 Task: Search one way flight ticket for 4 adults, 2 children, 2 infants in seat and 1 infant on lap in premium economy from Anchorage: Ted Stevens Anchorage International Airport to Rock Springs: Southwest Wyoming Regional Airport (rock Springs Sweetwater County Airport) on 8-5-2023. Choice of flights is Southwest. Number of bags: 2 carry on bags. Price is upto 25000. Outbound departure time preference is 10:45.
Action: Mouse moved to (412, 354)
Screenshot: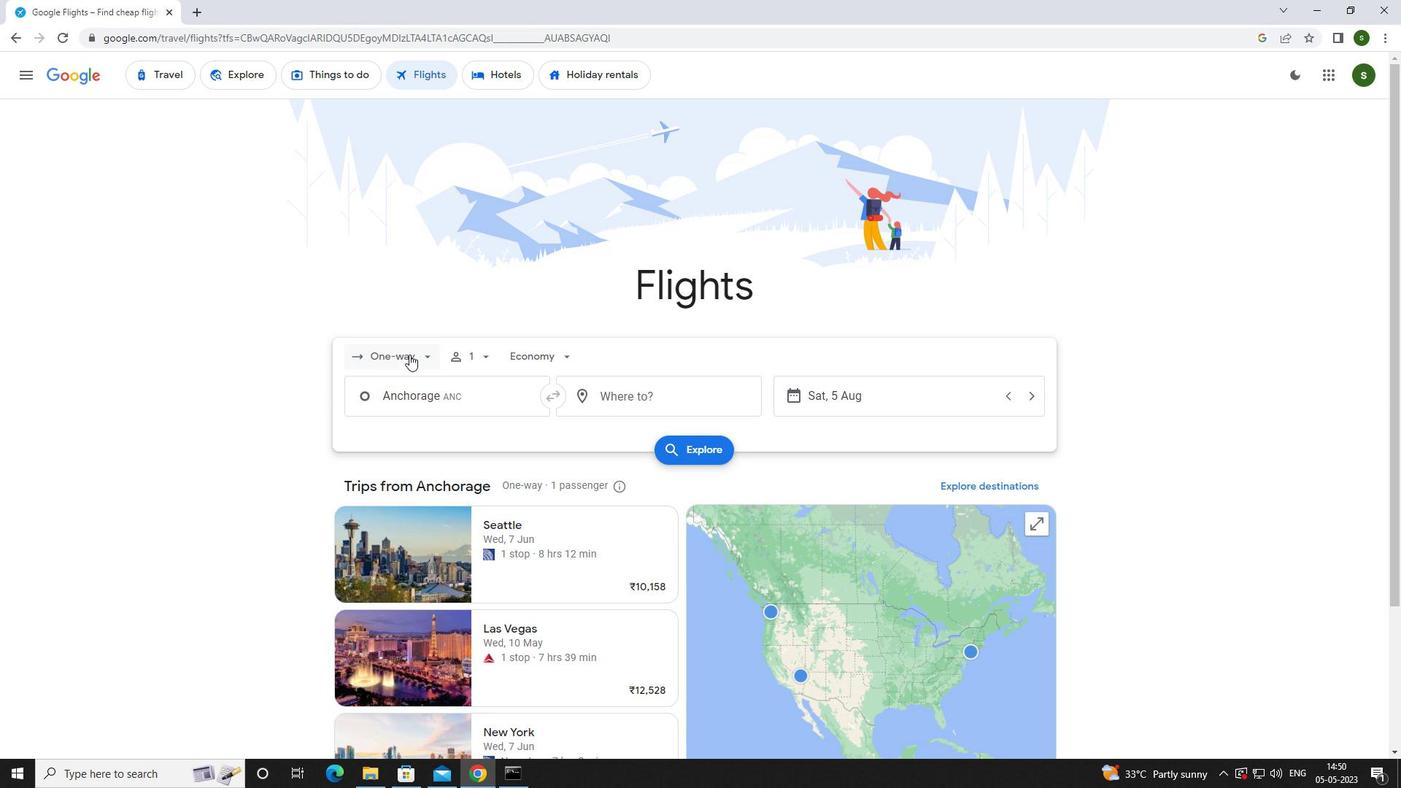 
Action: Mouse pressed left at (412, 354)
Screenshot: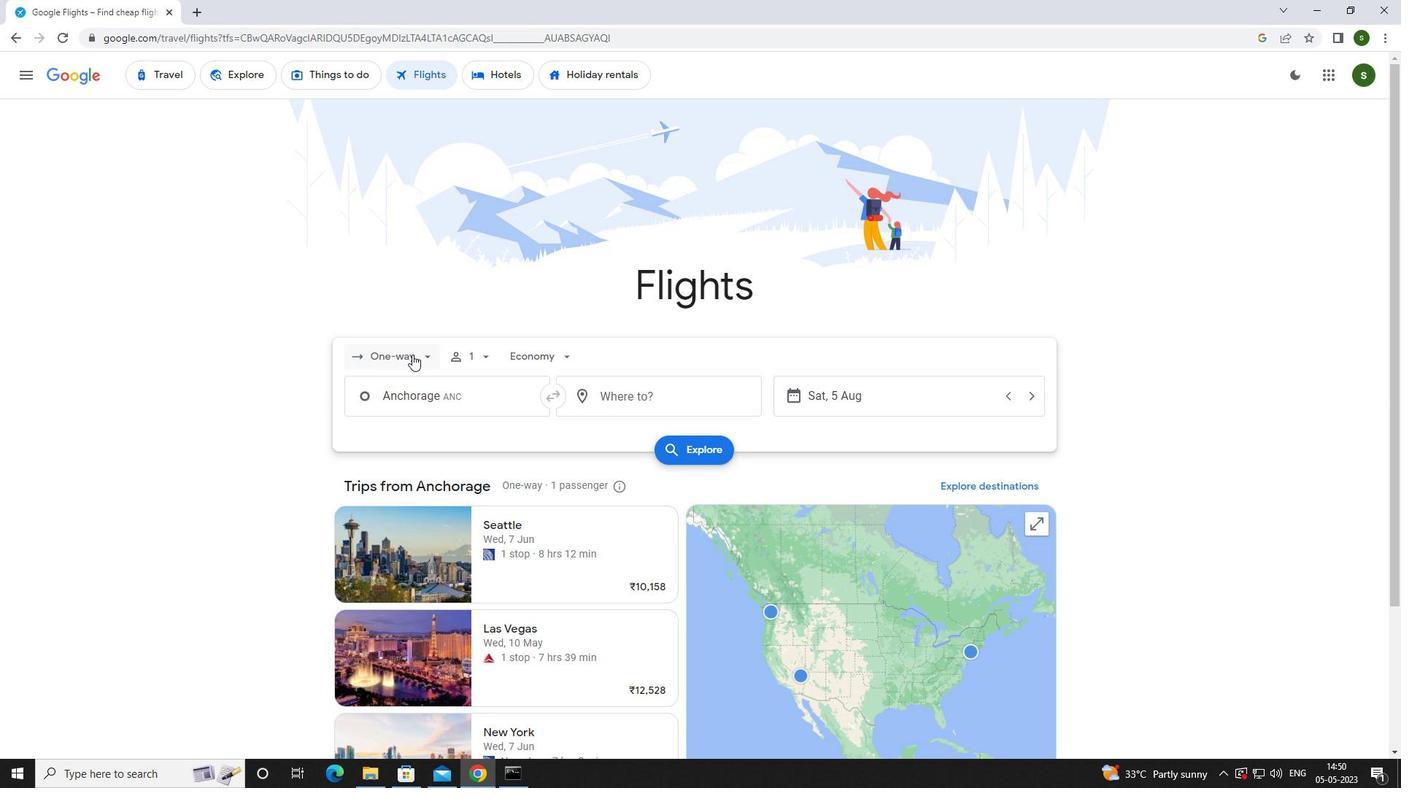 
Action: Mouse moved to (426, 422)
Screenshot: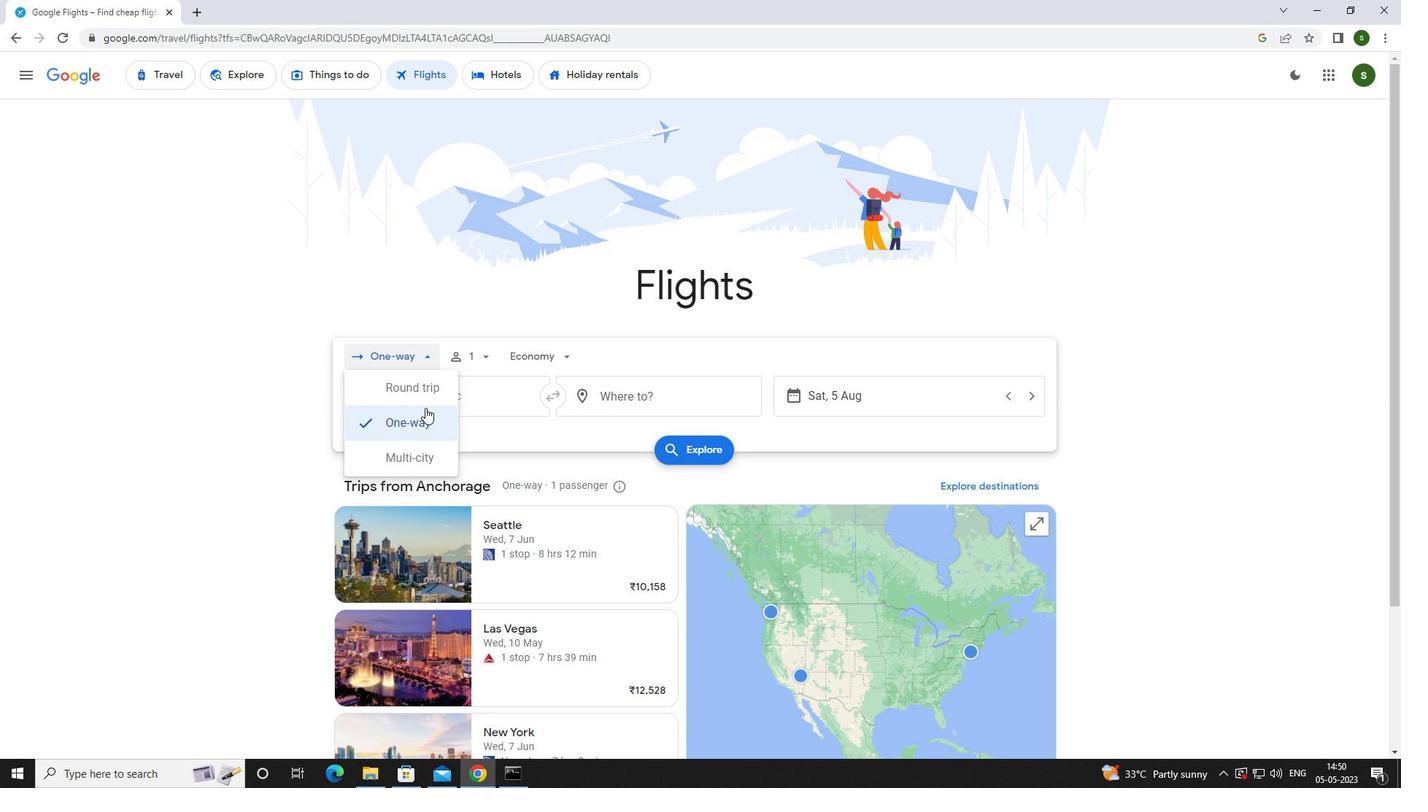 
Action: Mouse pressed left at (426, 422)
Screenshot: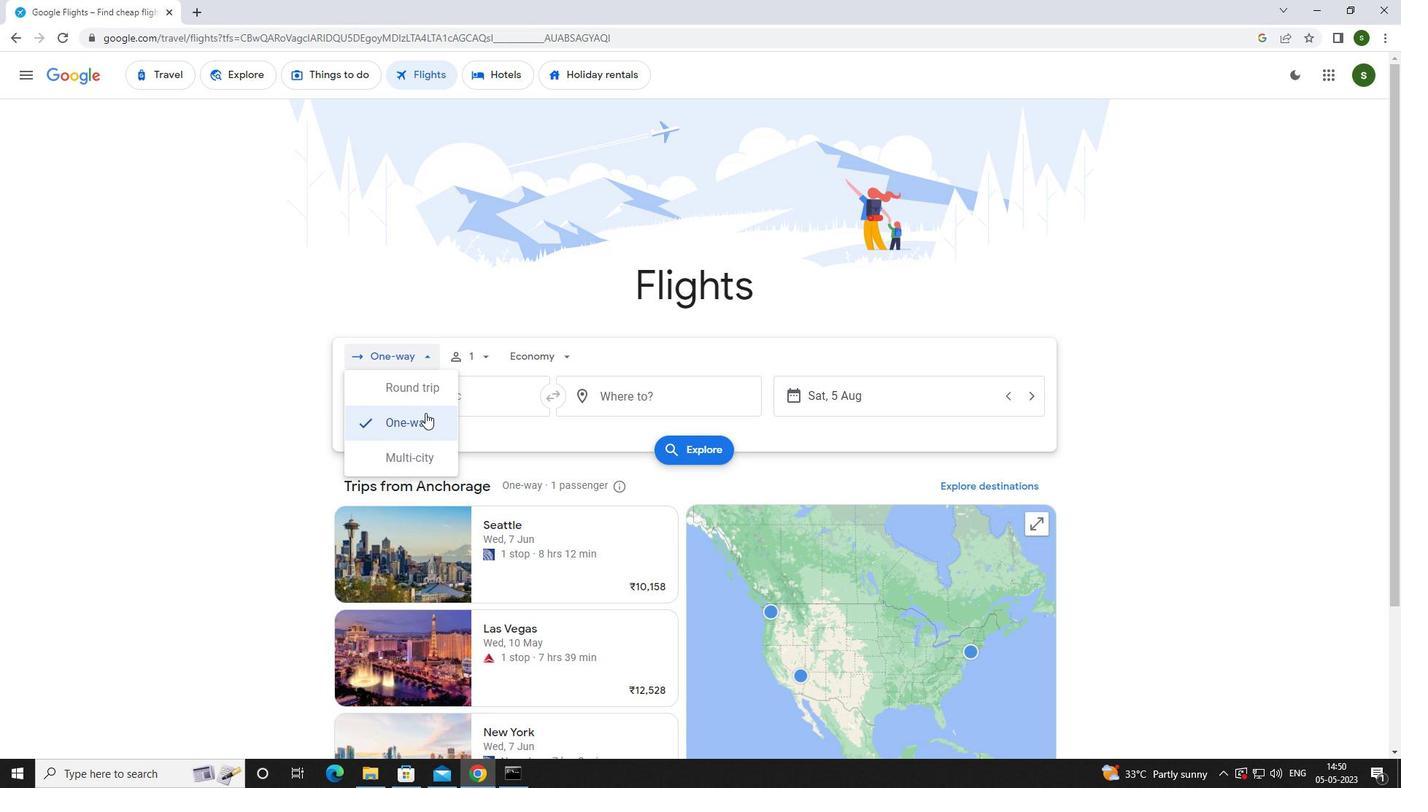 
Action: Mouse moved to (482, 356)
Screenshot: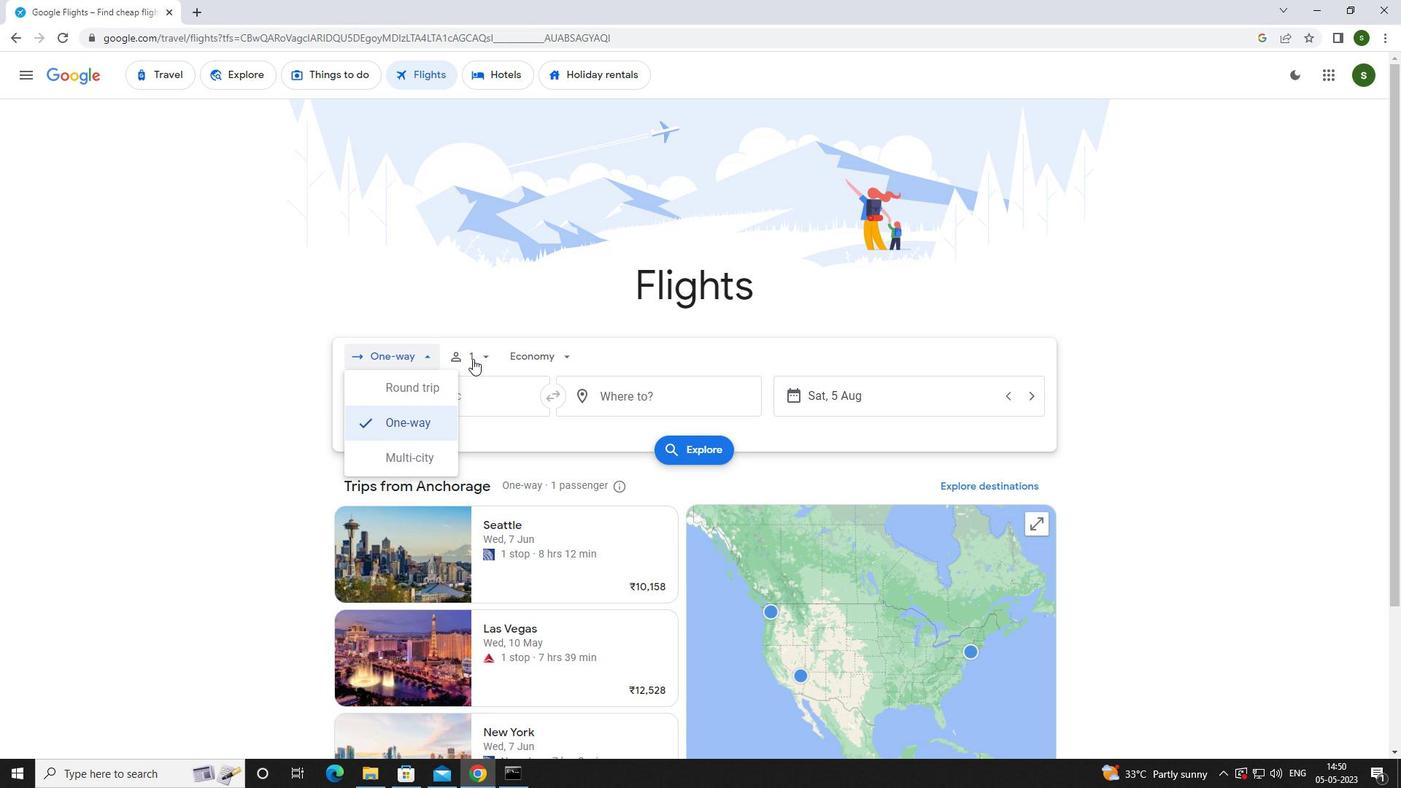 
Action: Mouse pressed left at (482, 356)
Screenshot: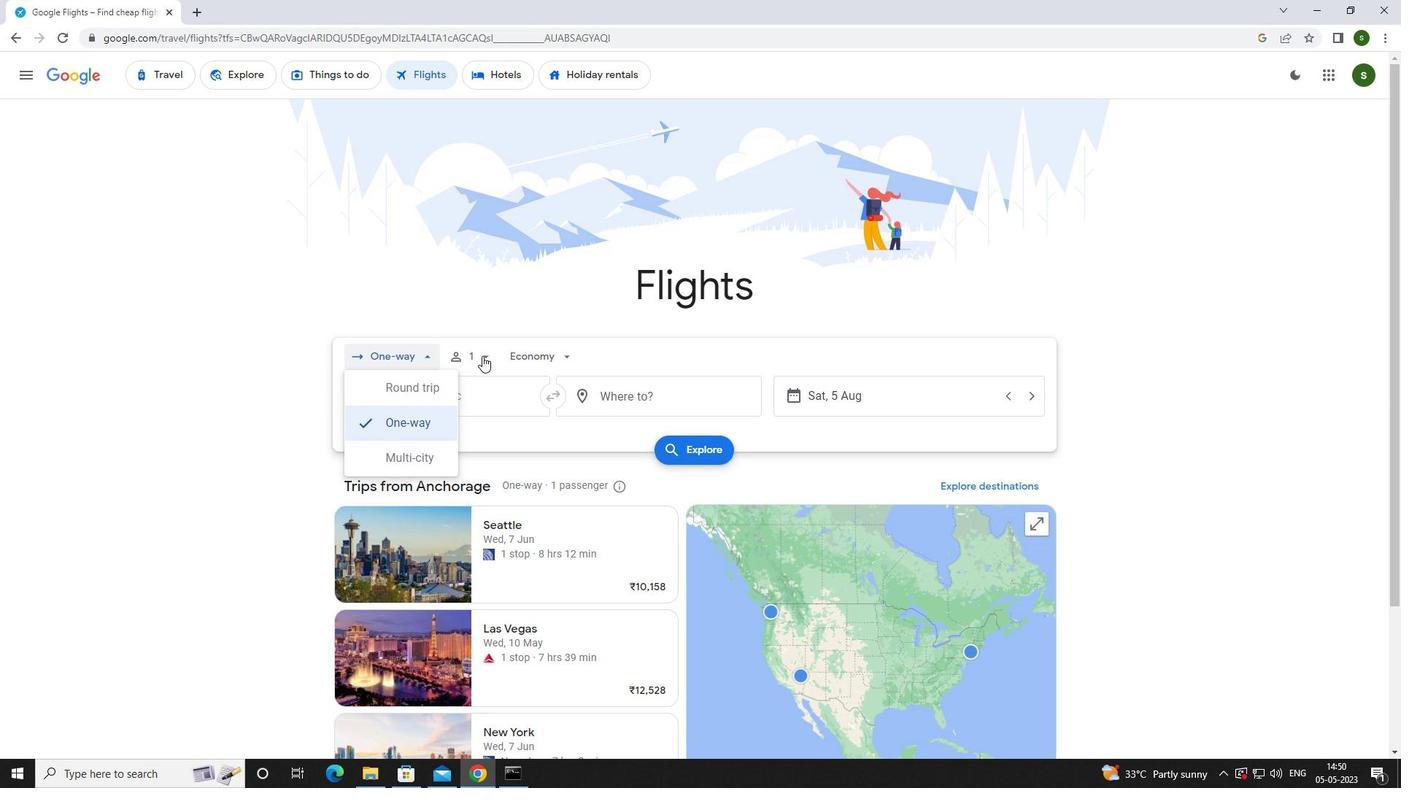 
Action: Mouse moved to (599, 392)
Screenshot: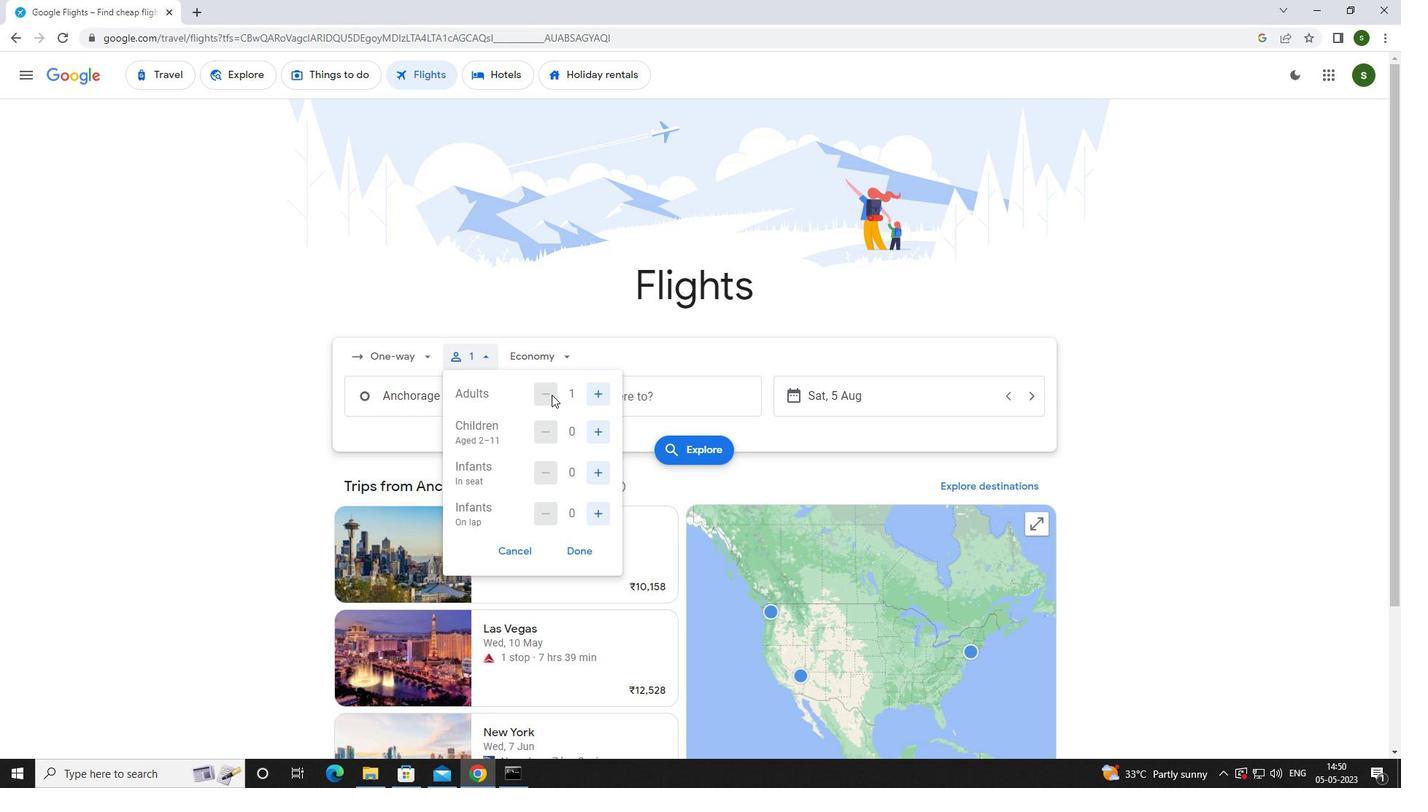 
Action: Mouse pressed left at (599, 392)
Screenshot: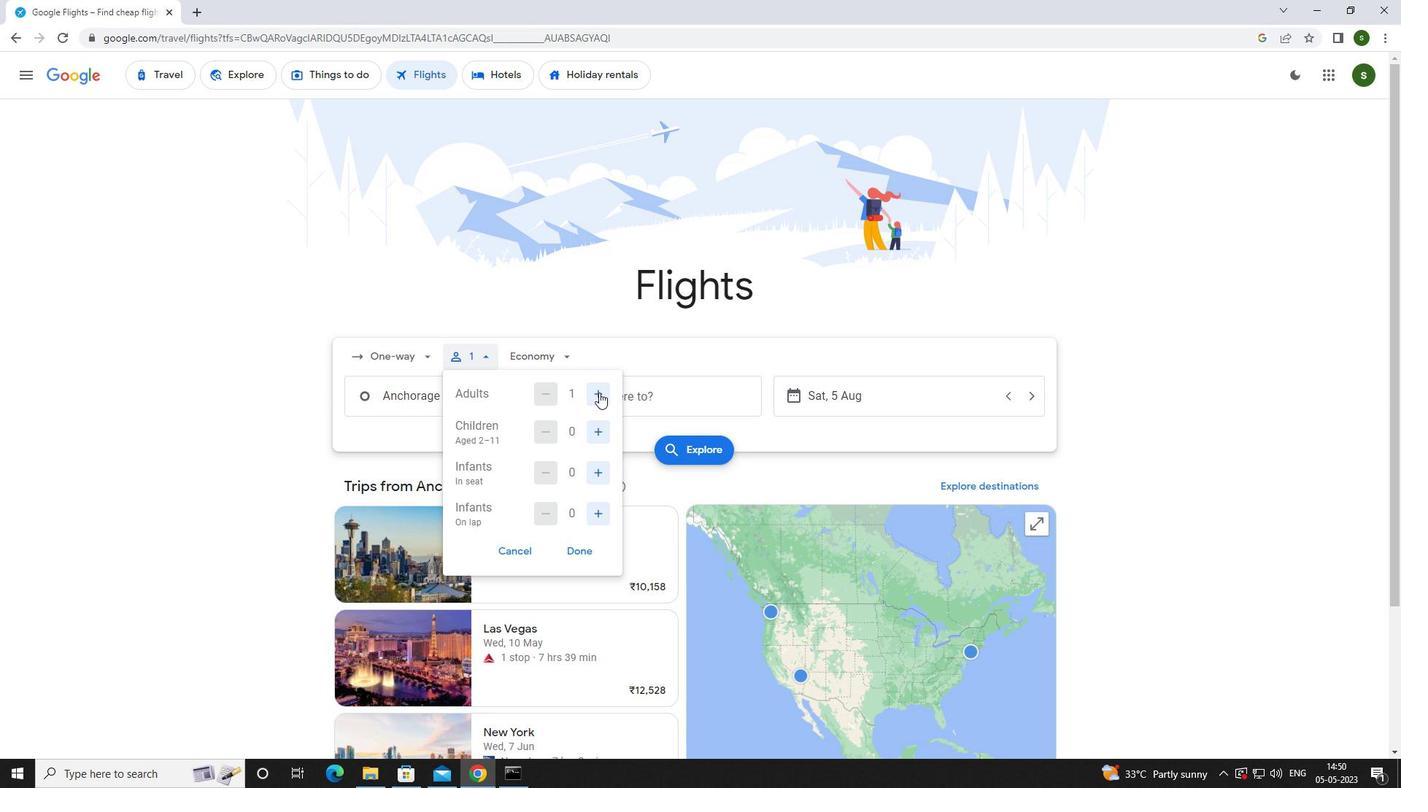 
Action: Mouse pressed left at (599, 392)
Screenshot: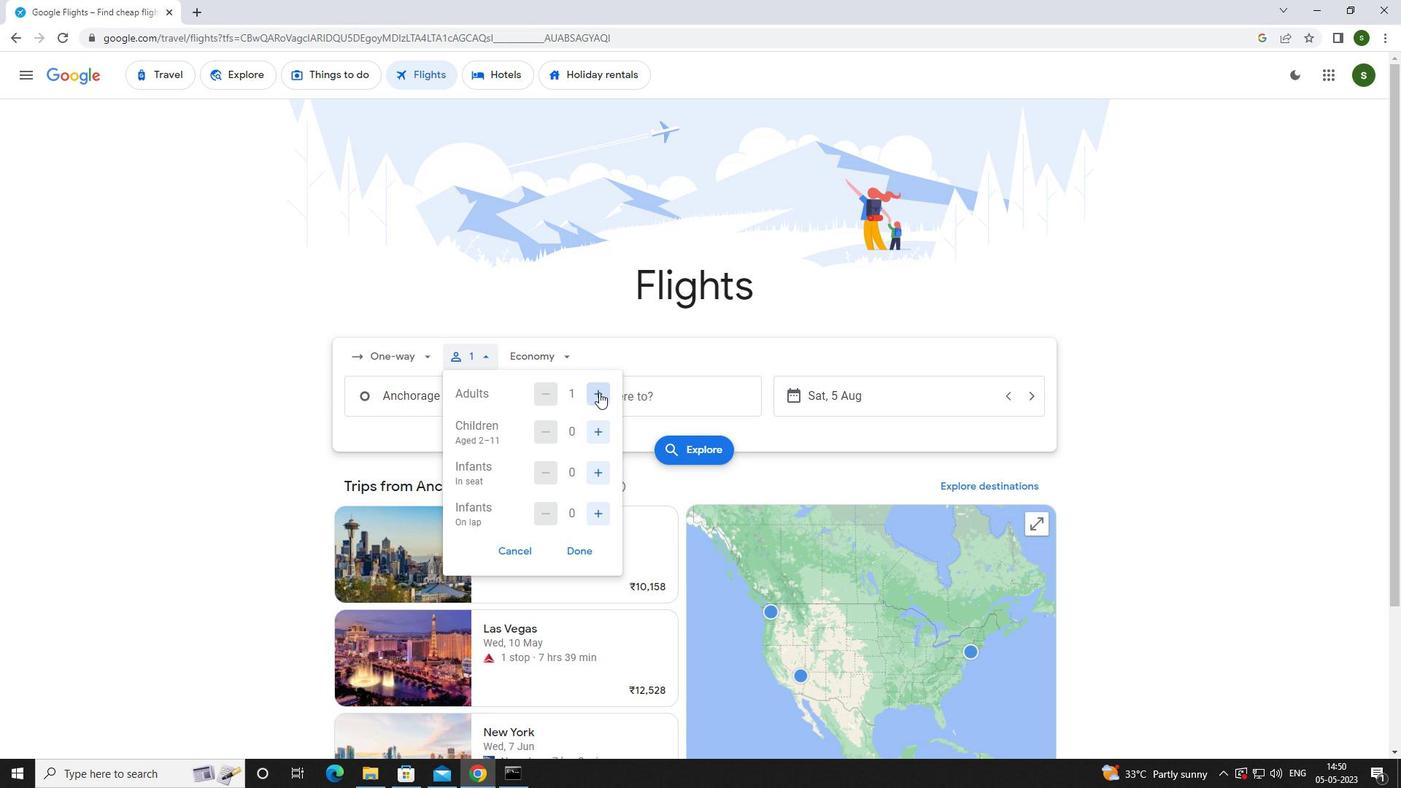 
Action: Mouse pressed left at (599, 392)
Screenshot: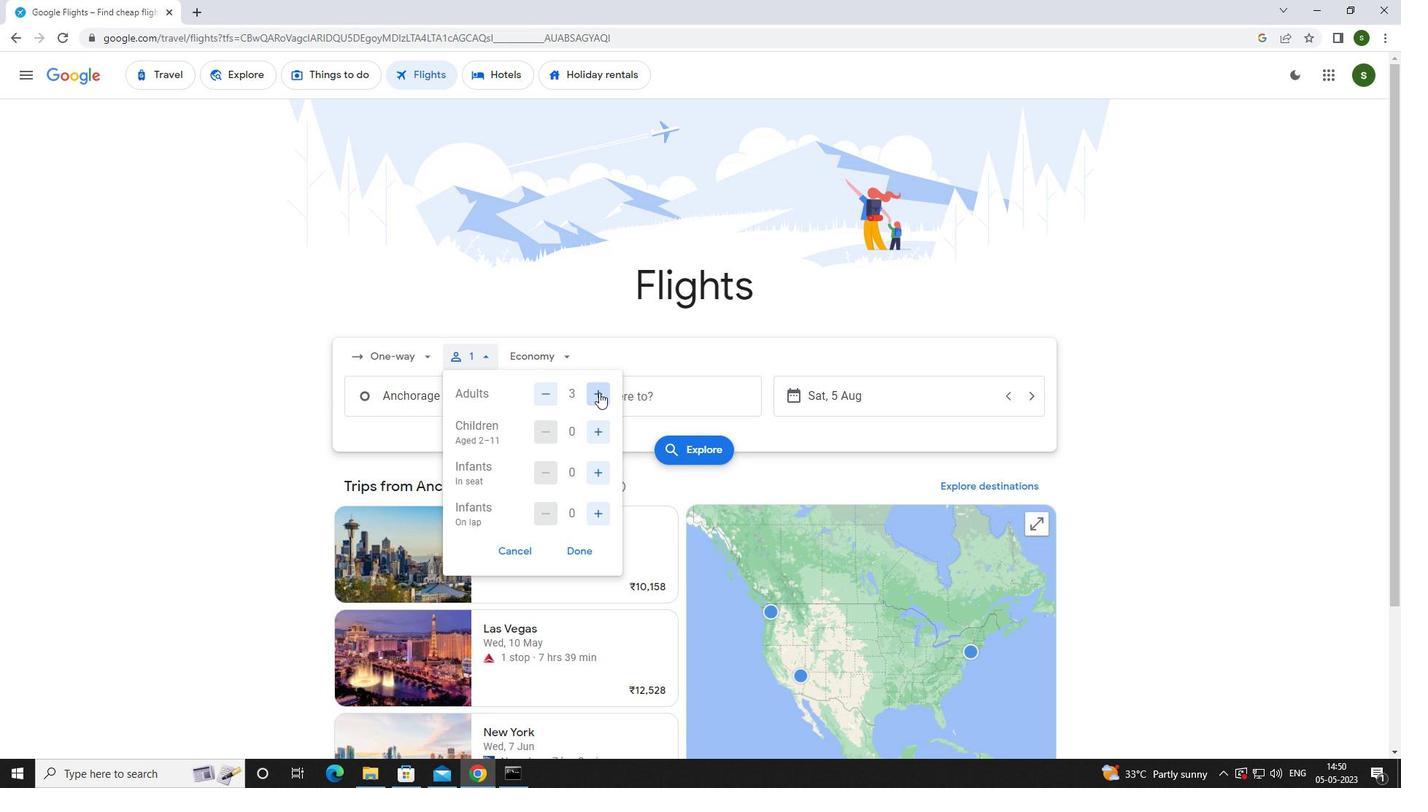 
Action: Mouse moved to (602, 430)
Screenshot: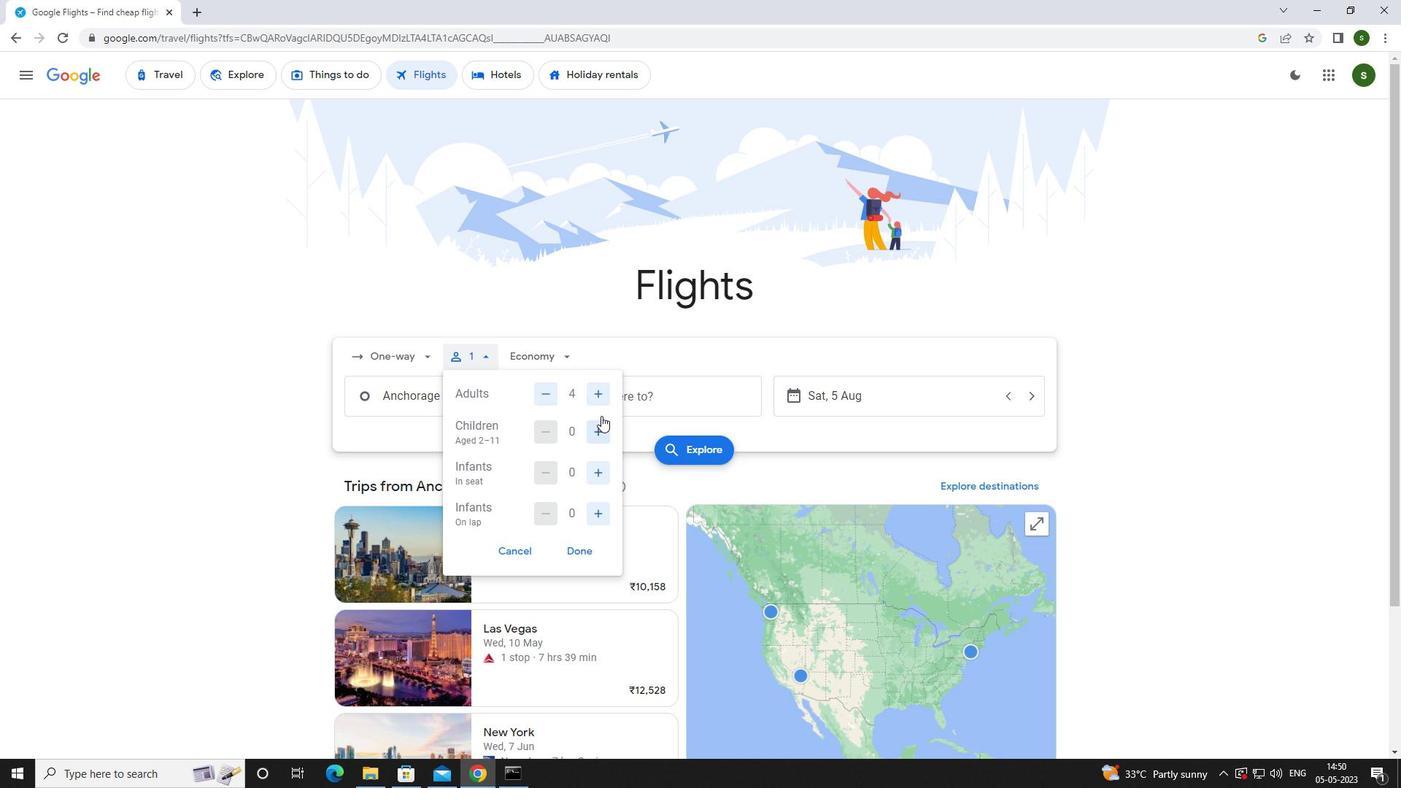 
Action: Mouse pressed left at (602, 430)
Screenshot: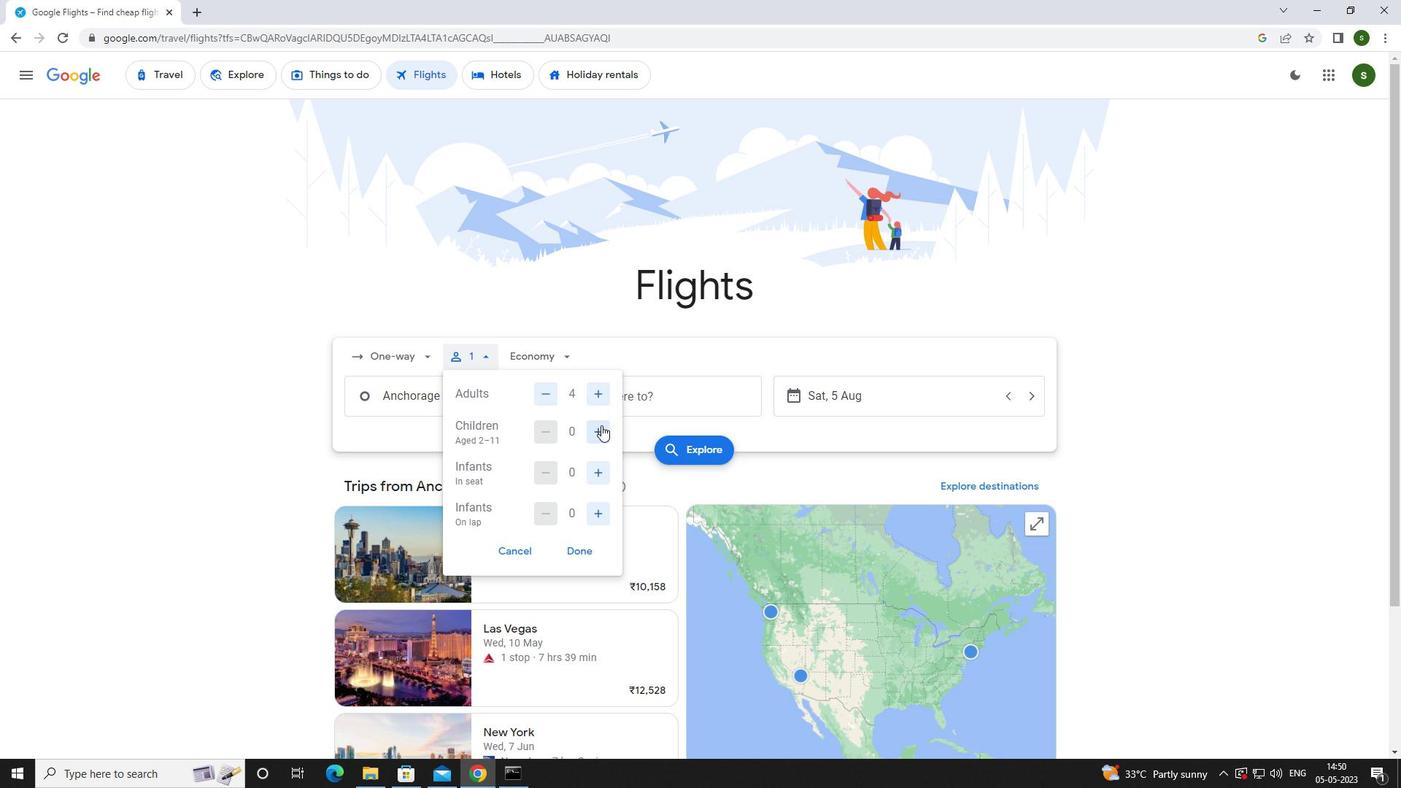 
Action: Mouse pressed left at (602, 430)
Screenshot: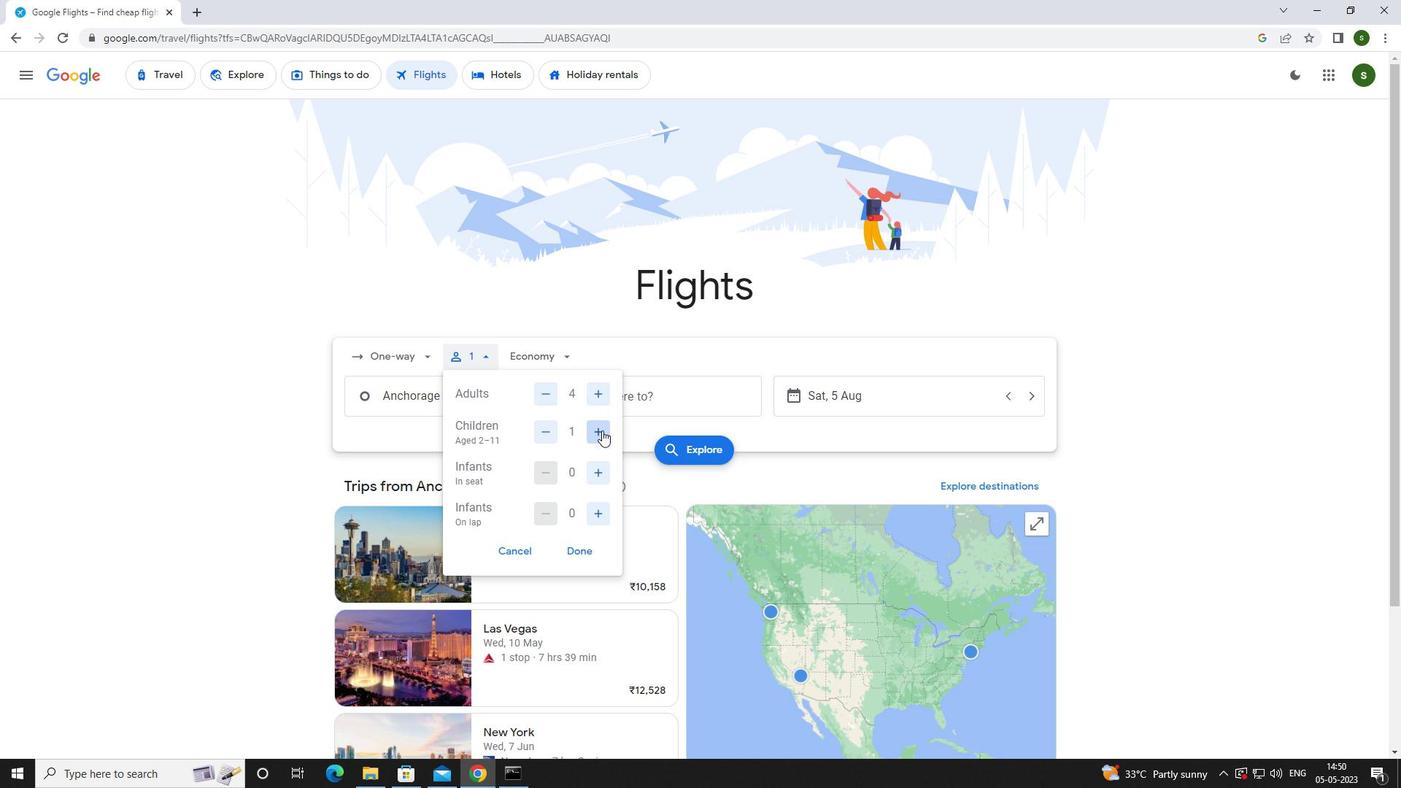 
Action: Mouse moved to (600, 472)
Screenshot: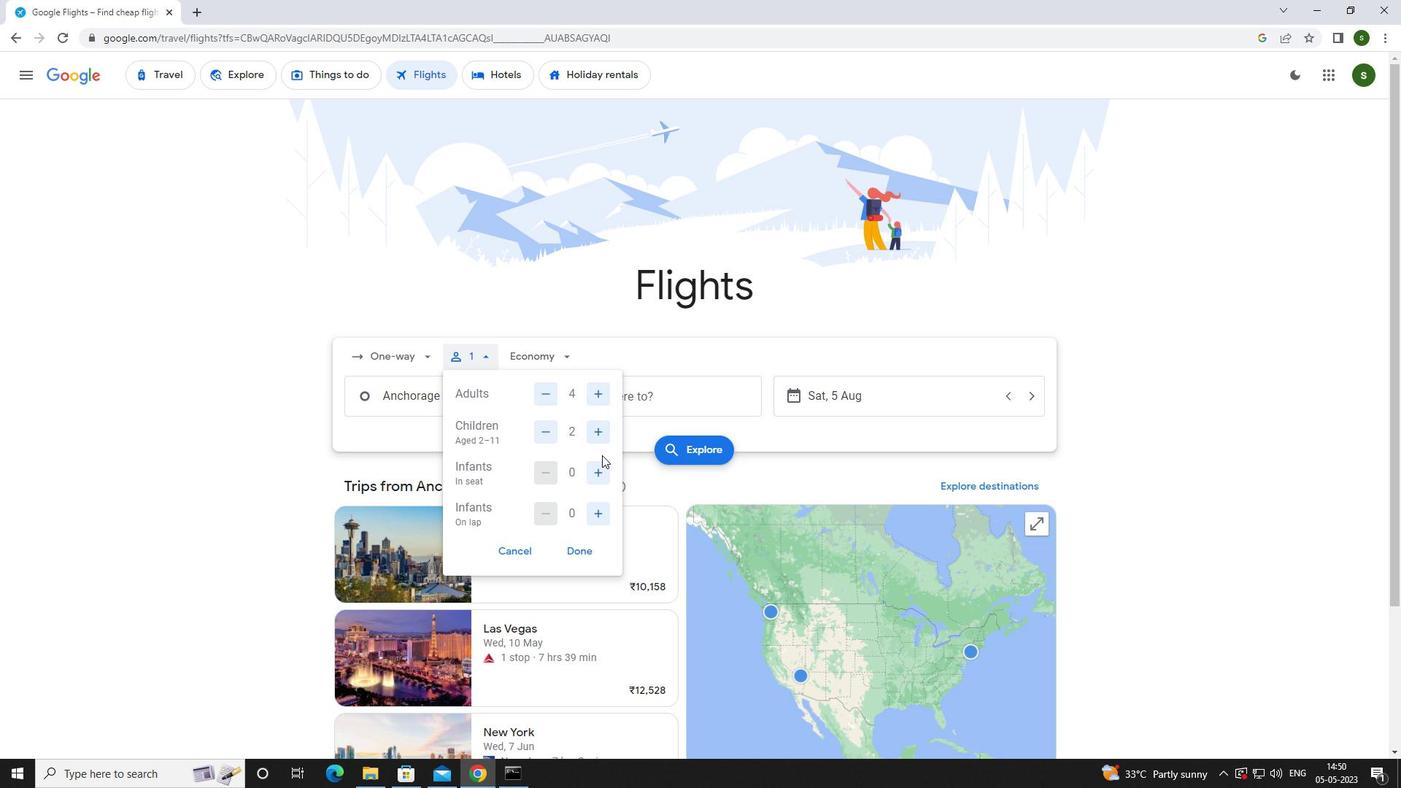
Action: Mouse pressed left at (600, 472)
Screenshot: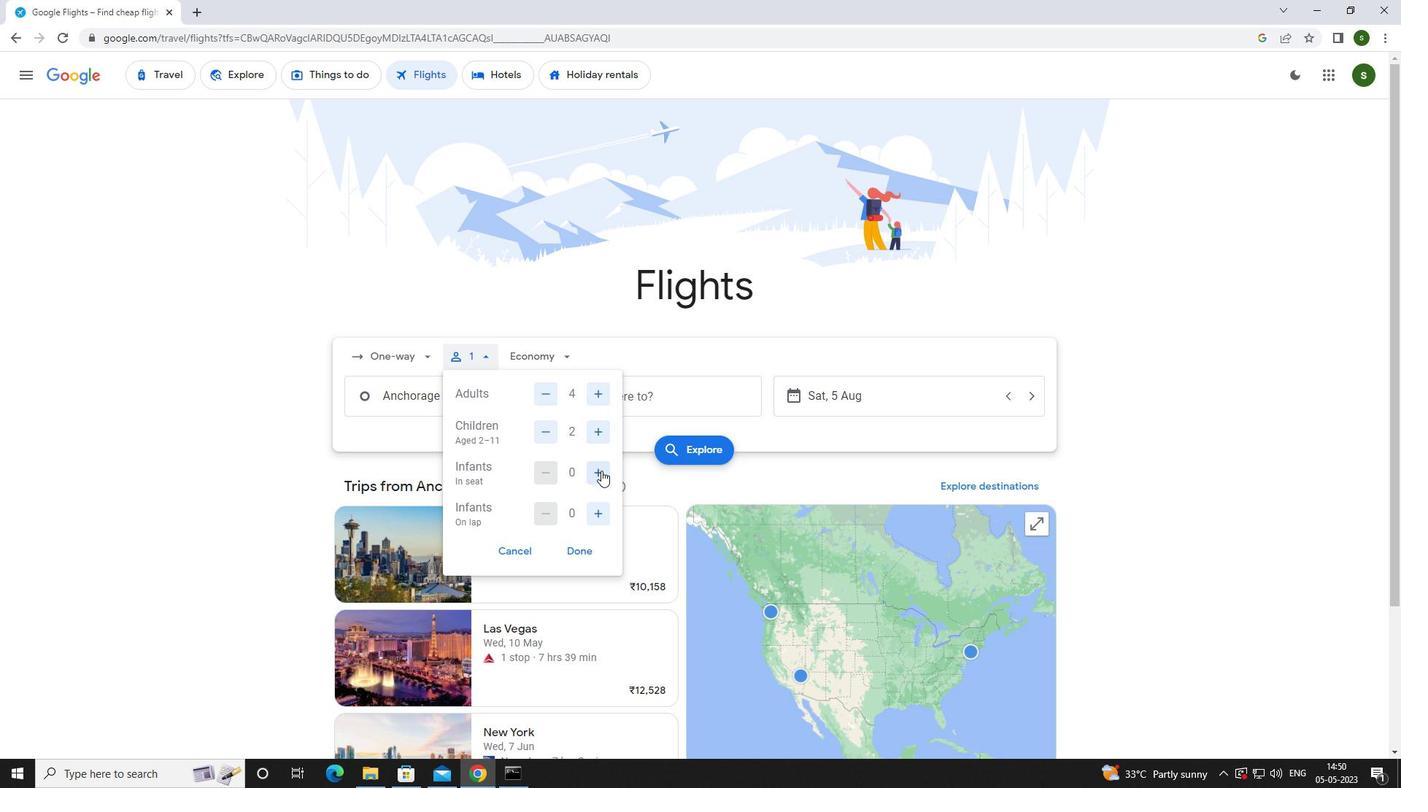 
Action: Mouse moved to (600, 472)
Screenshot: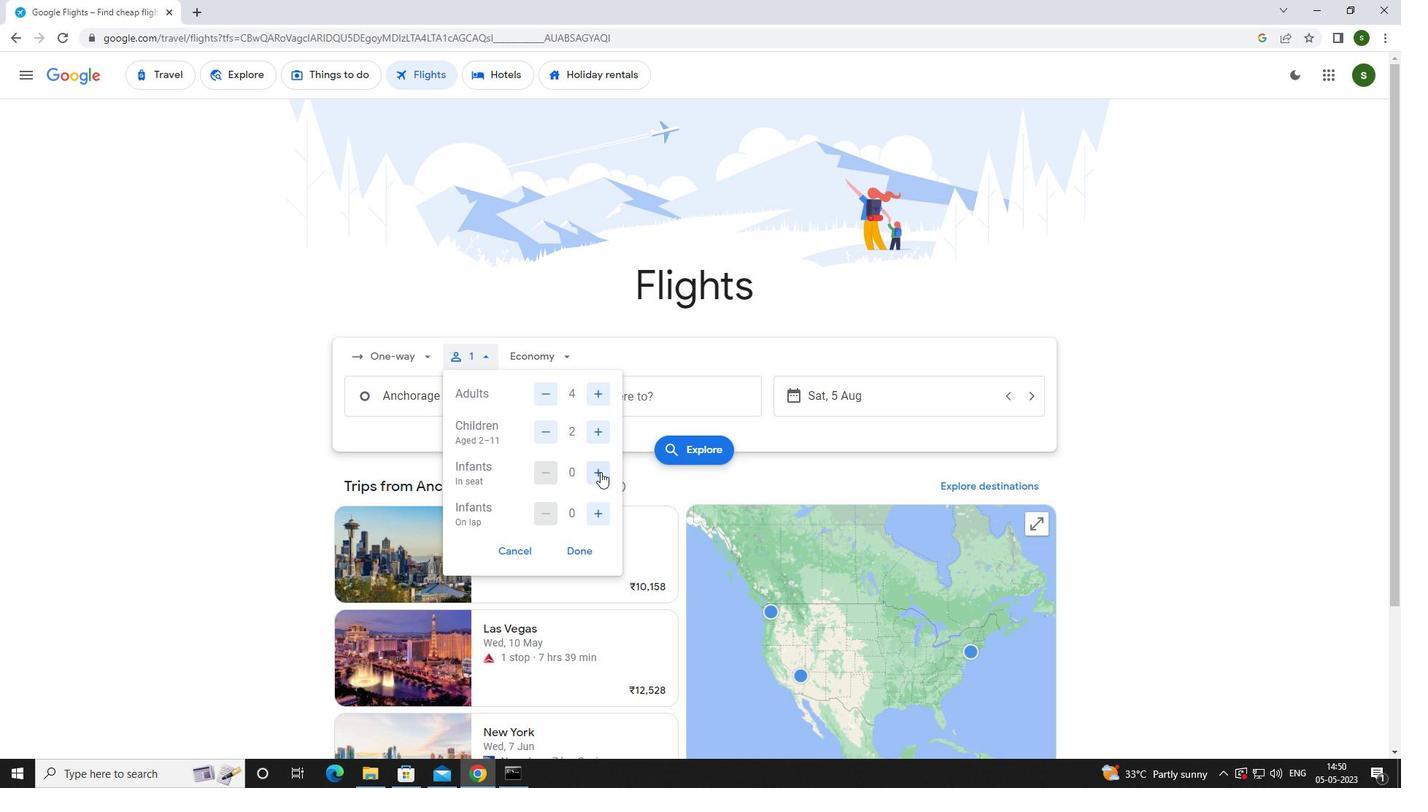 
Action: Mouse pressed left at (600, 472)
Screenshot: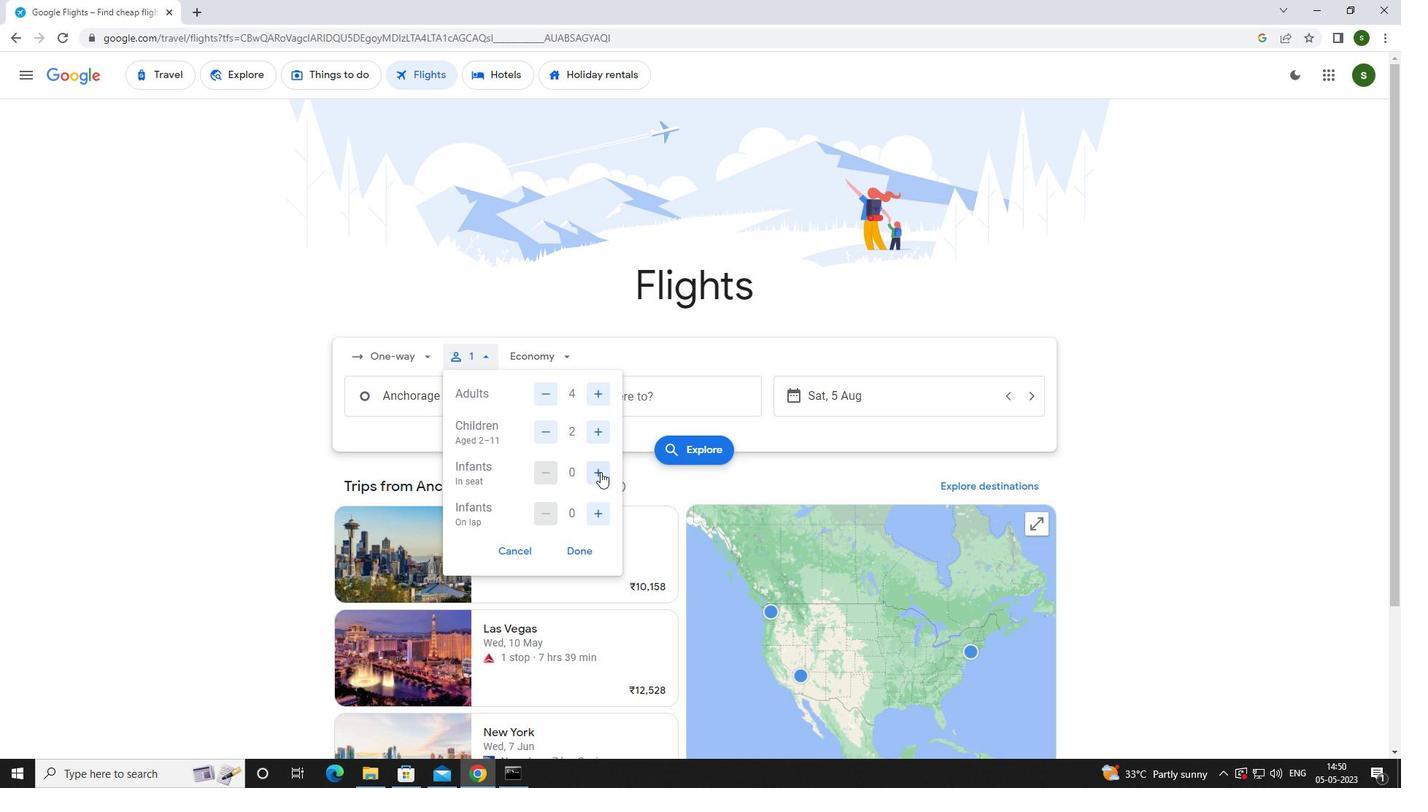 
Action: Mouse moved to (598, 505)
Screenshot: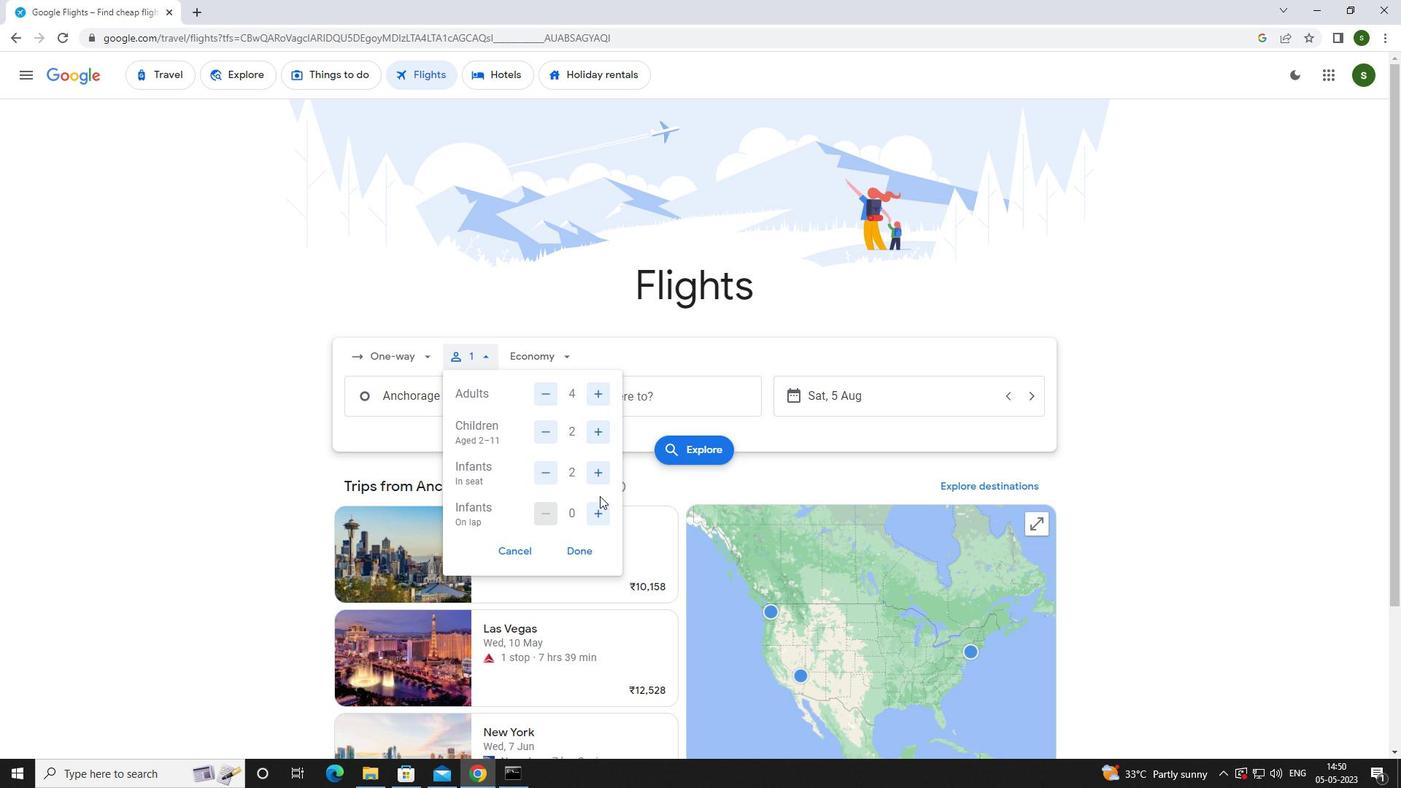 
Action: Mouse pressed left at (598, 505)
Screenshot: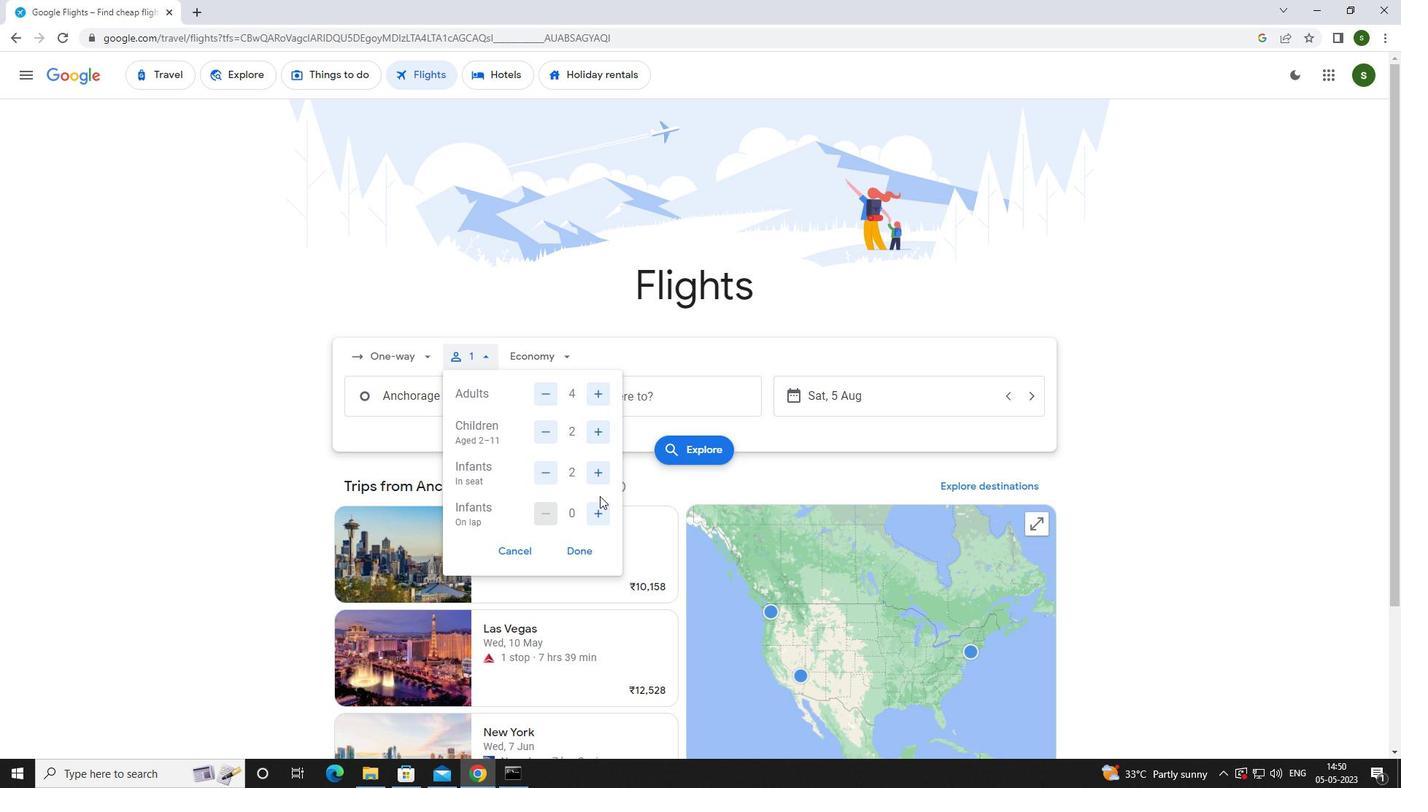 
Action: Mouse moved to (563, 361)
Screenshot: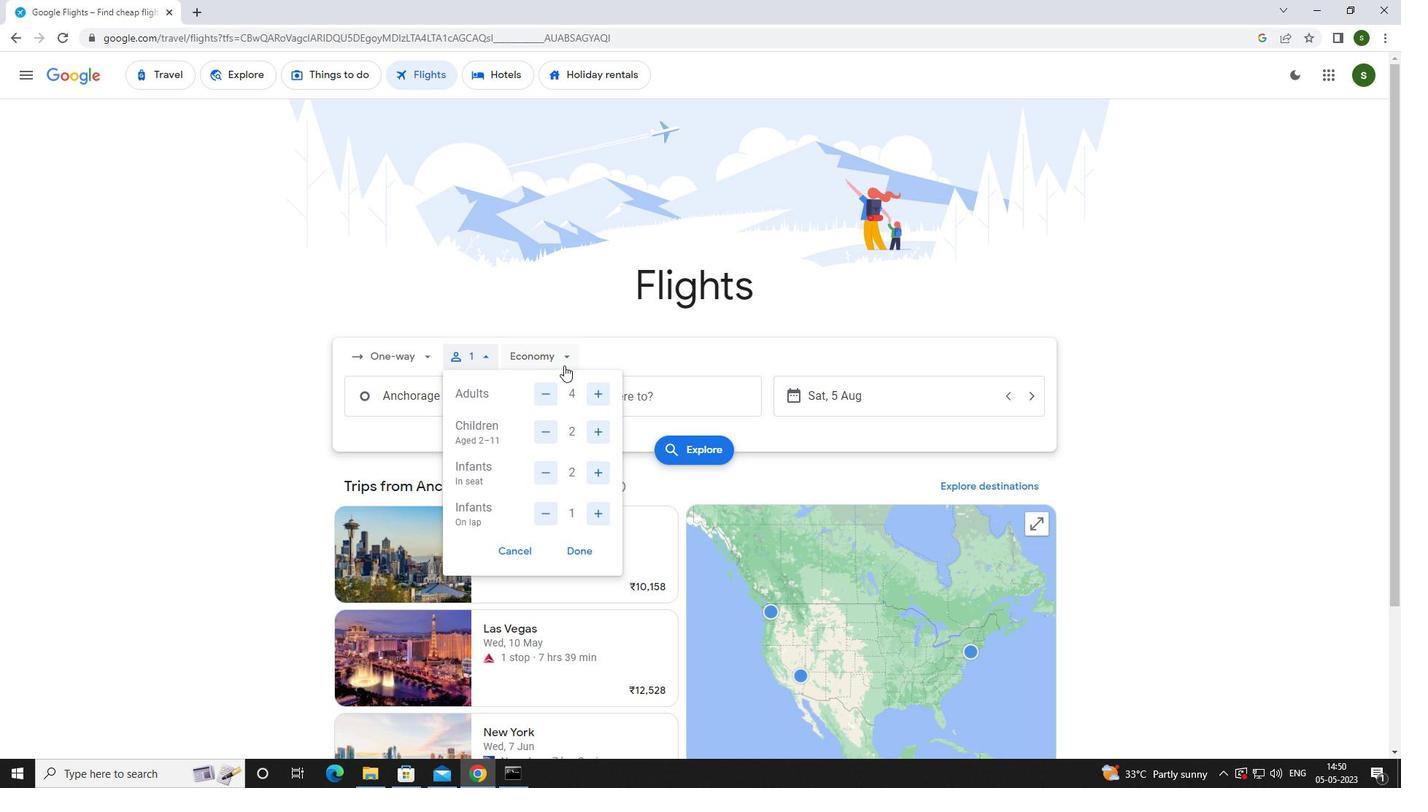 
Action: Mouse pressed left at (563, 361)
Screenshot: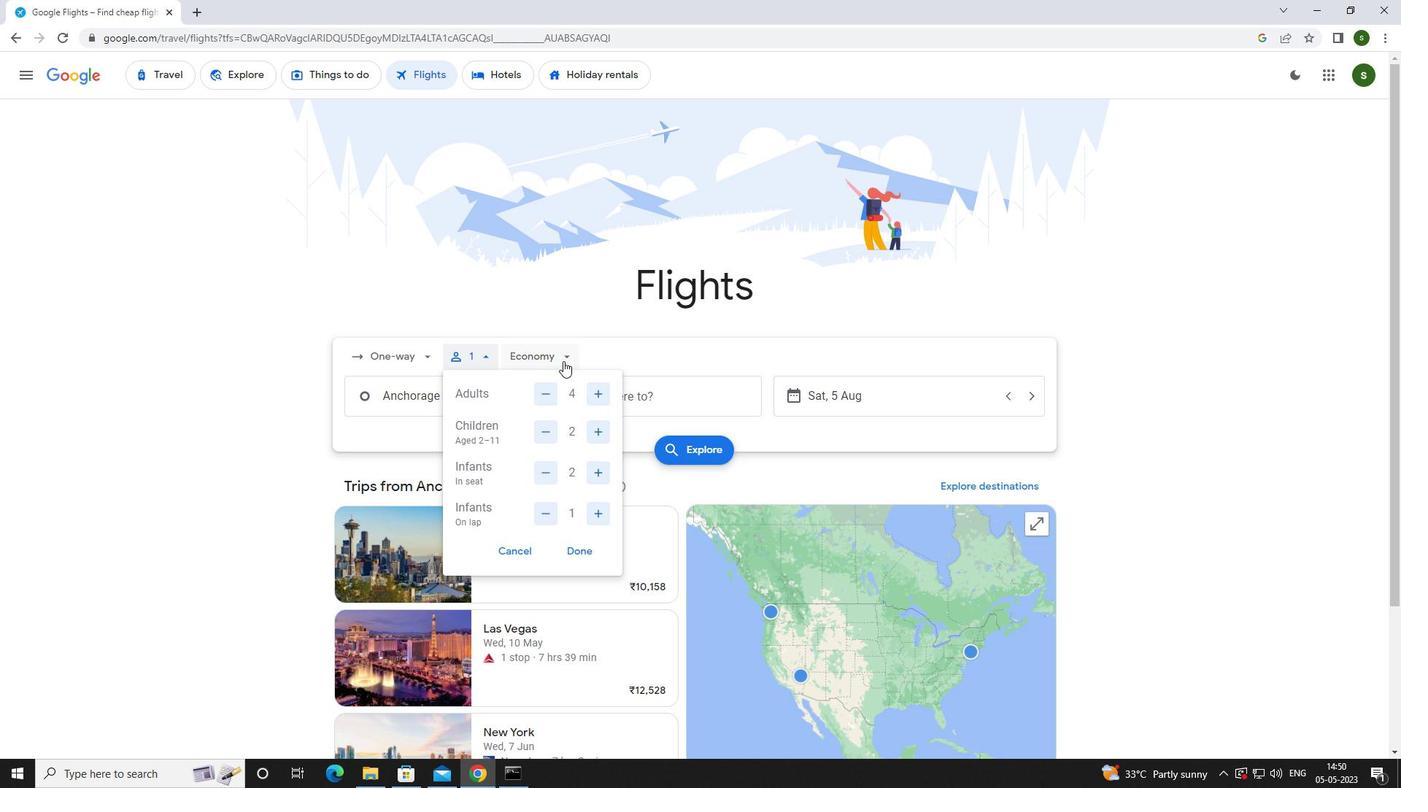 
Action: Mouse moved to (567, 420)
Screenshot: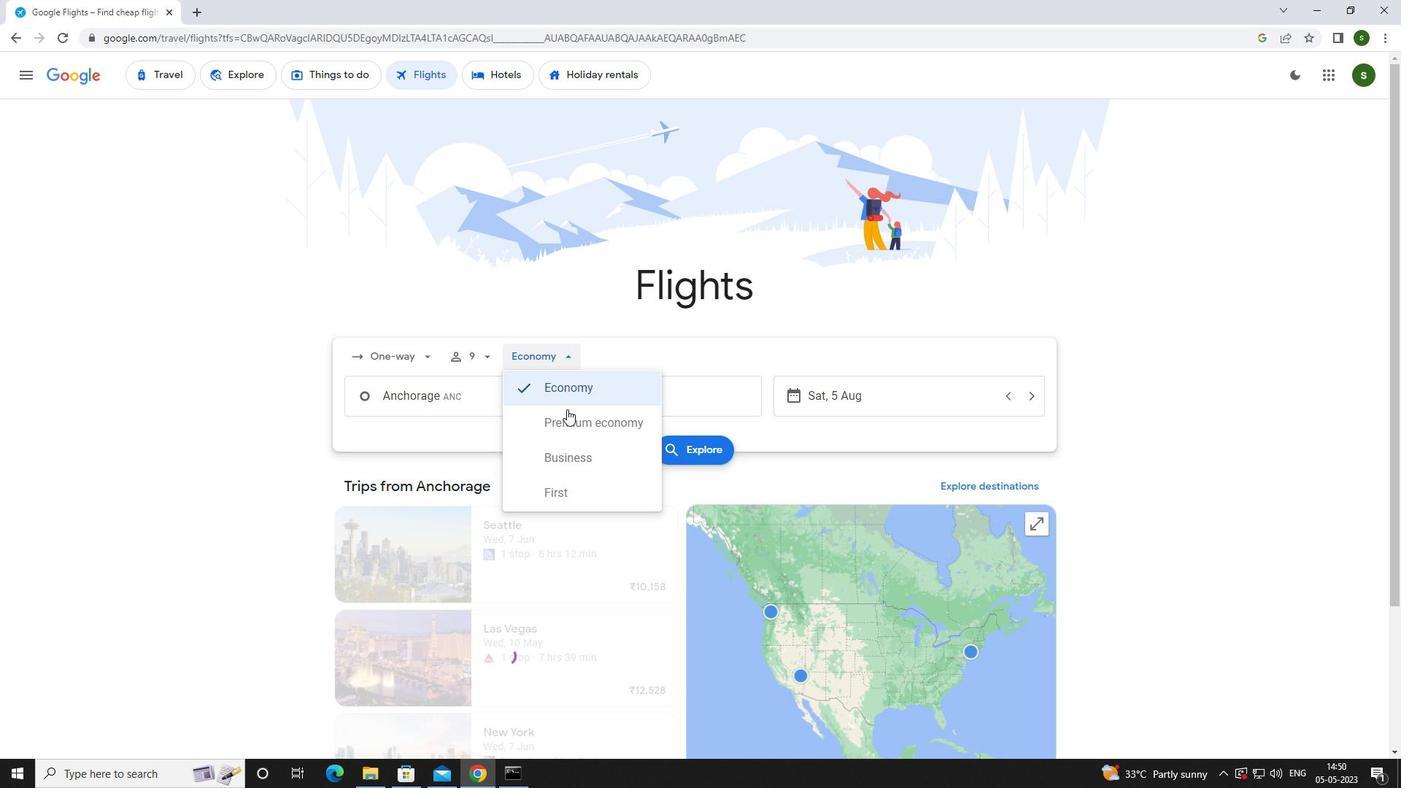 
Action: Mouse pressed left at (567, 420)
Screenshot: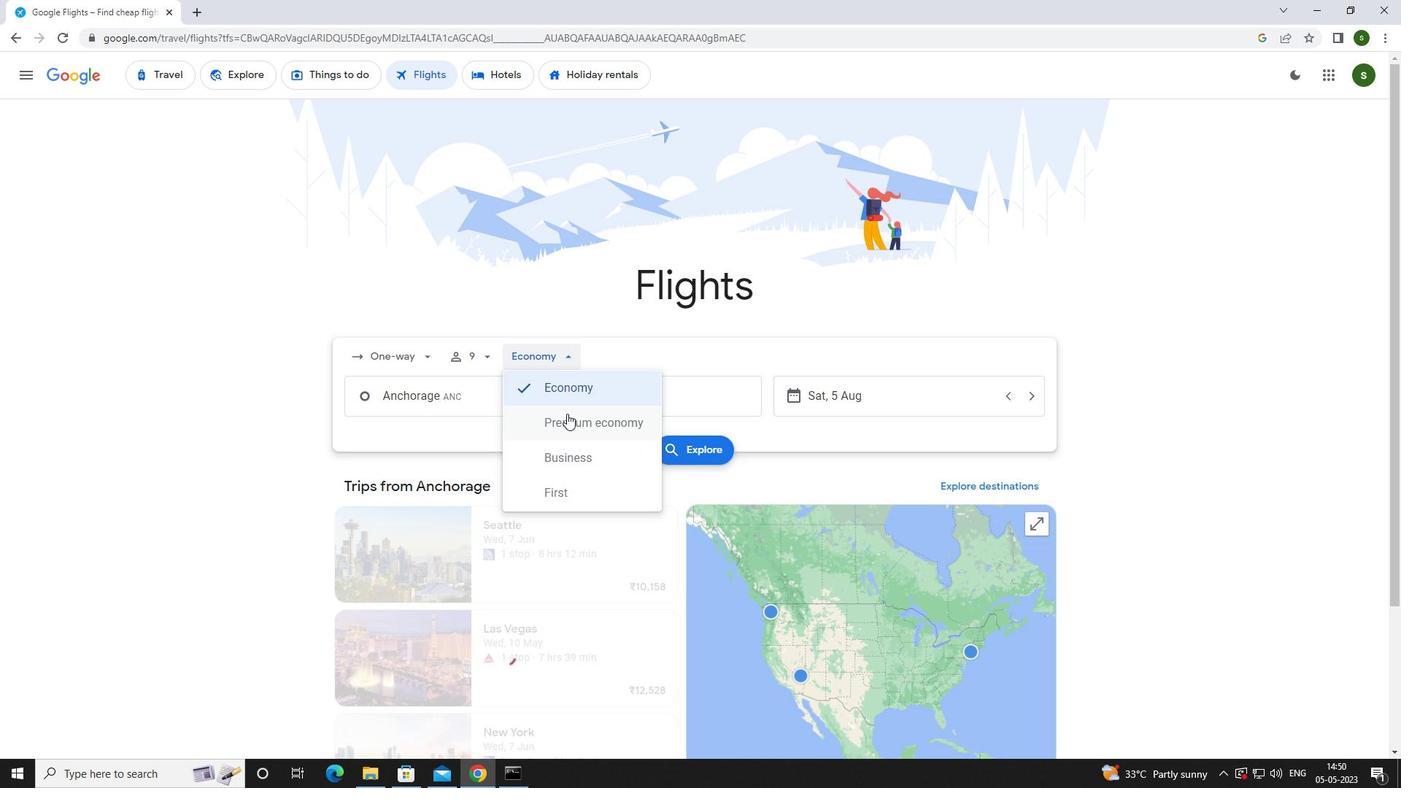
Action: Mouse moved to (494, 397)
Screenshot: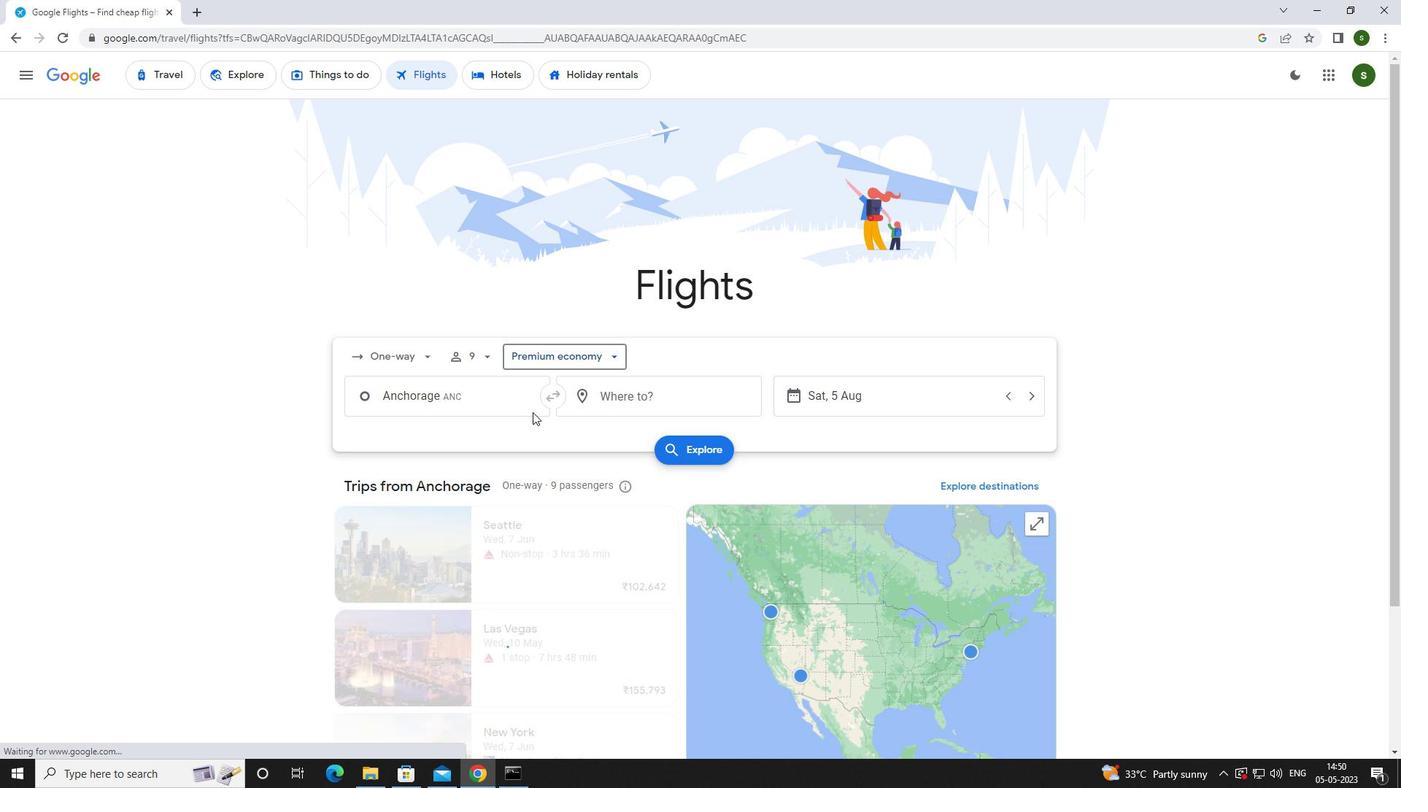 
Action: Mouse pressed left at (494, 397)
Screenshot: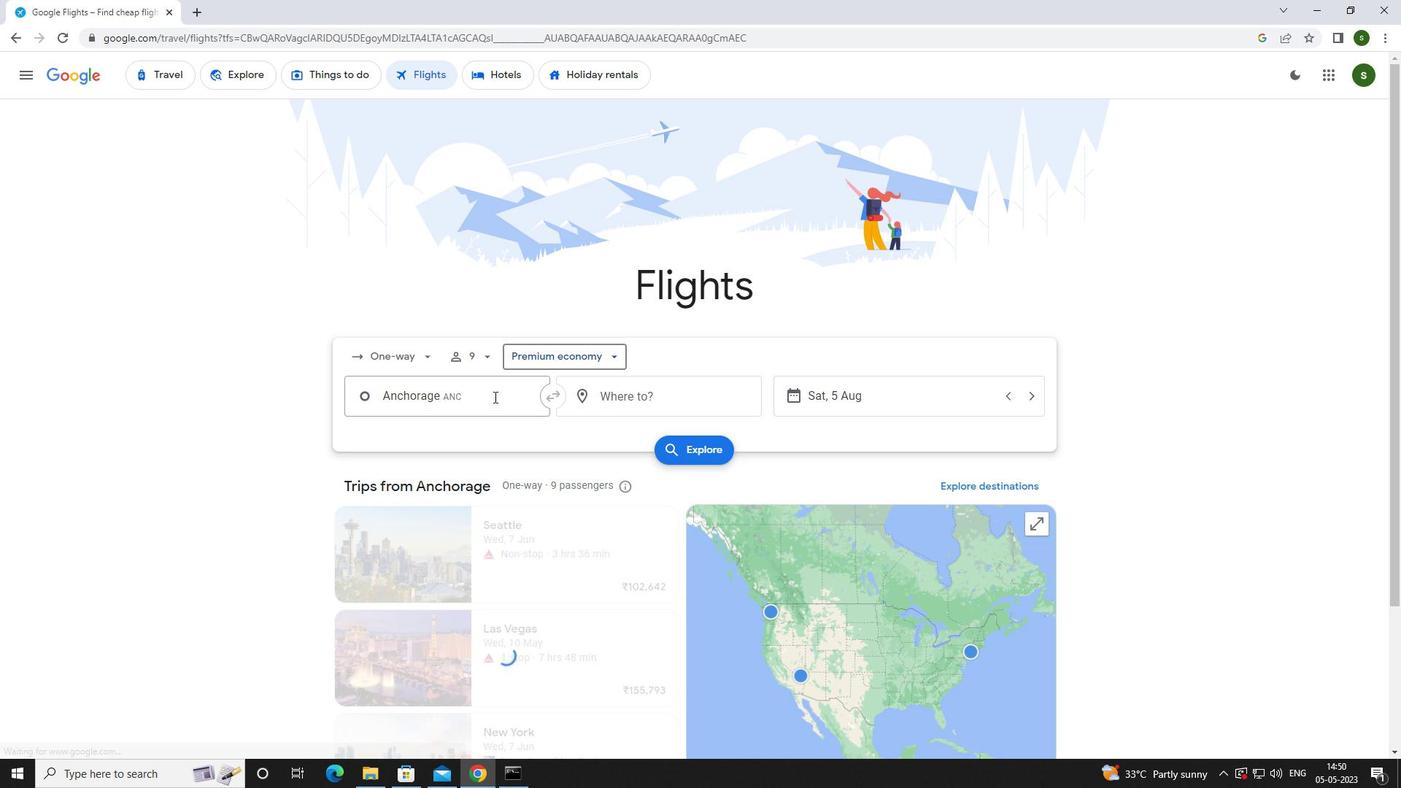 
Action: Key pressed <Key.caps_lock>a<Key.caps_lock>nchor
Screenshot: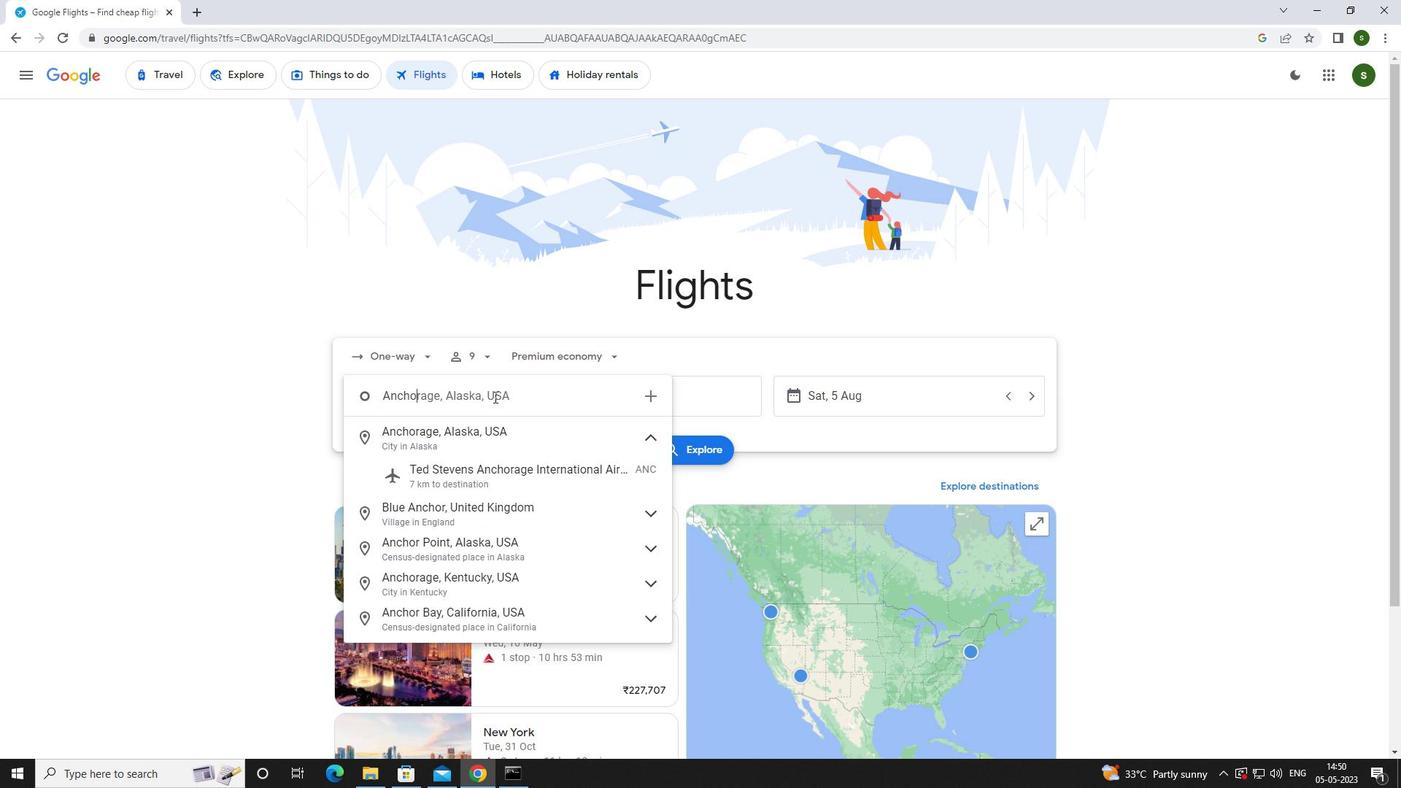 
Action: Mouse moved to (498, 478)
Screenshot: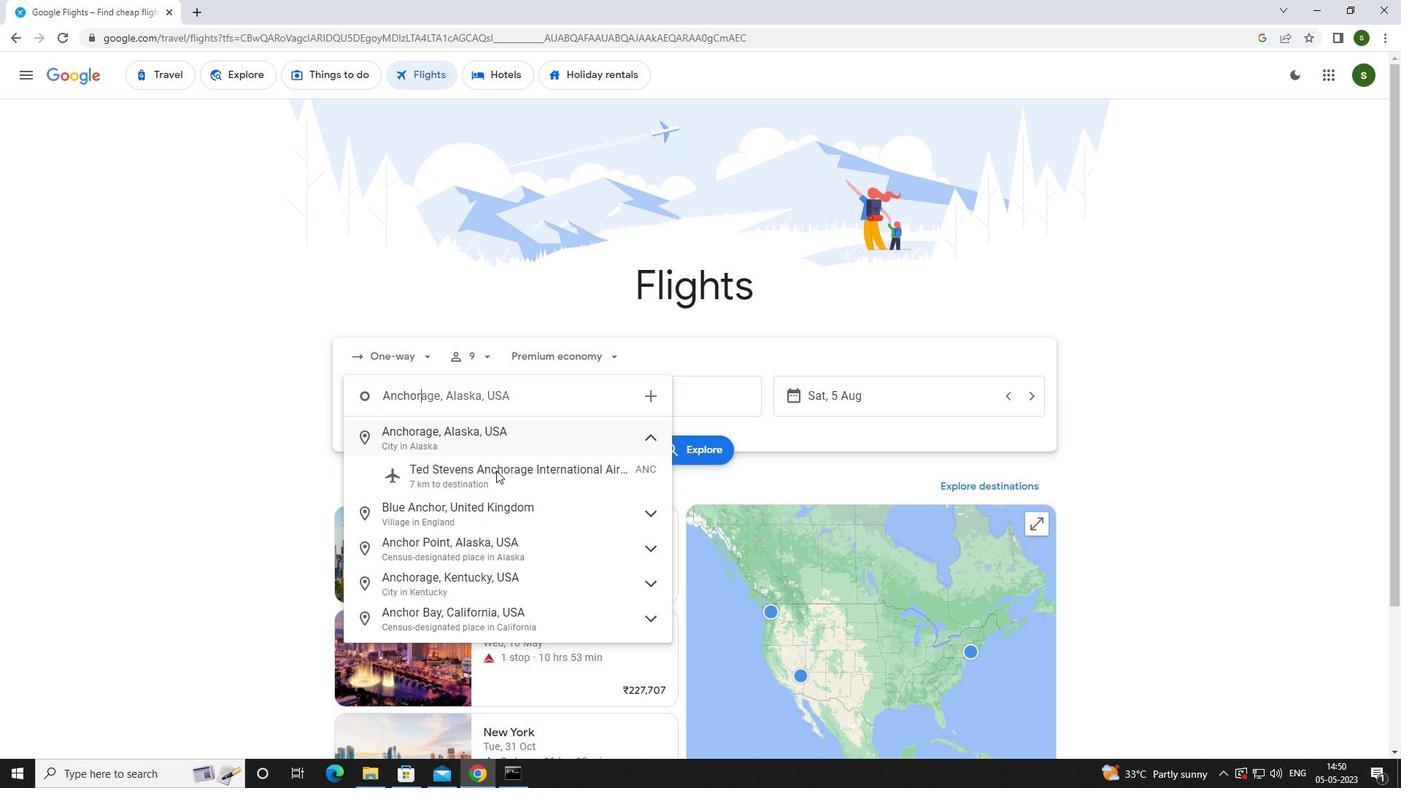 
Action: Mouse pressed left at (498, 478)
Screenshot: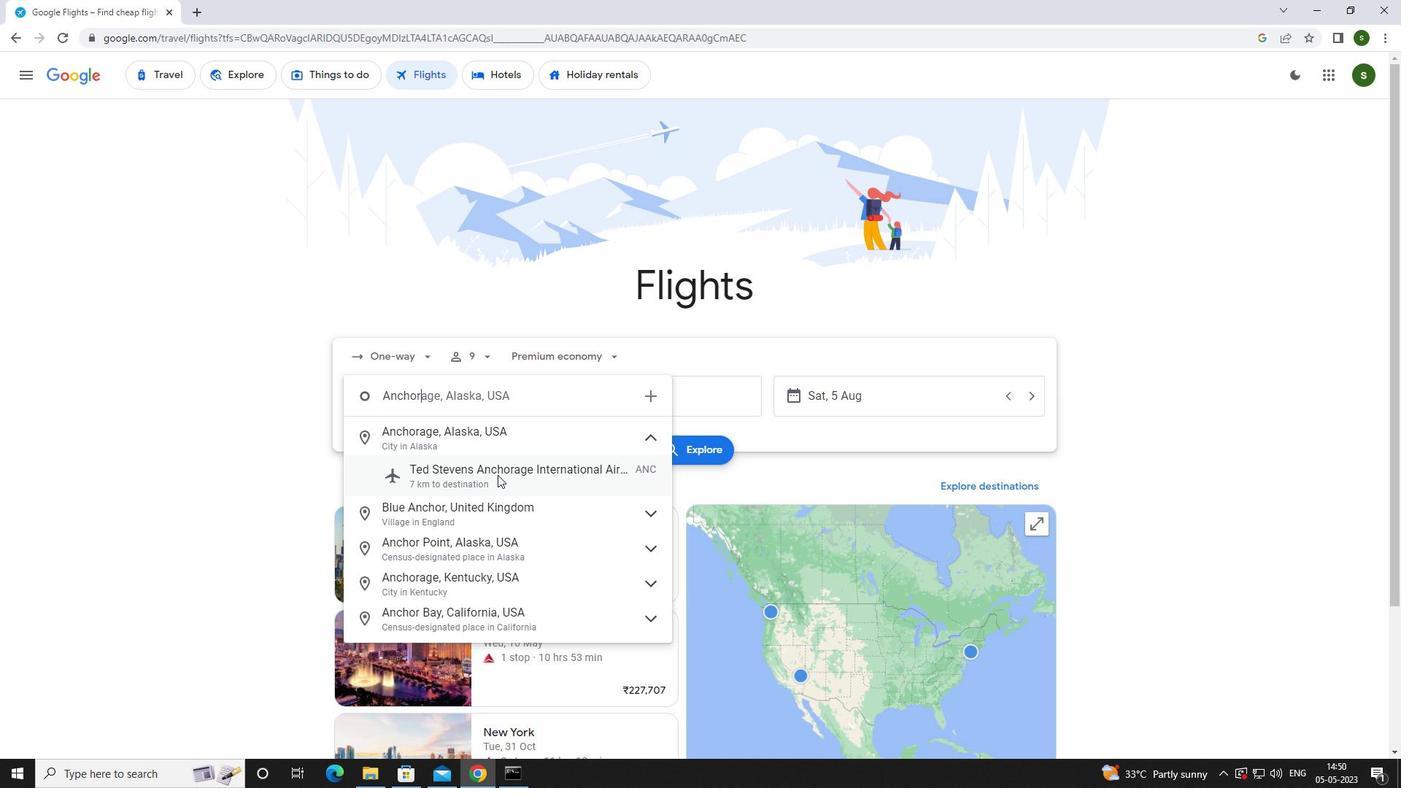 
Action: Mouse moved to (635, 410)
Screenshot: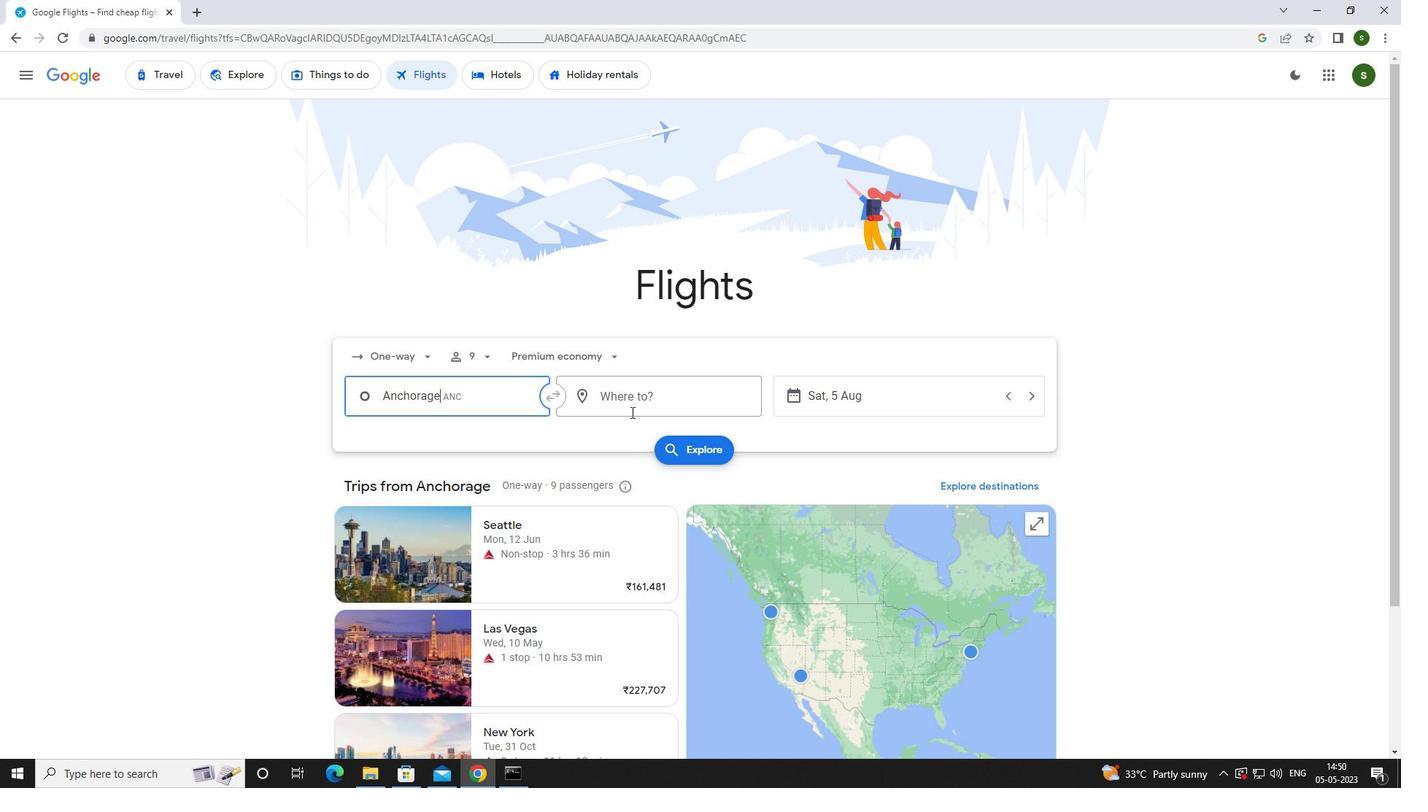 
Action: Mouse pressed left at (635, 410)
Screenshot: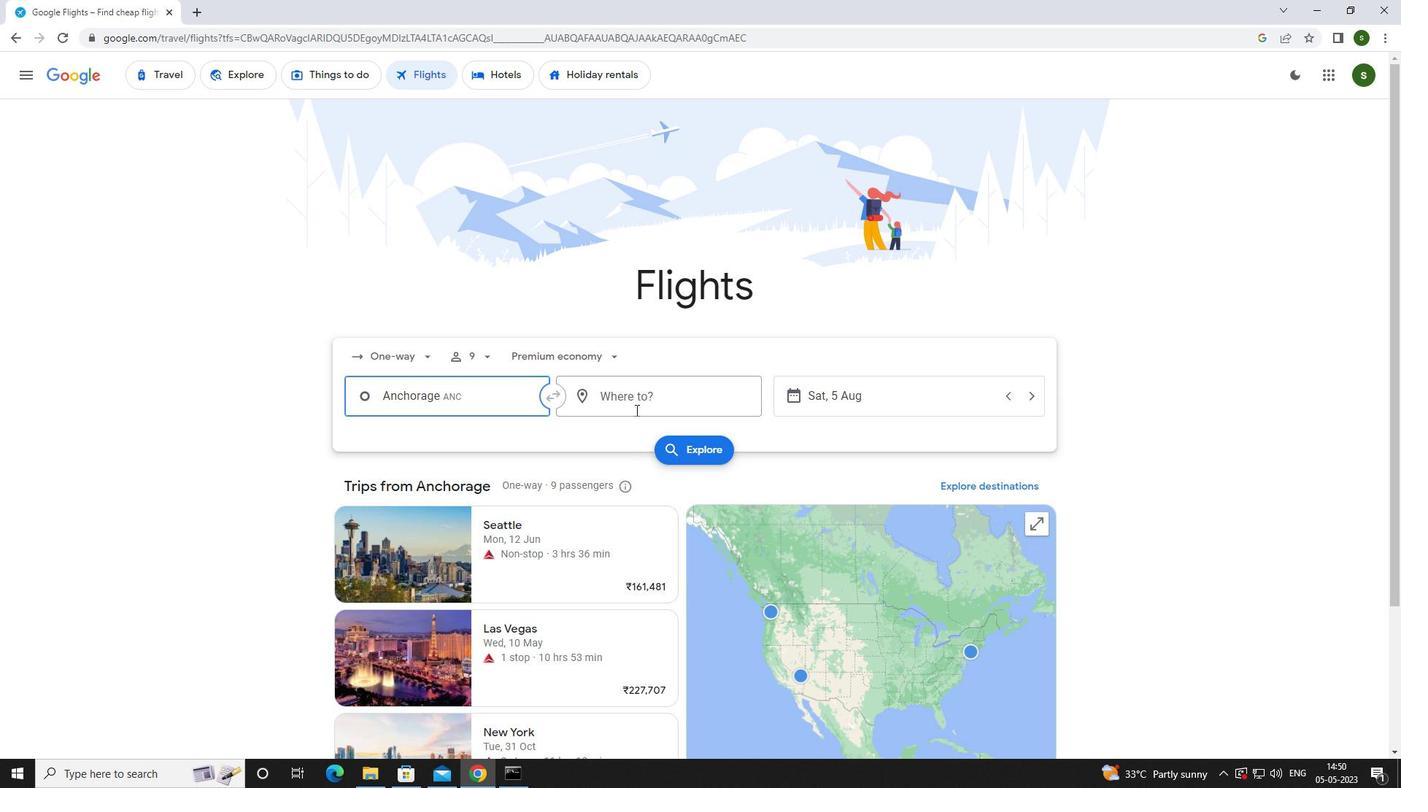 
Action: Key pressed <Key.caps_lock>r<Key.caps_lock>ock<Key.space><Key.caps_lock>s<Key.caps_lock>pri
Screenshot: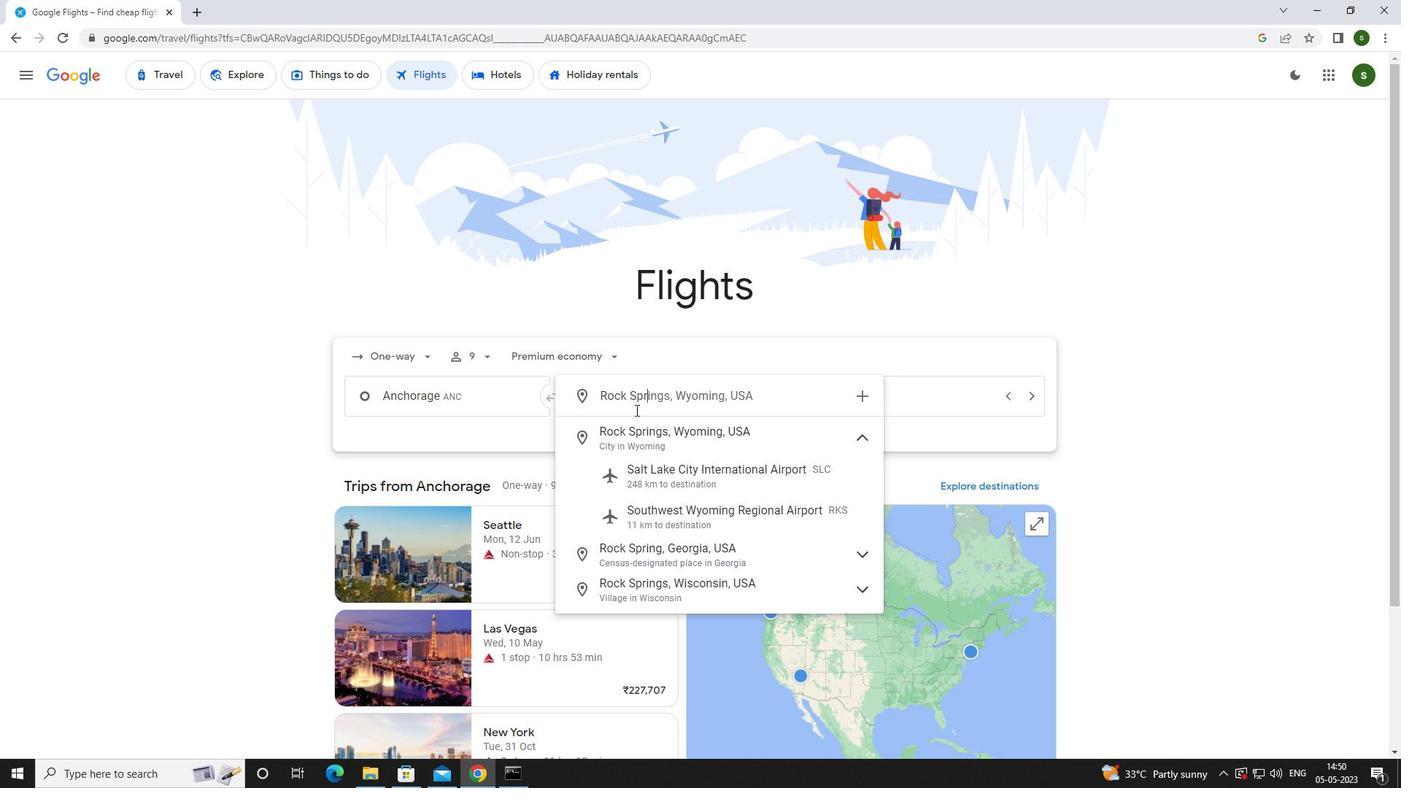 
Action: Mouse moved to (653, 513)
Screenshot: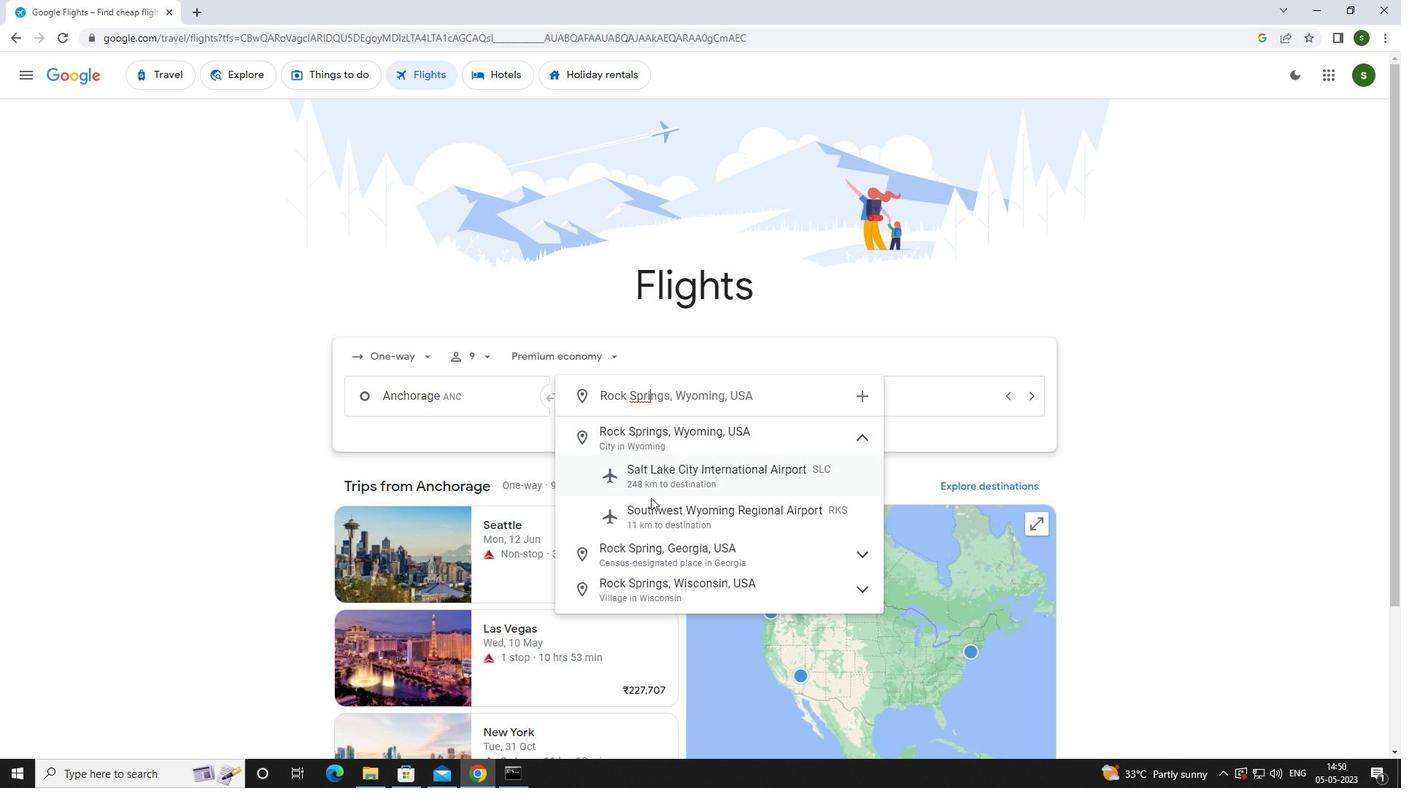 
Action: Mouse pressed left at (653, 513)
Screenshot: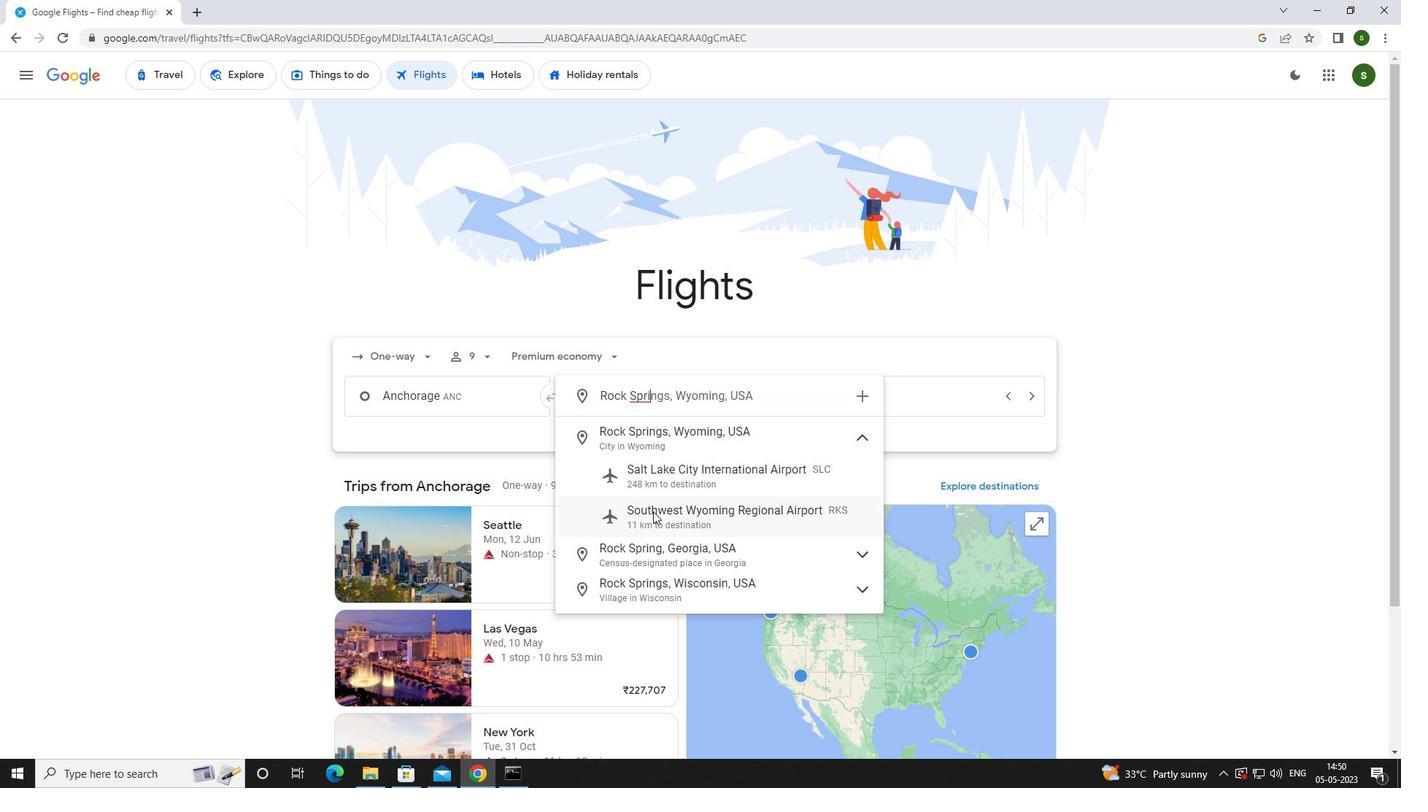 
Action: Mouse moved to (892, 406)
Screenshot: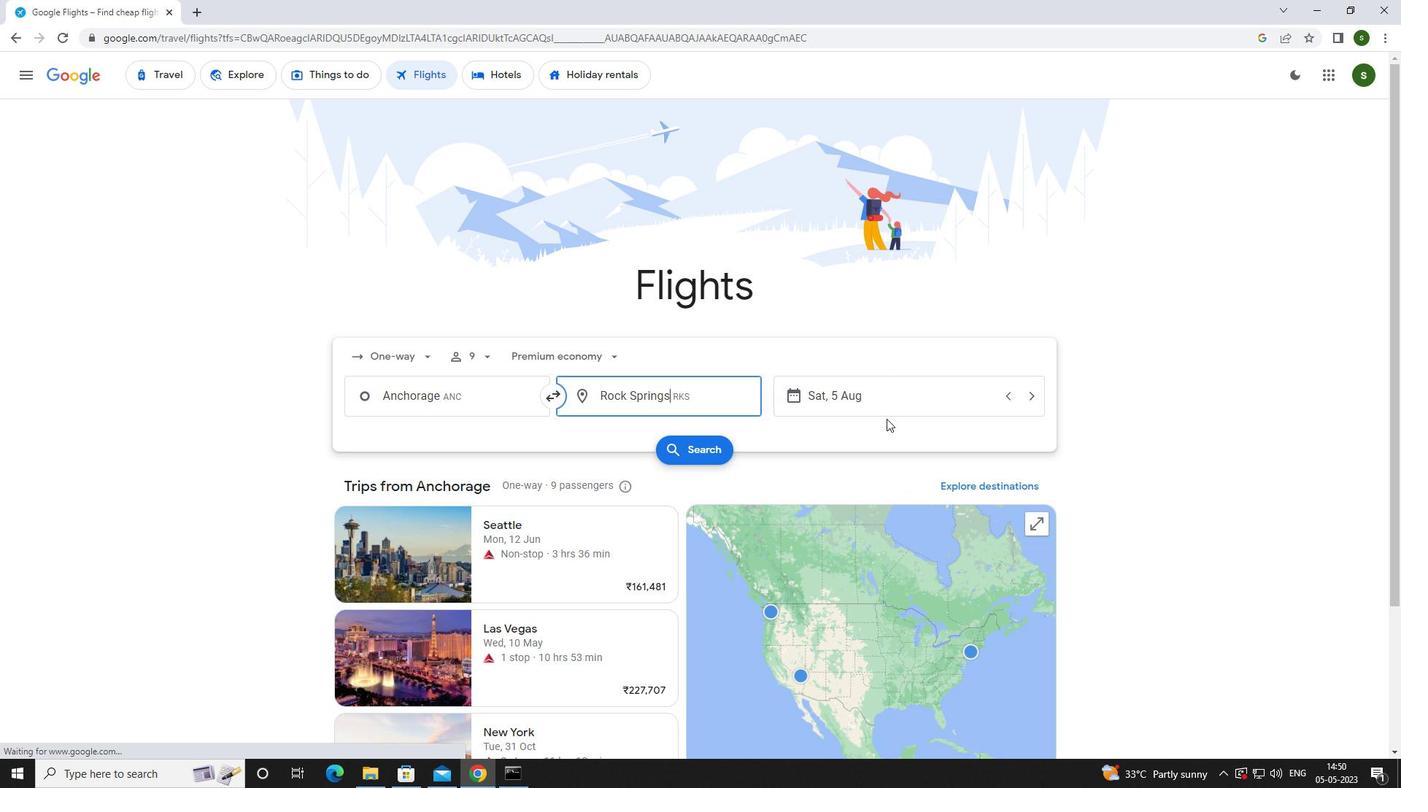 
Action: Mouse pressed left at (892, 406)
Screenshot: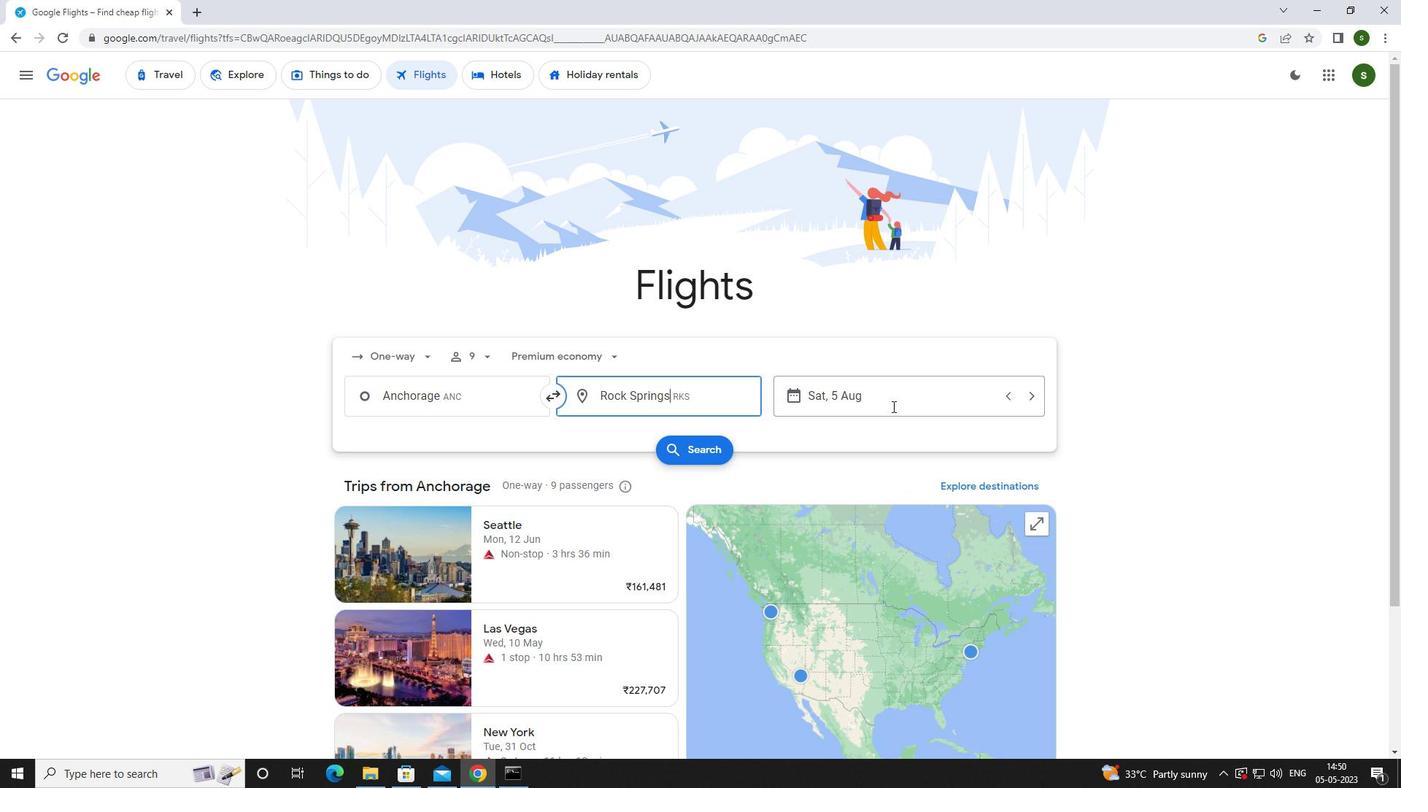 
Action: Mouse moved to (738, 494)
Screenshot: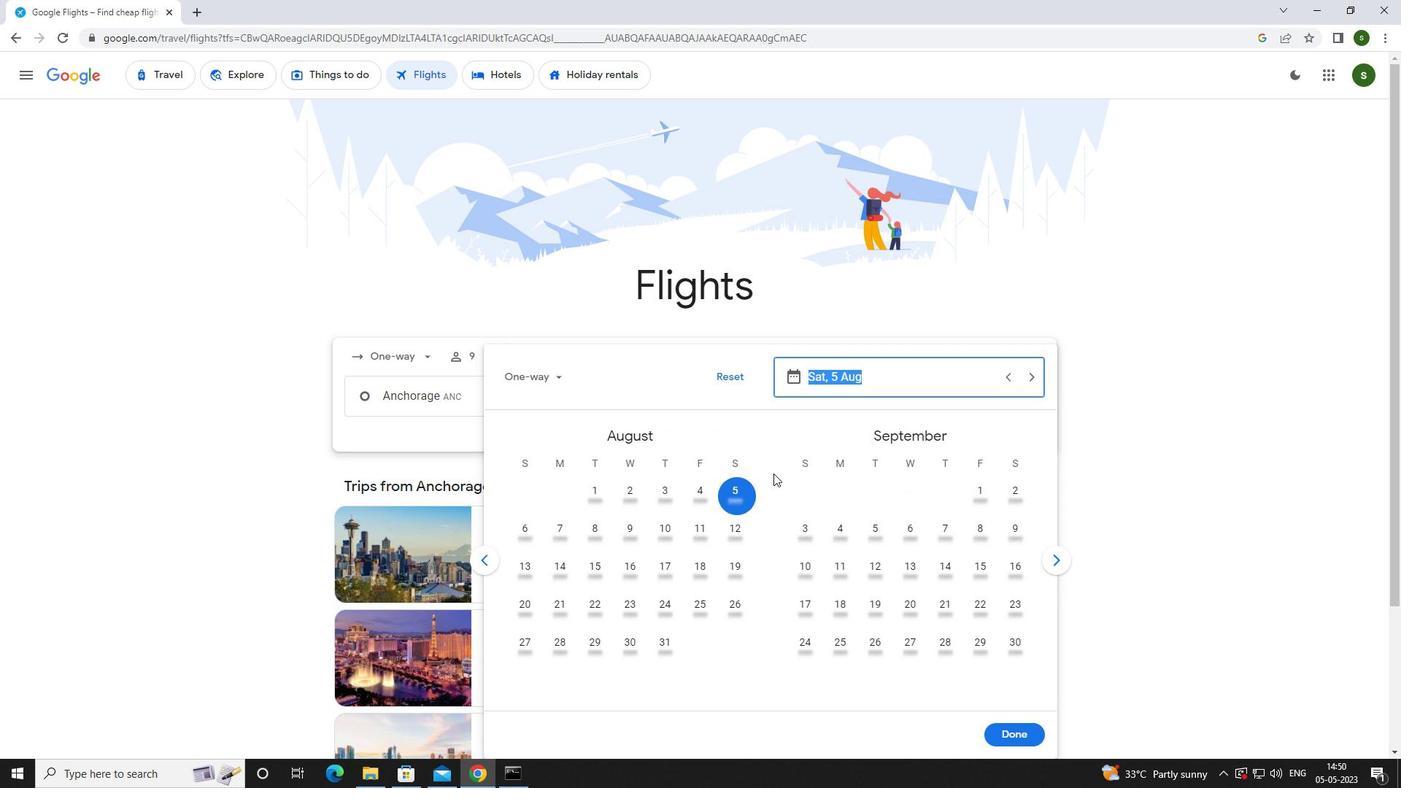 
Action: Mouse pressed left at (738, 494)
Screenshot: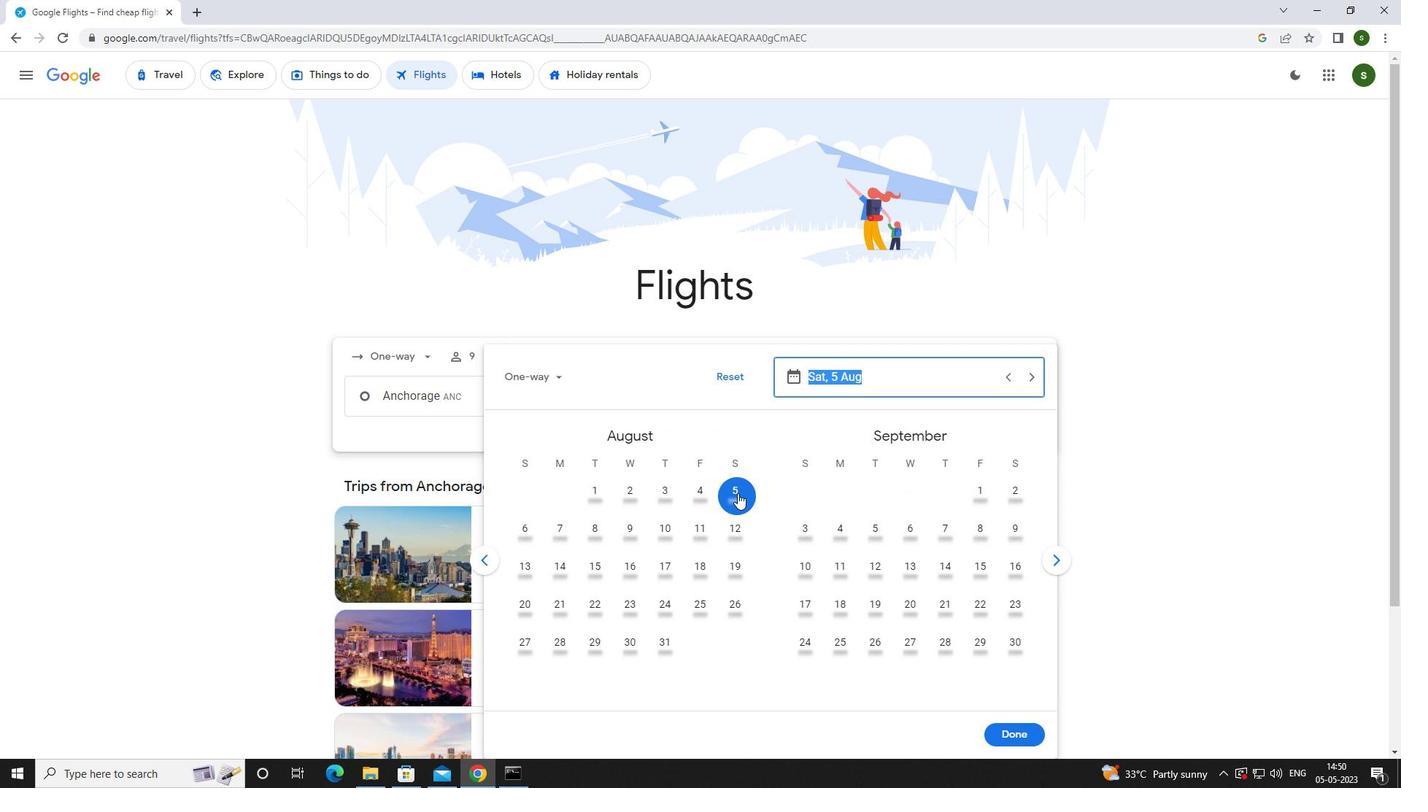 
Action: Mouse moved to (1017, 729)
Screenshot: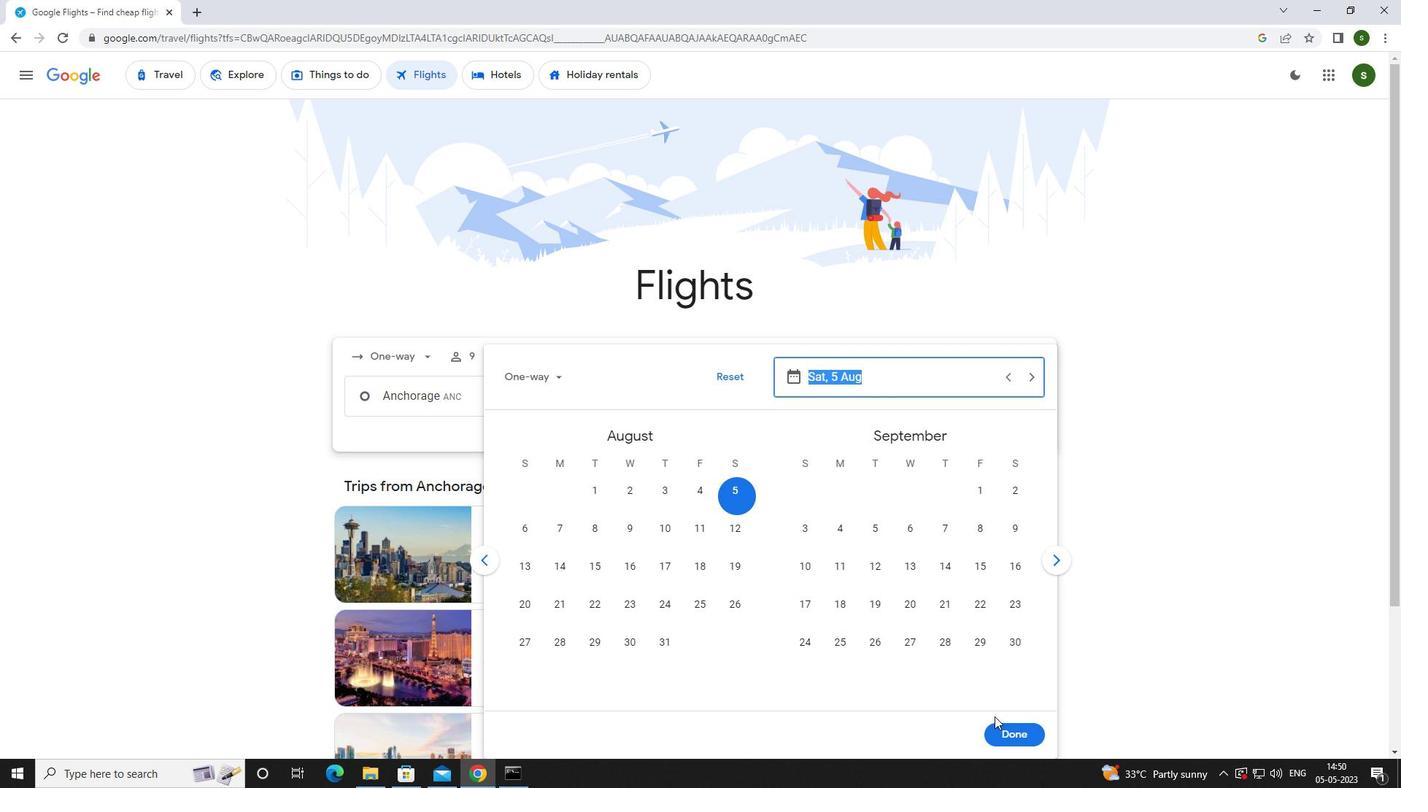 
Action: Mouse pressed left at (1017, 729)
Screenshot: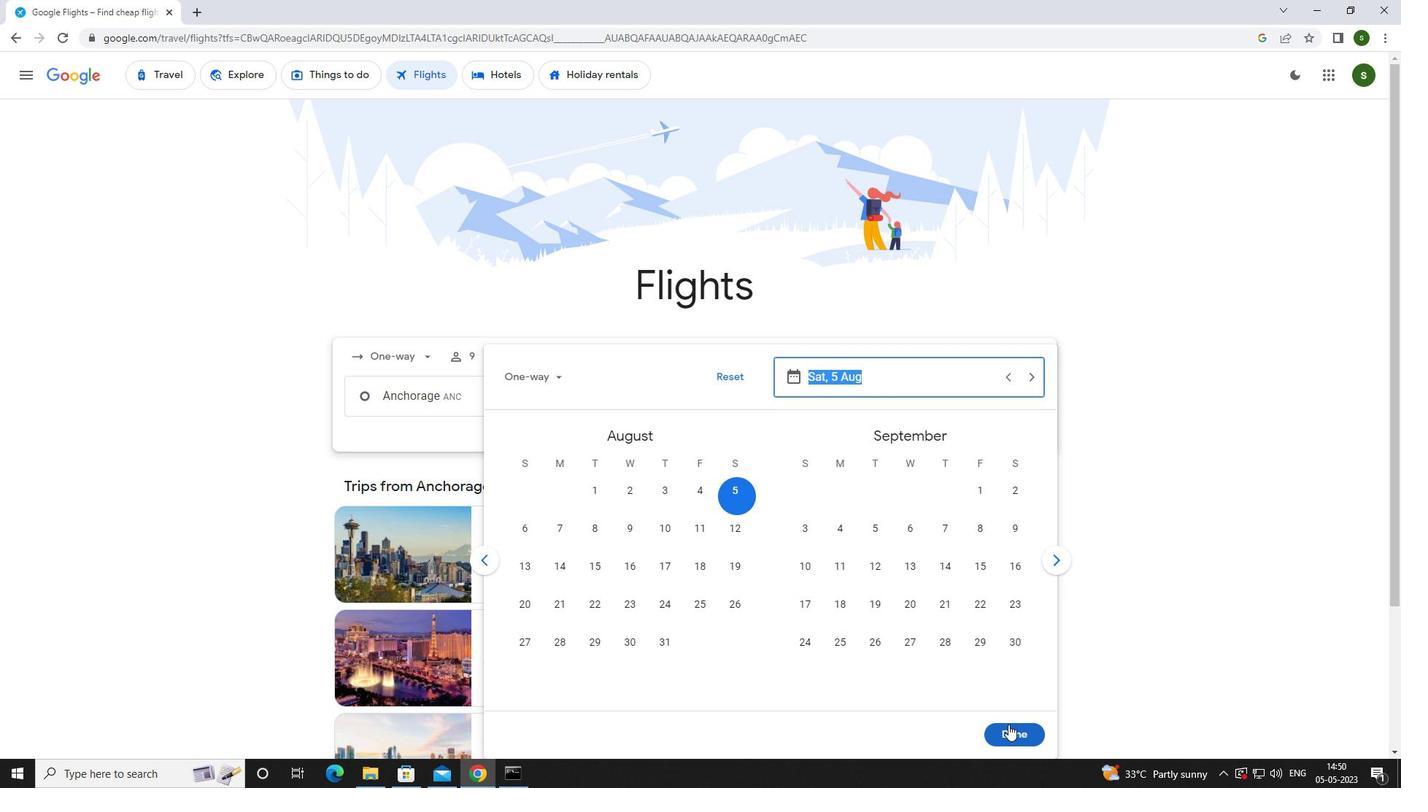 
Action: Mouse moved to (673, 448)
Screenshot: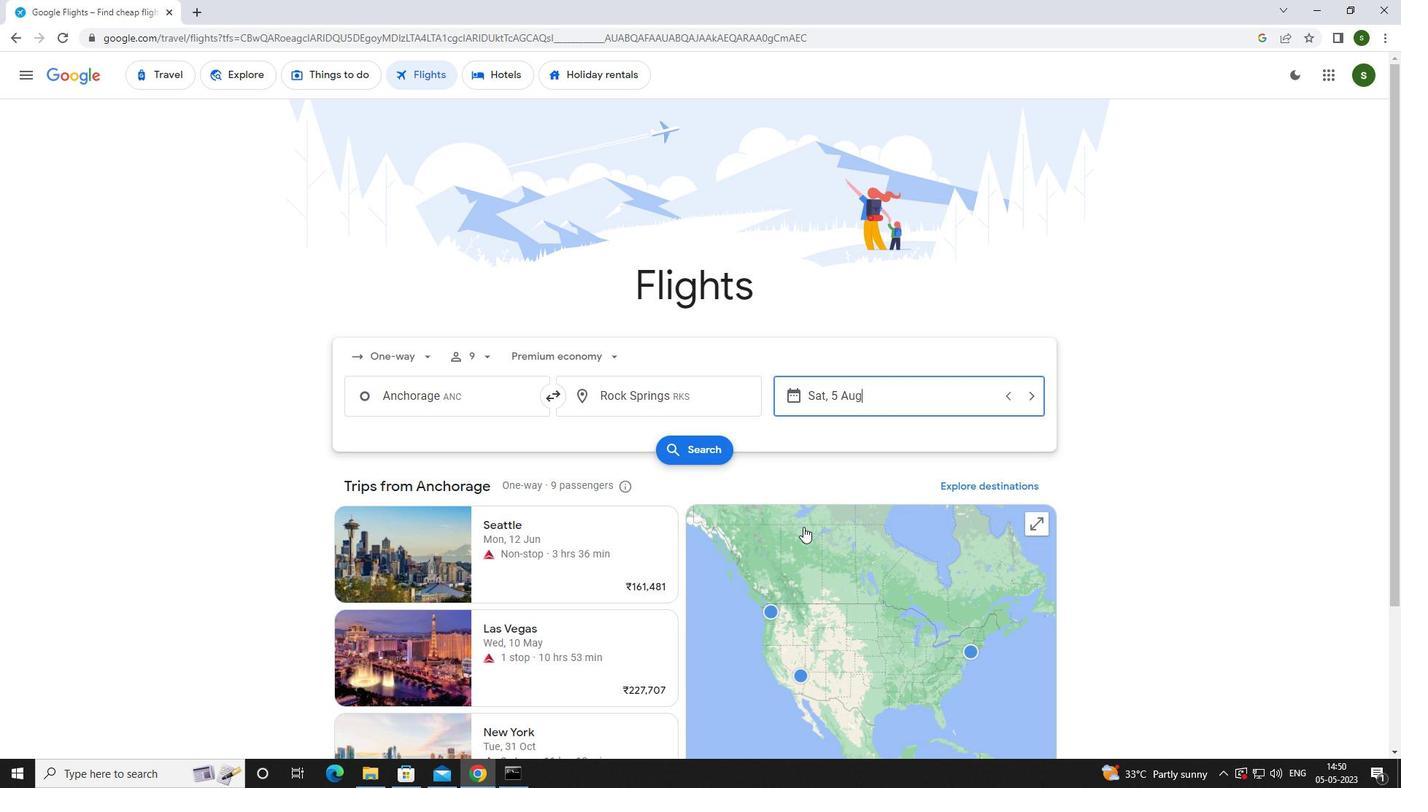 
Action: Mouse pressed left at (673, 448)
Screenshot: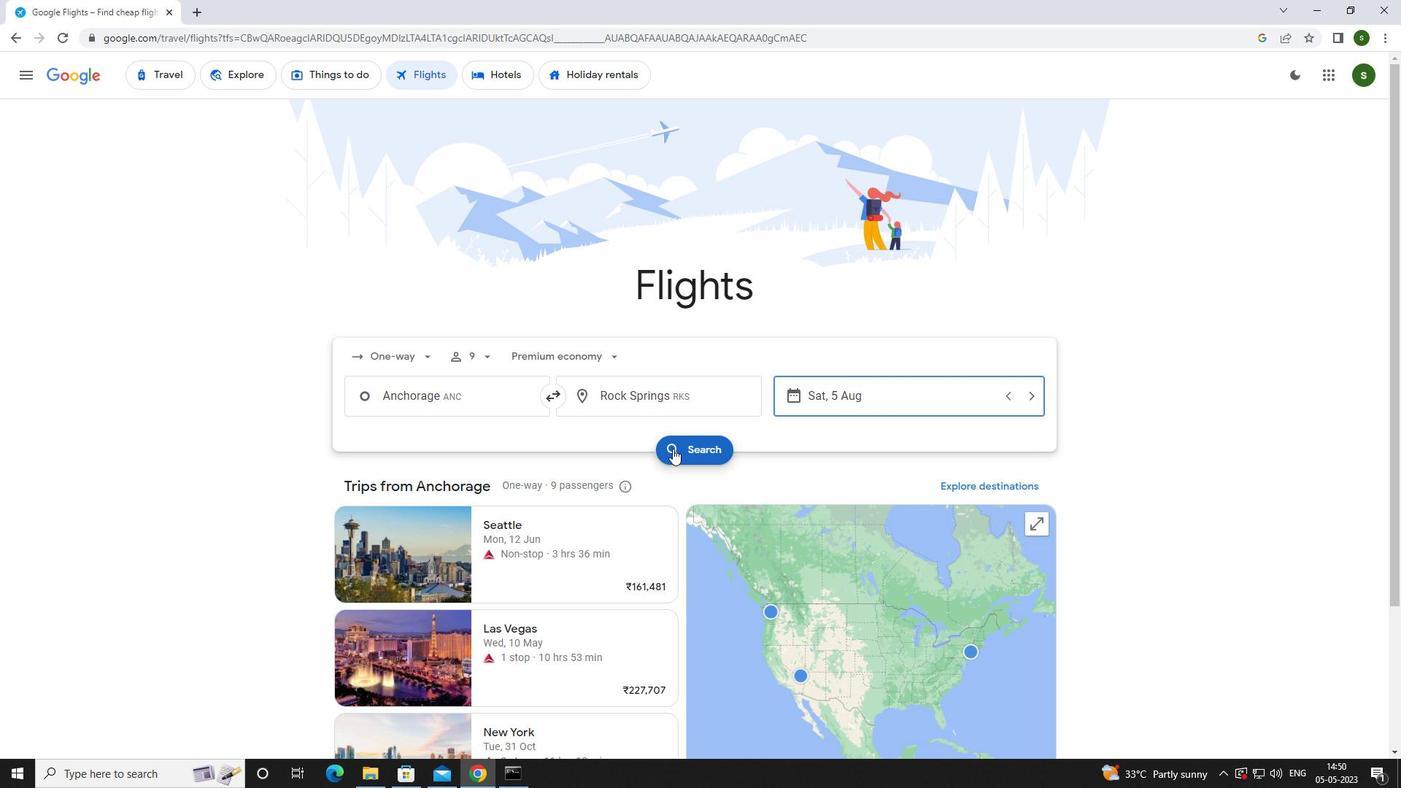 
Action: Mouse moved to (382, 215)
Screenshot: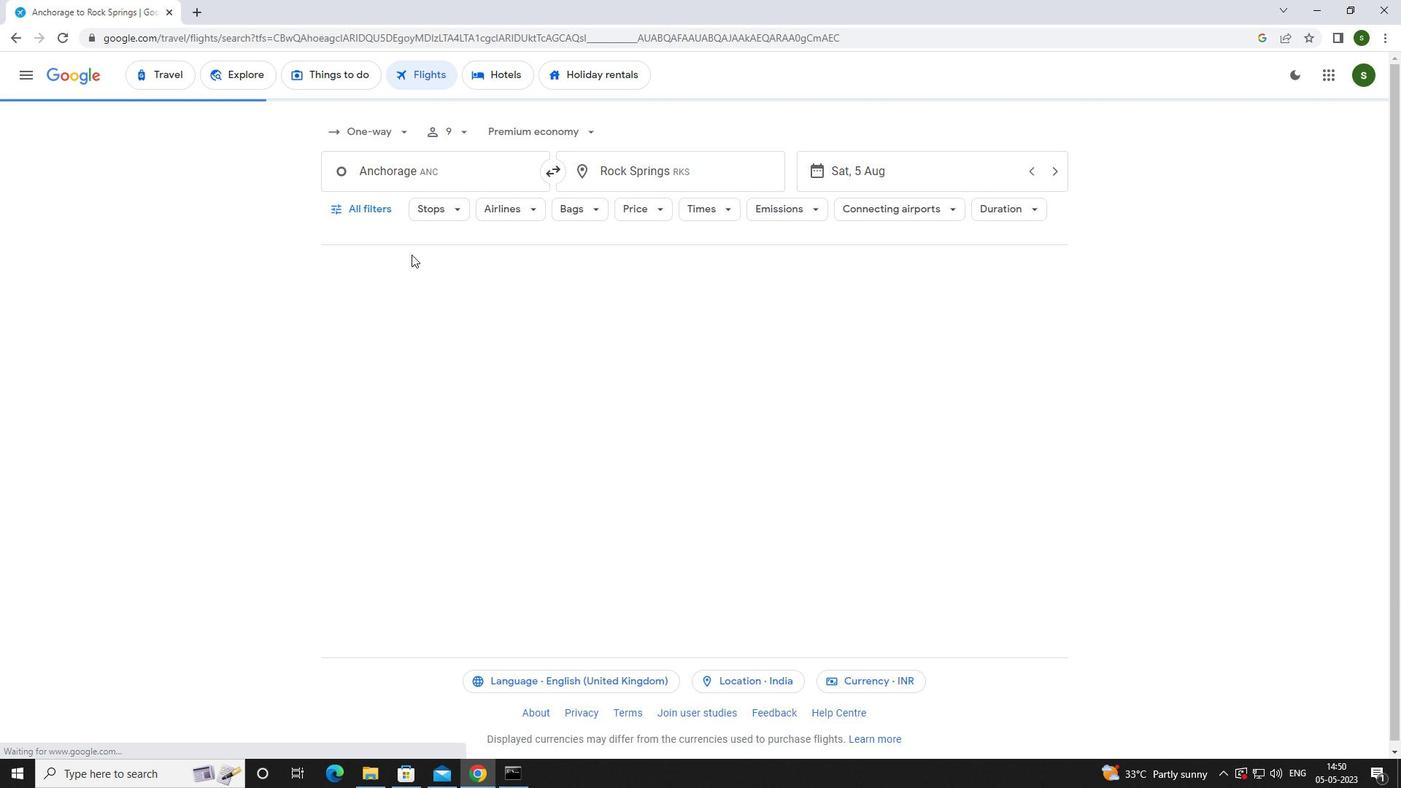 
Action: Mouse pressed left at (382, 215)
Screenshot: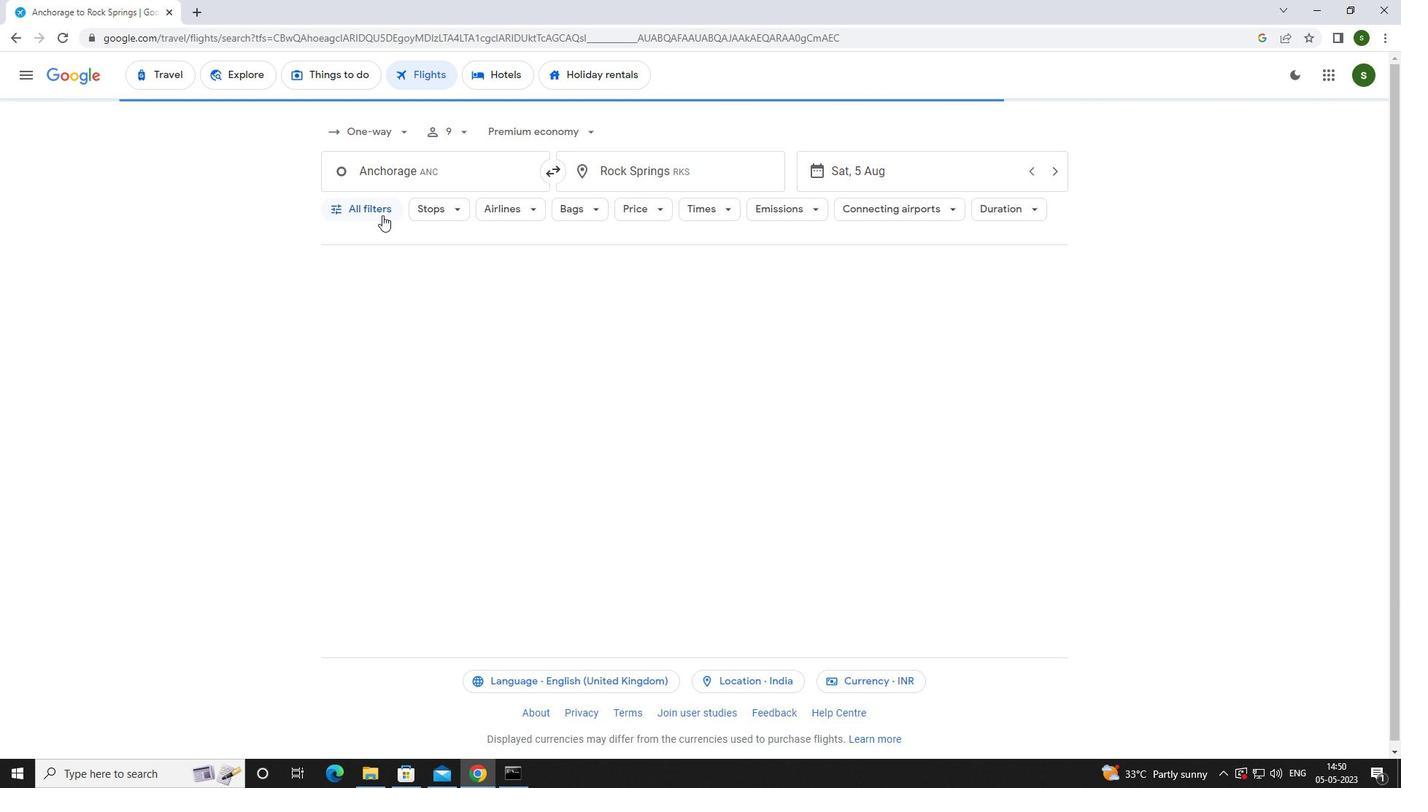 
Action: Mouse moved to (552, 519)
Screenshot: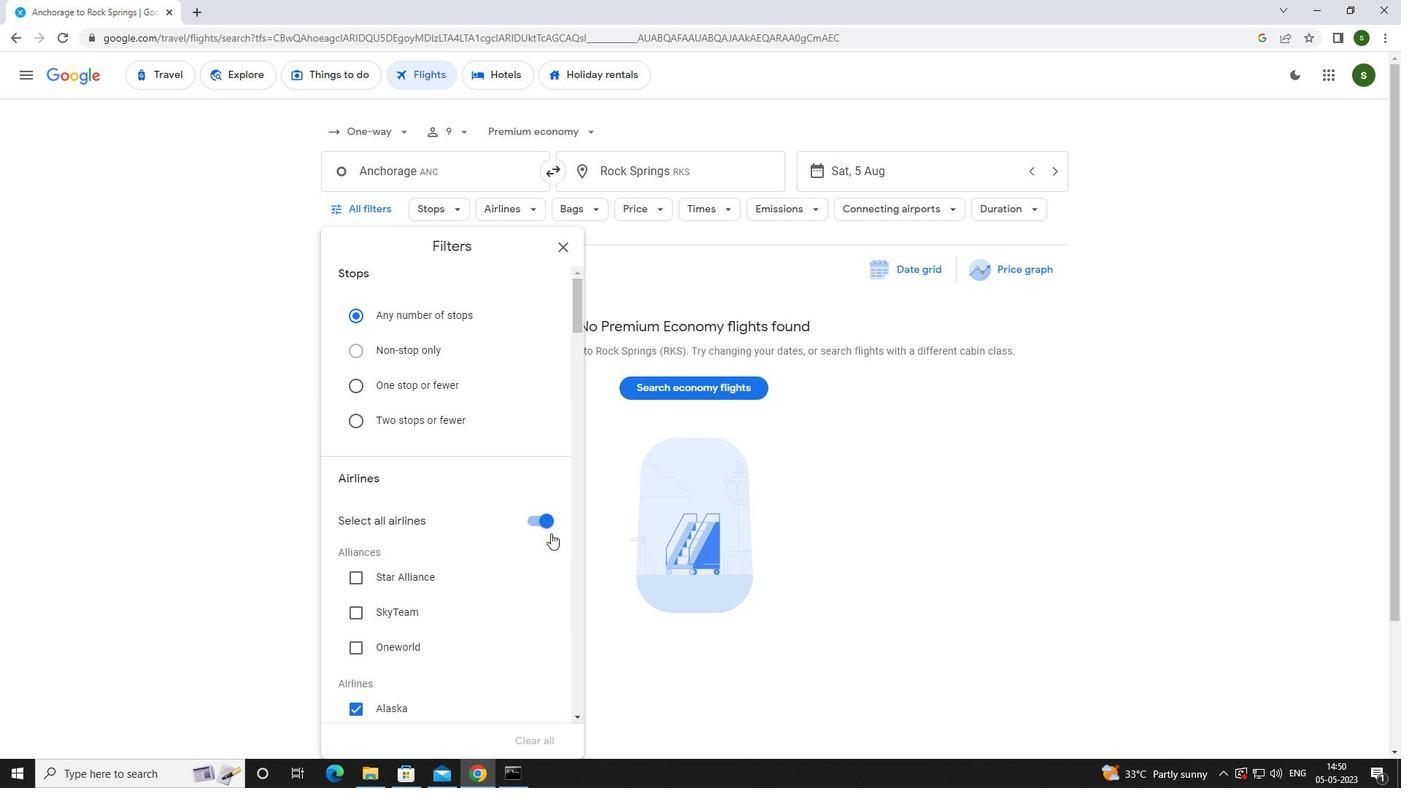 
Action: Mouse pressed left at (552, 519)
Screenshot: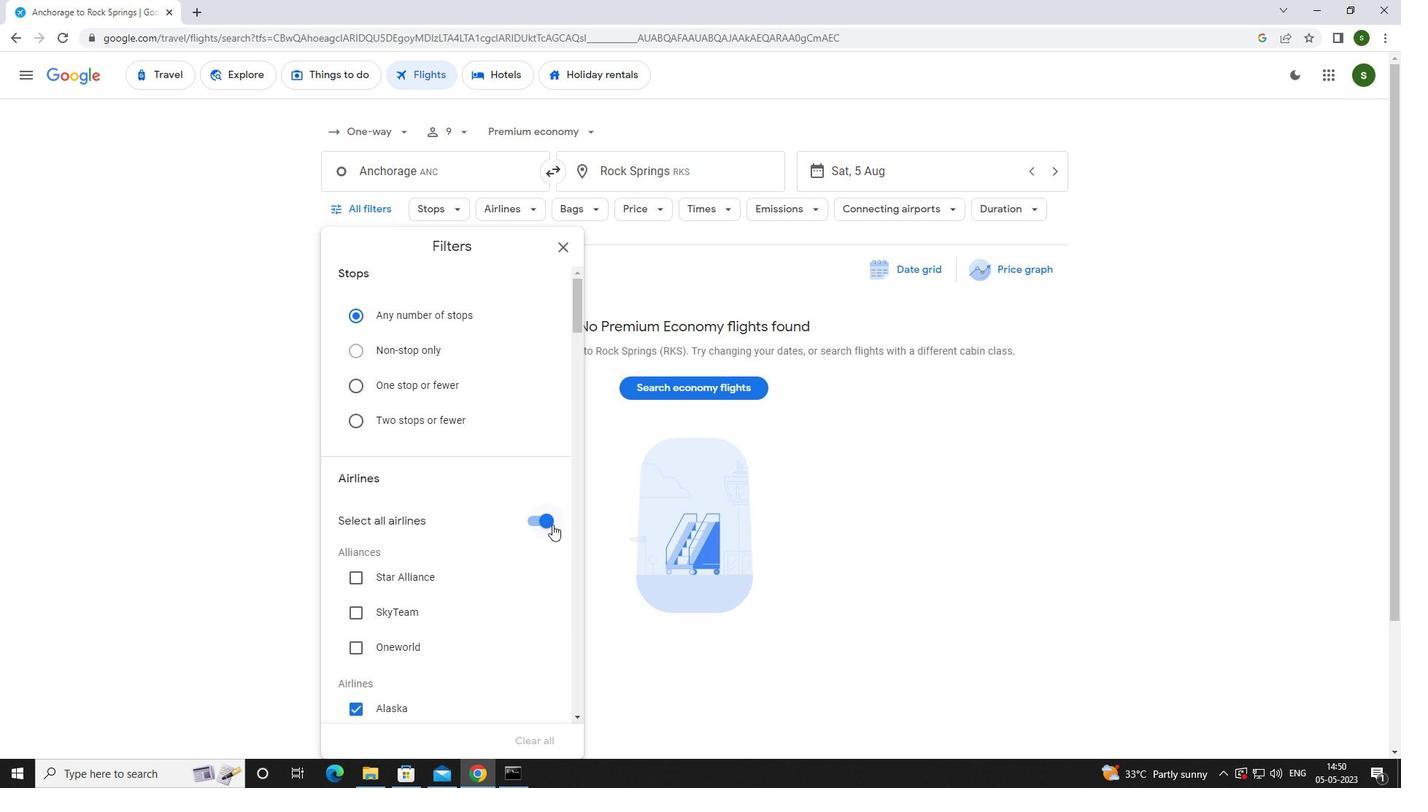 
Action: Mouse moved to (494, 514)
Screenshot: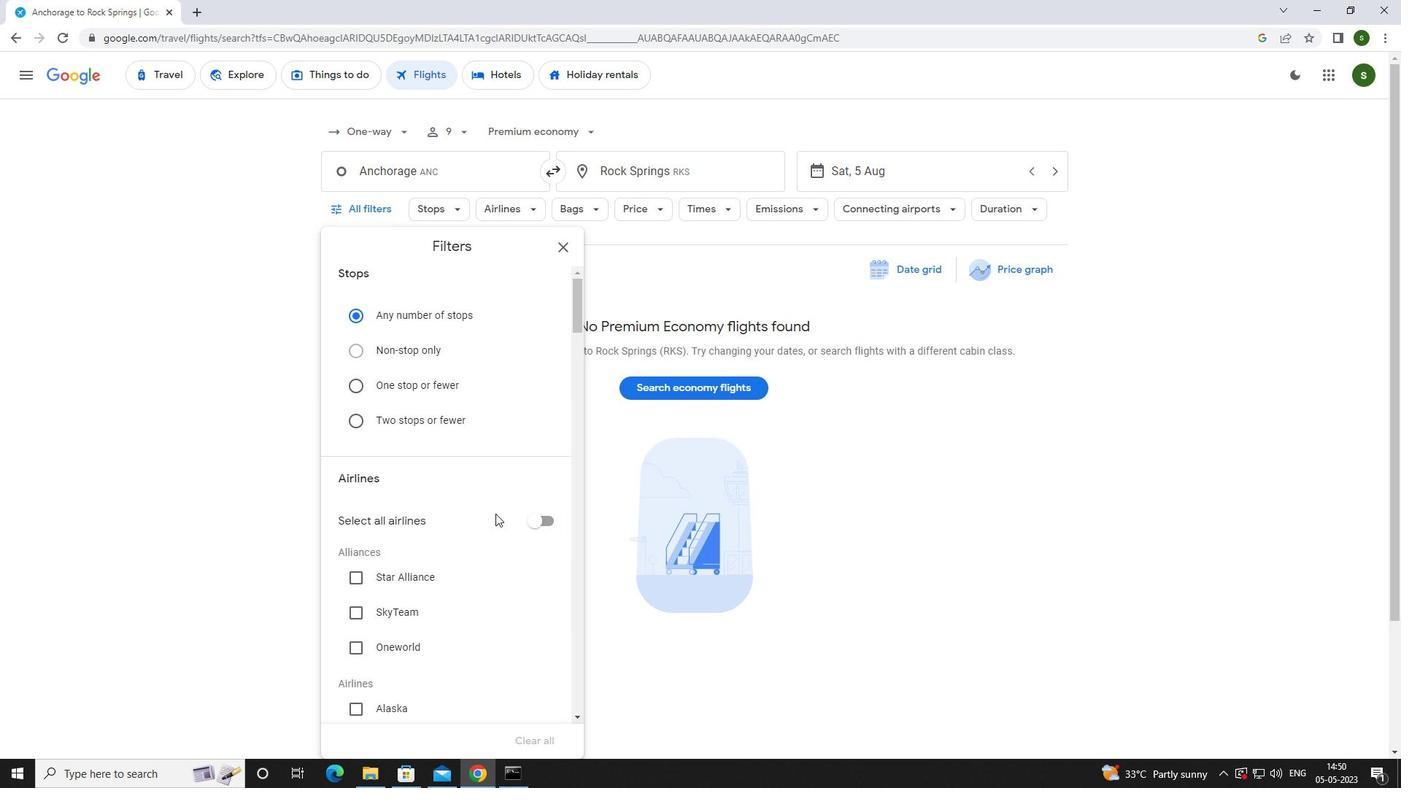 
Action: Mouse scrolled (494, 513) with delta (0, 0)
Screenshot: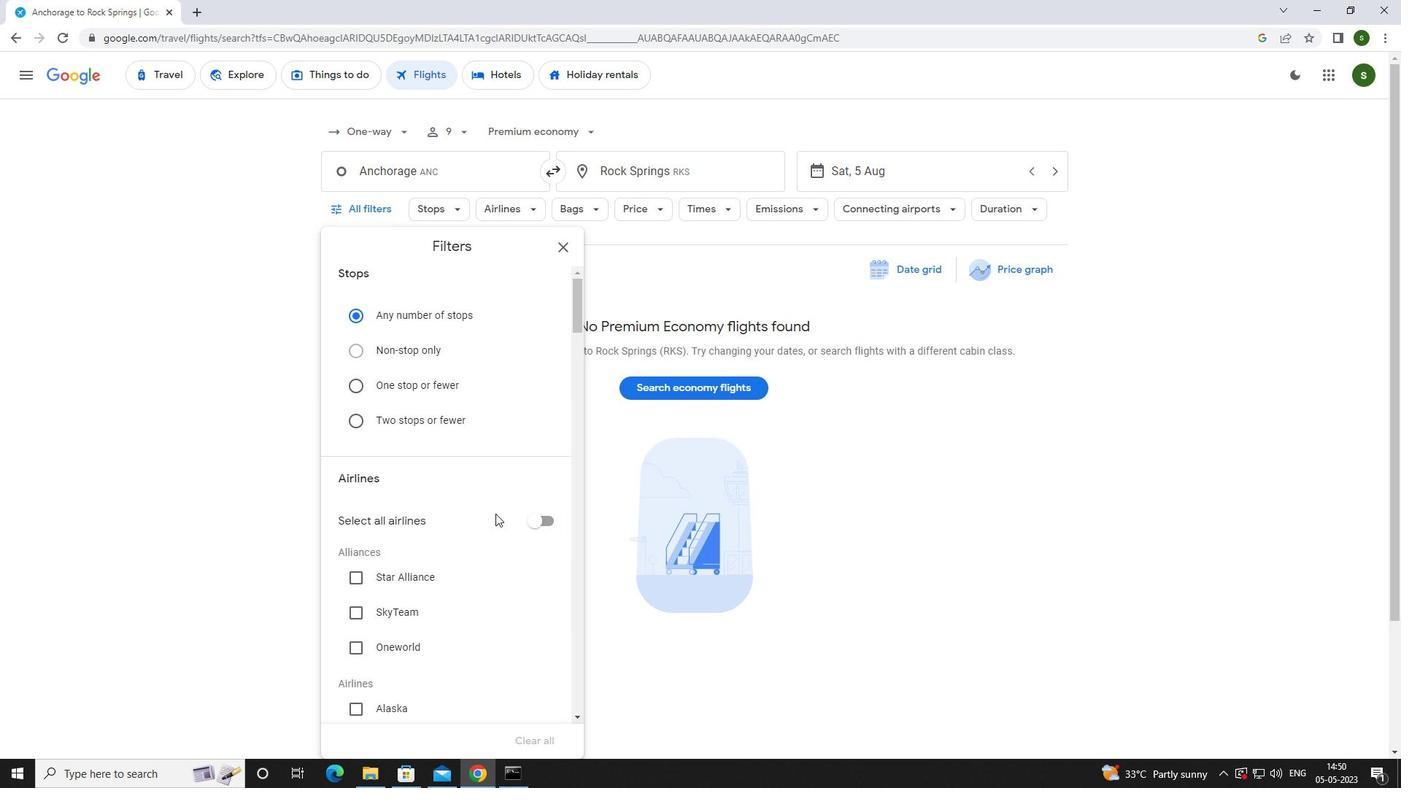
Action: Mouse moved to (492, 516)
Screenshot: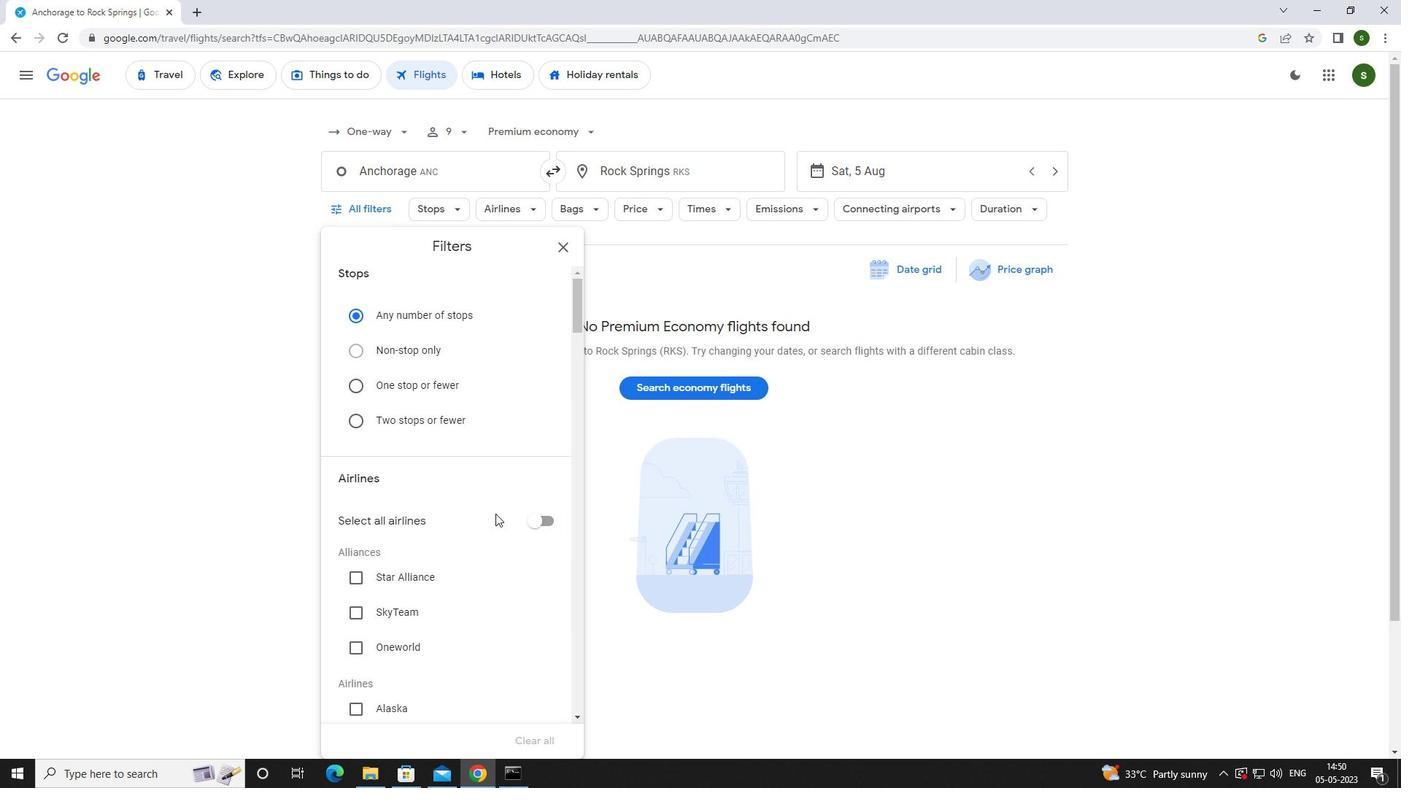 
Action: Mouse scrolled (492, 516) with delta (0, 0)
Screenshot: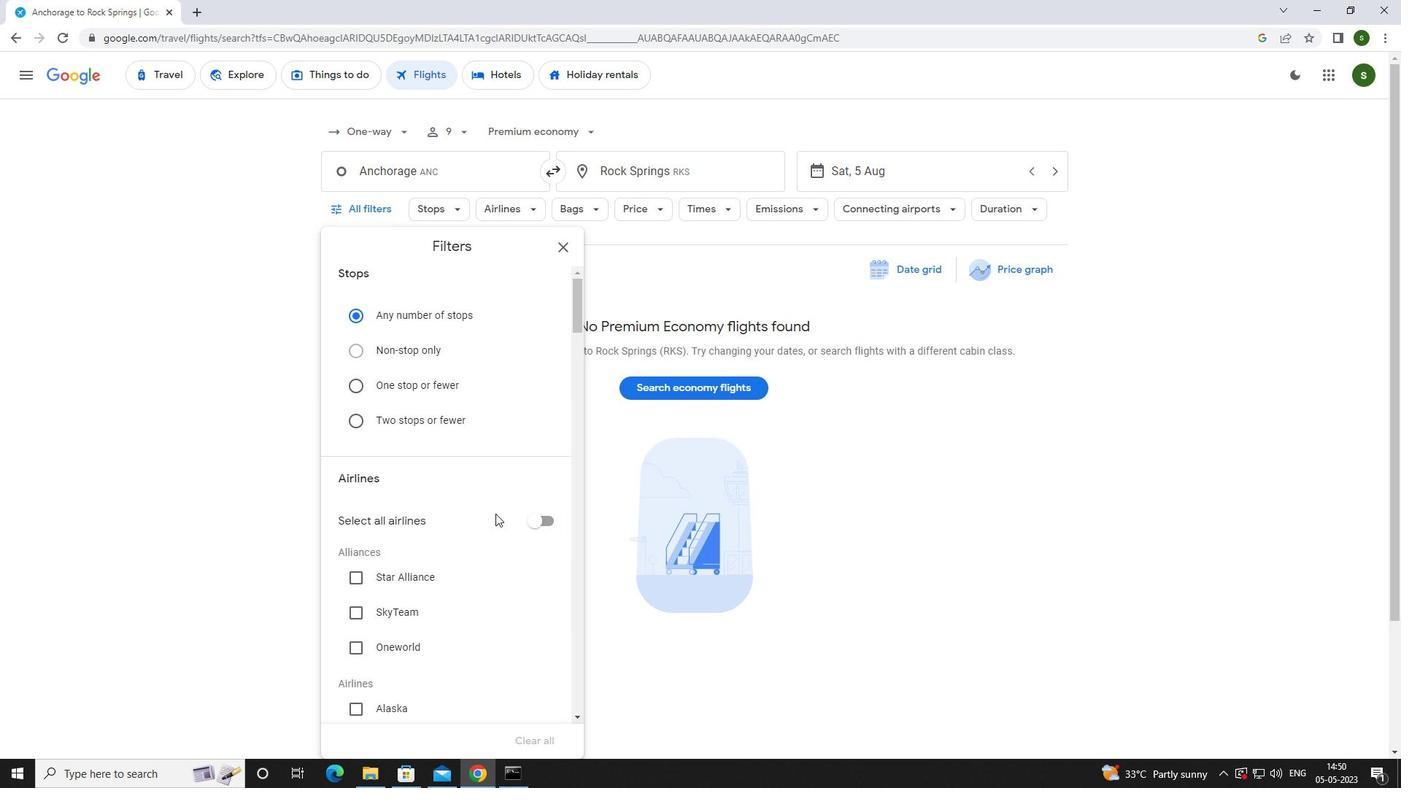 
Action: Mouse scrolled (492, 516) with delta (0, 0)
Screenshot: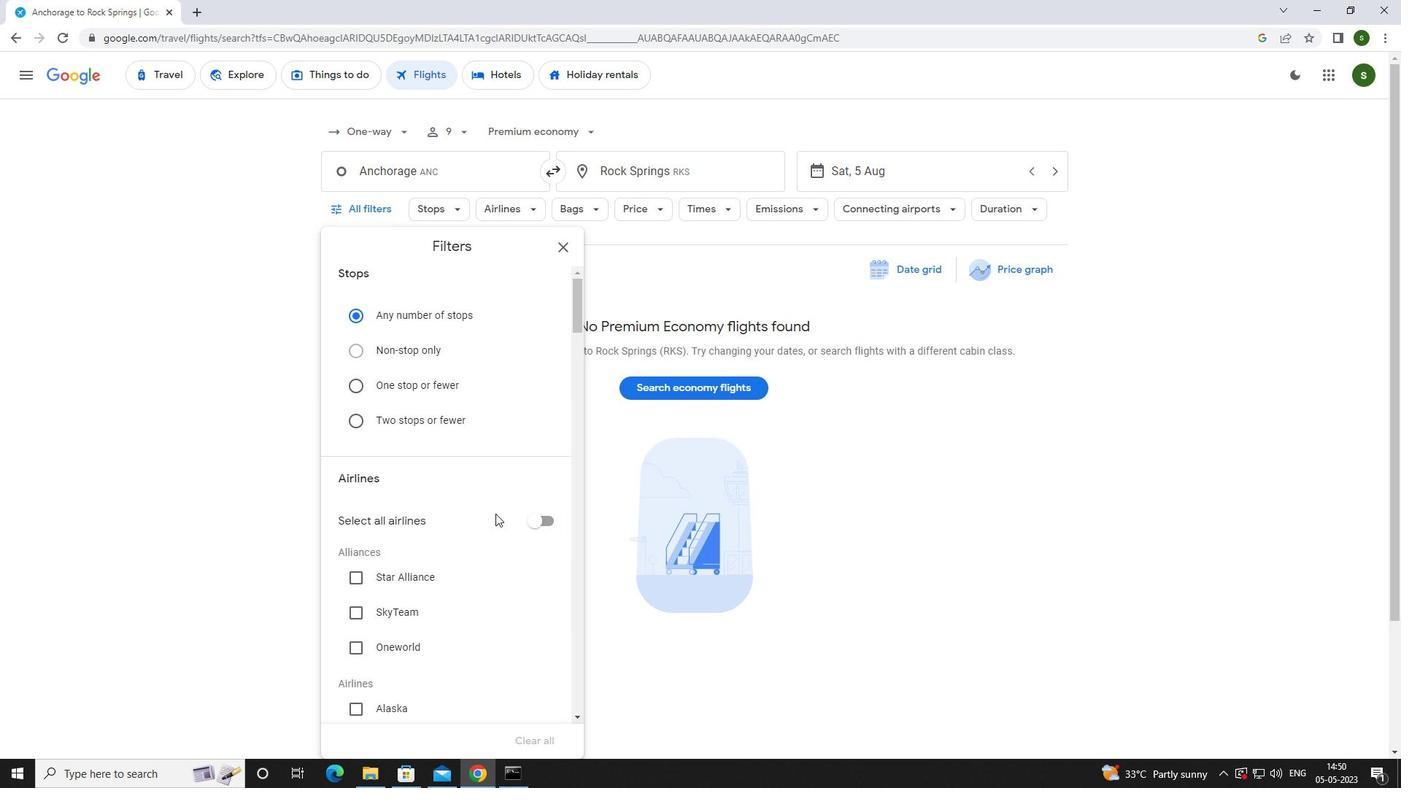 
Action: Mouse scrolled (492, 516) with delta (0, 0)
Screenshot: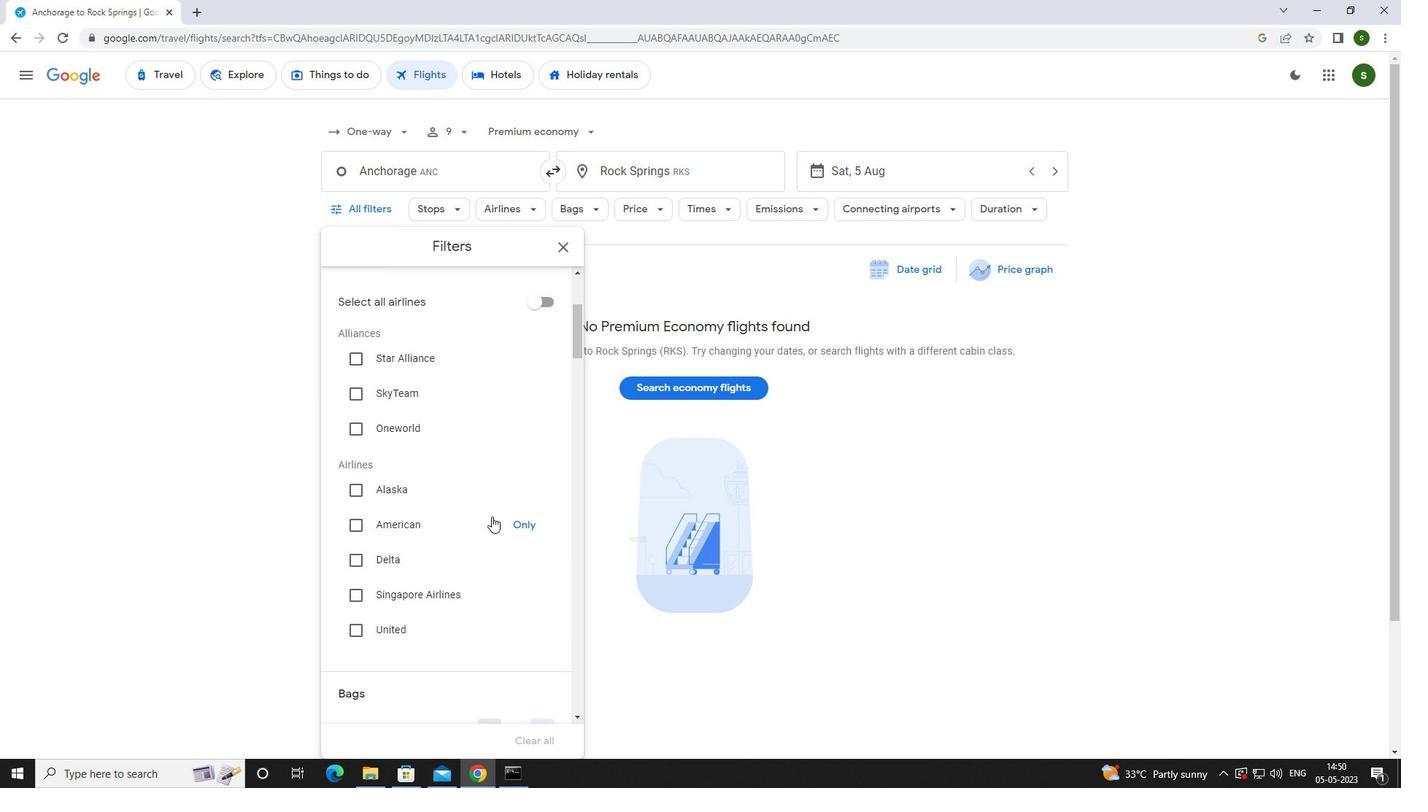 
Action: Mouse scrolled (492, 516) with delta (0, 0)
Screenshot: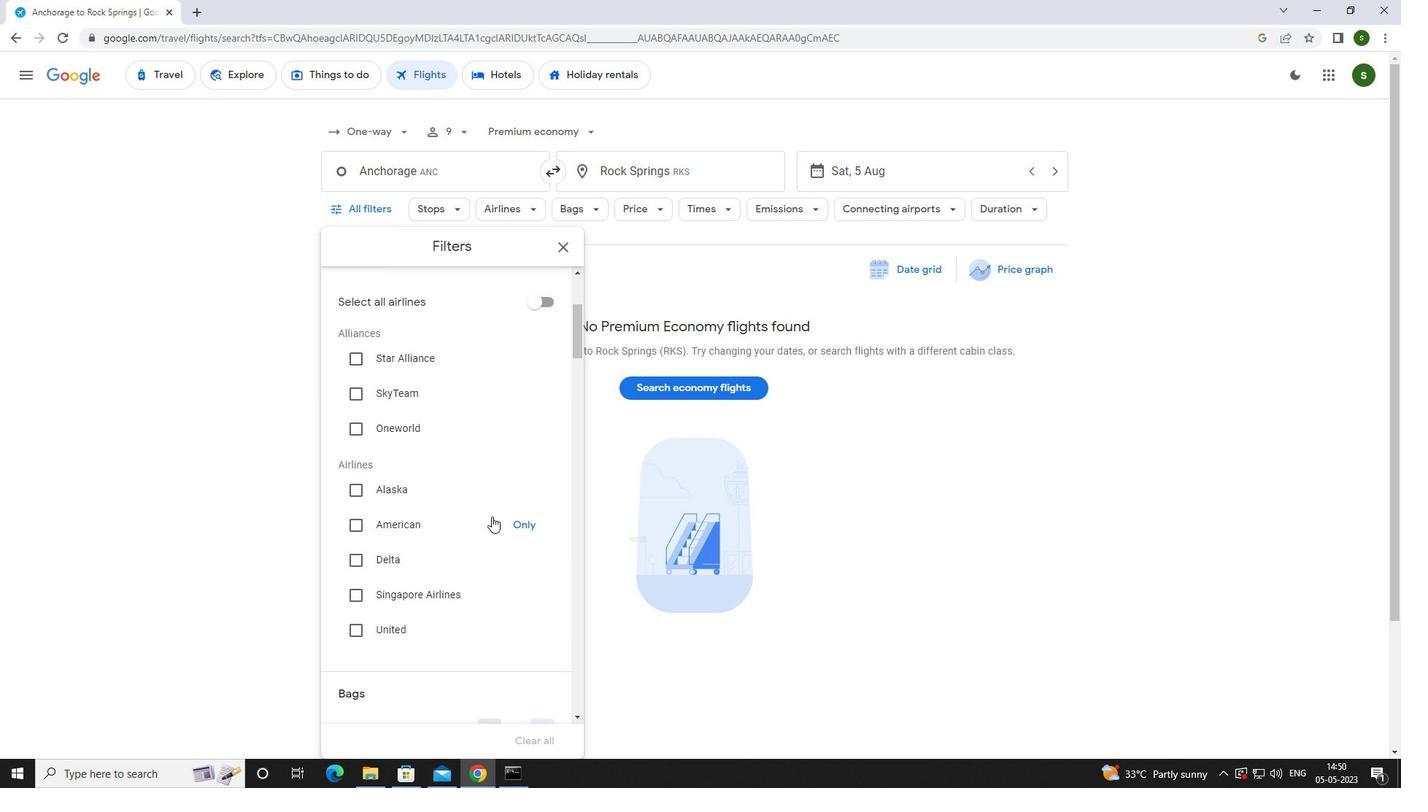 
Action: Mouse moved to (545, 583)
Screenshot: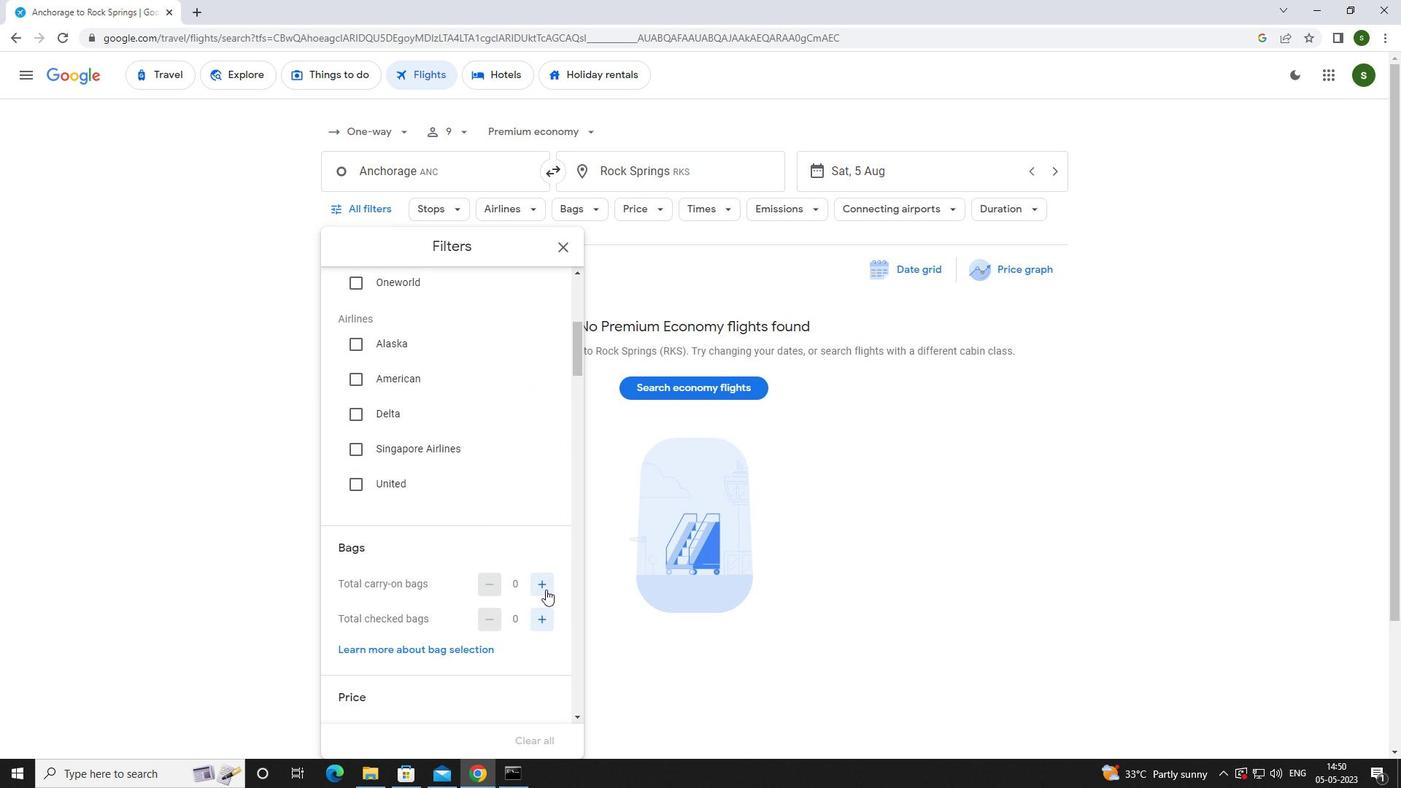 
Action: Mouse pressed left at (545, 583)
Screenshot: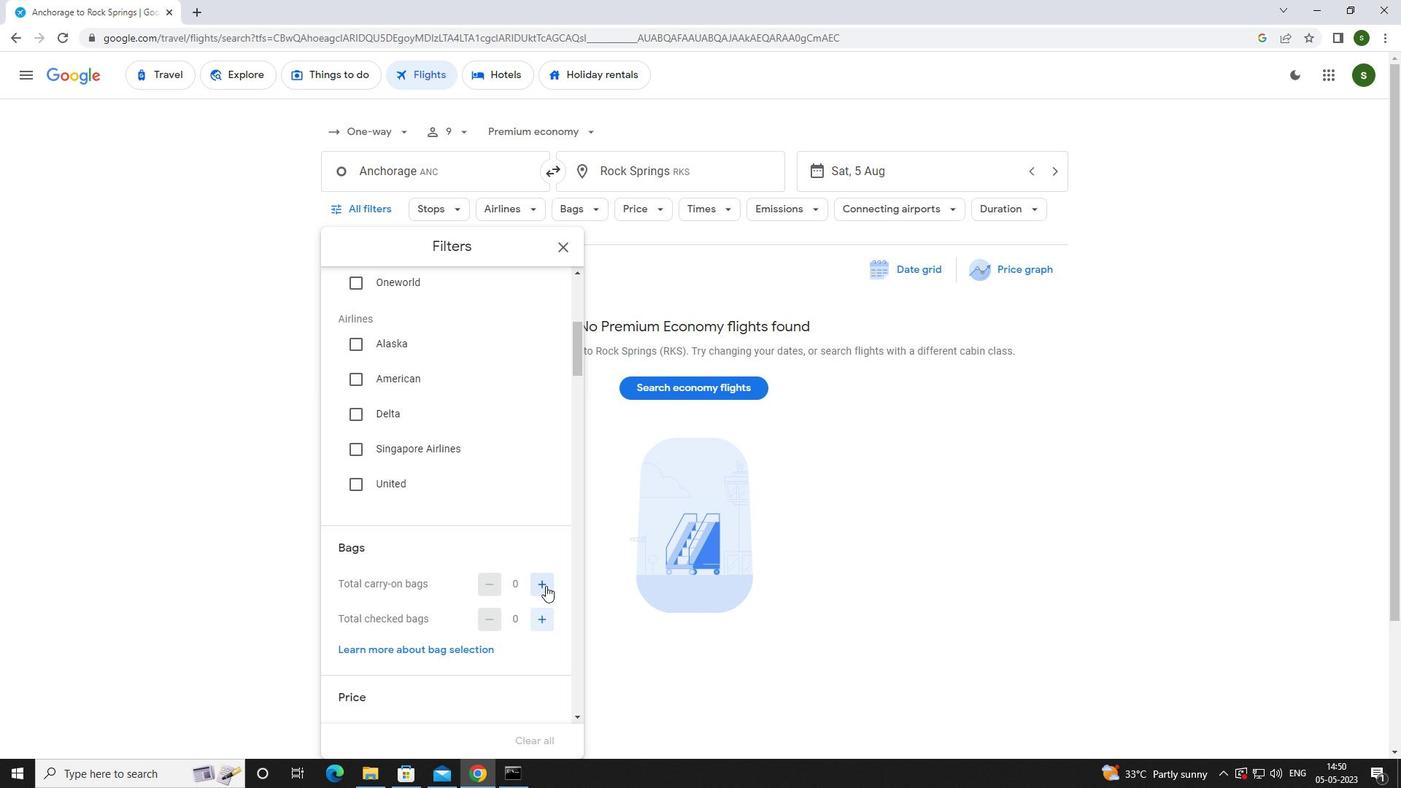 
Action: Mouse pressed left at (545, 583)
Screenshot: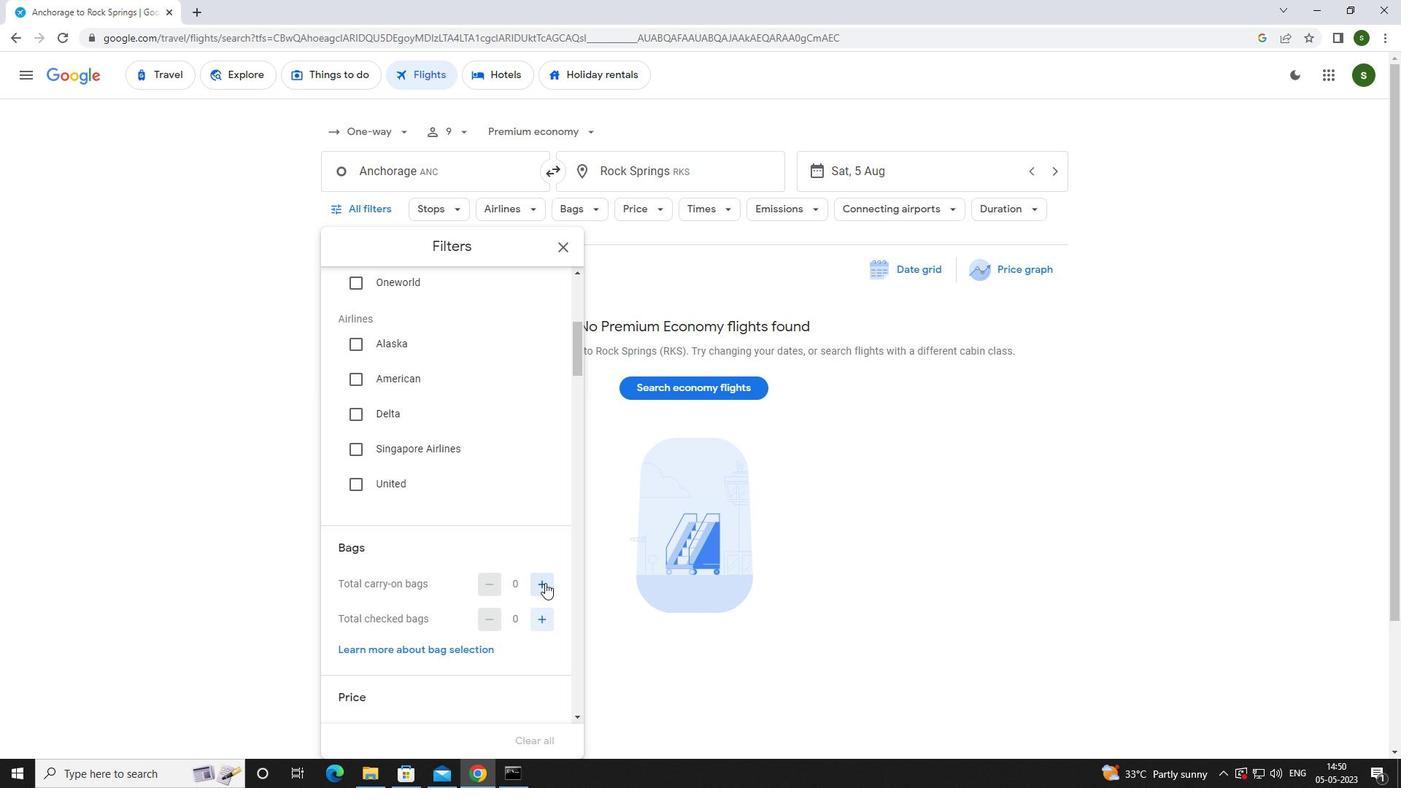 
Action: Mouse scrolled (545, 582) with delta (0, 0)
Screenshot: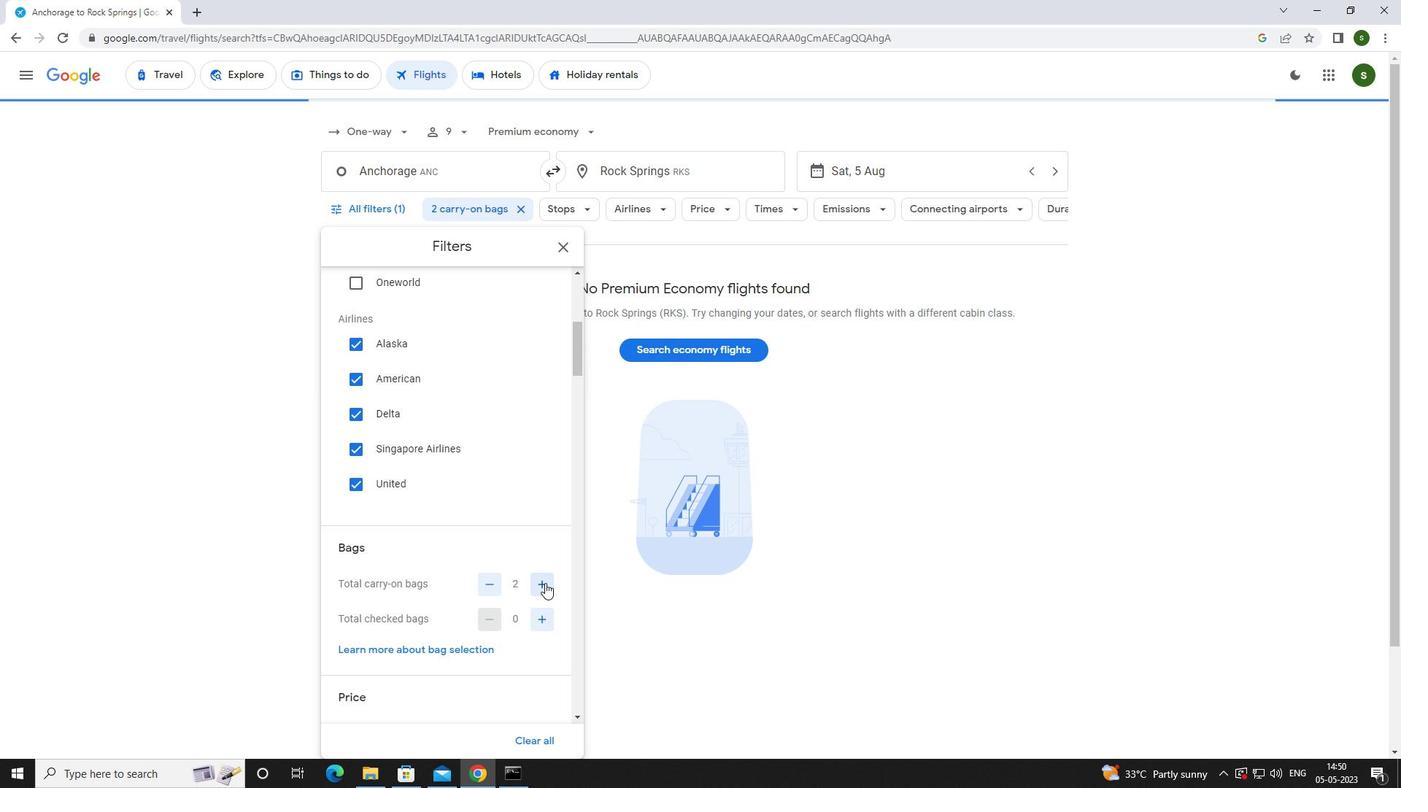 
Action: Mouse scrolled (545, 582) with delta (0, 0)
Screenshot: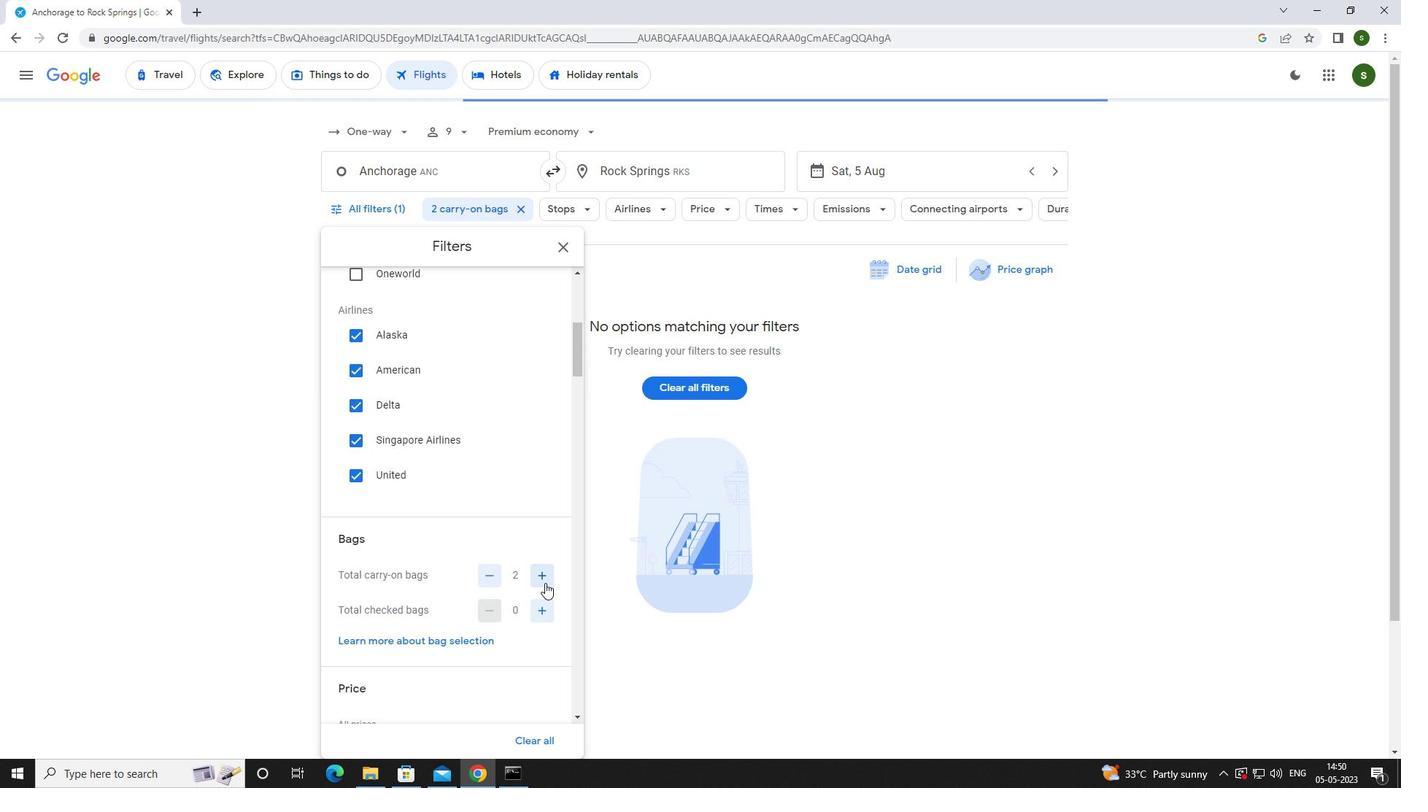 
Action: Mouse moved to (546, 617)
Screenshot: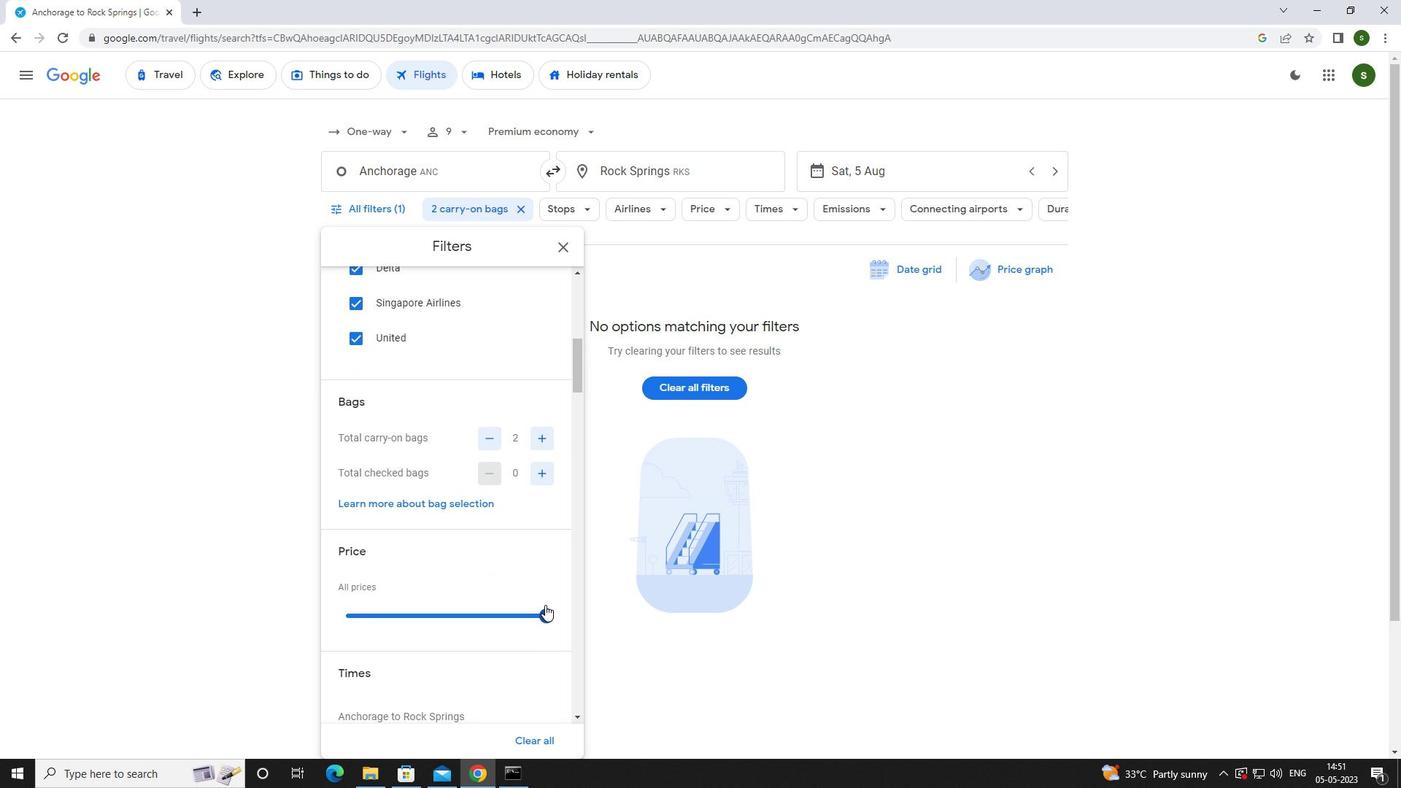 
Action: Mouse pressed left at (546, 617)
Screenshot: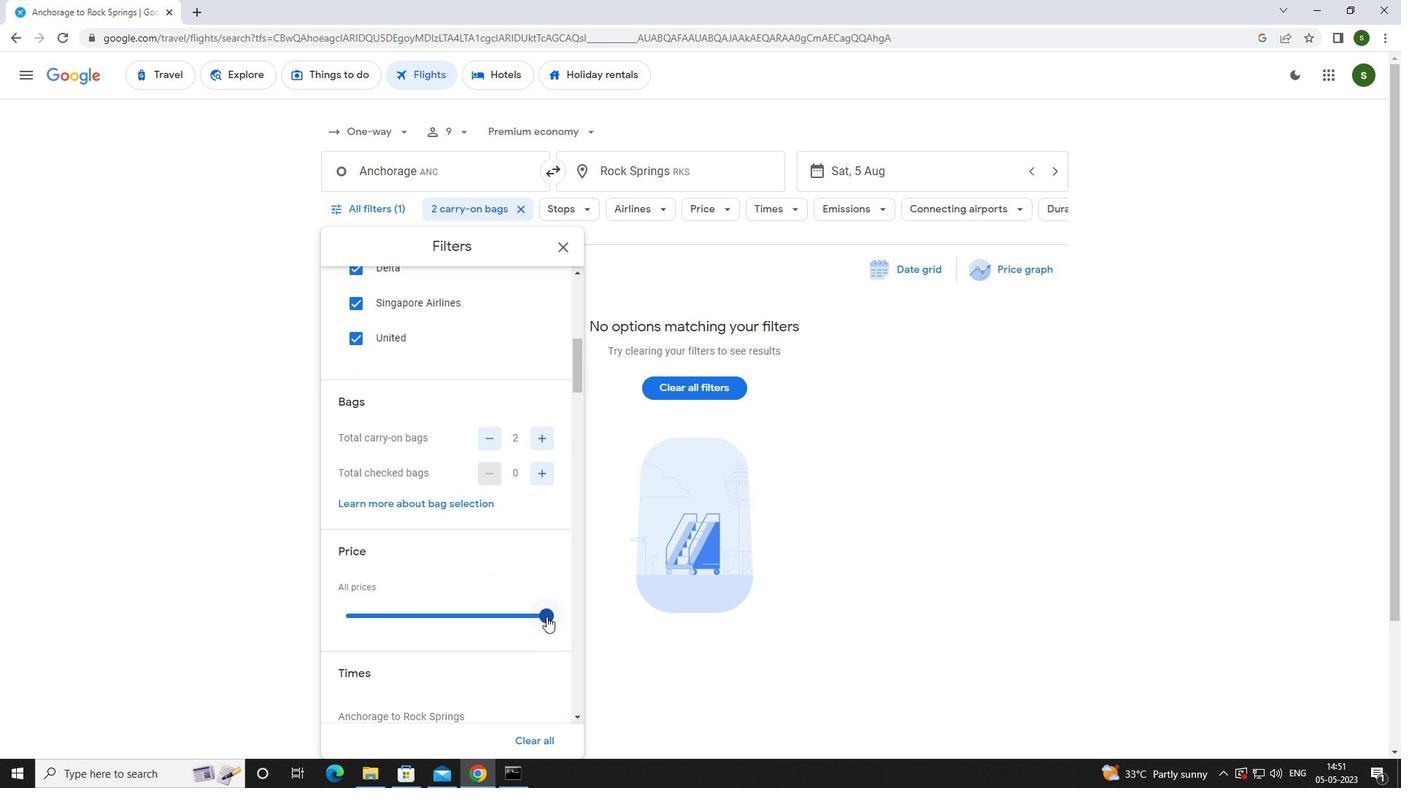 
Action: Mouse scrolled (546, 616) with delta (0, 0)
Screenshot: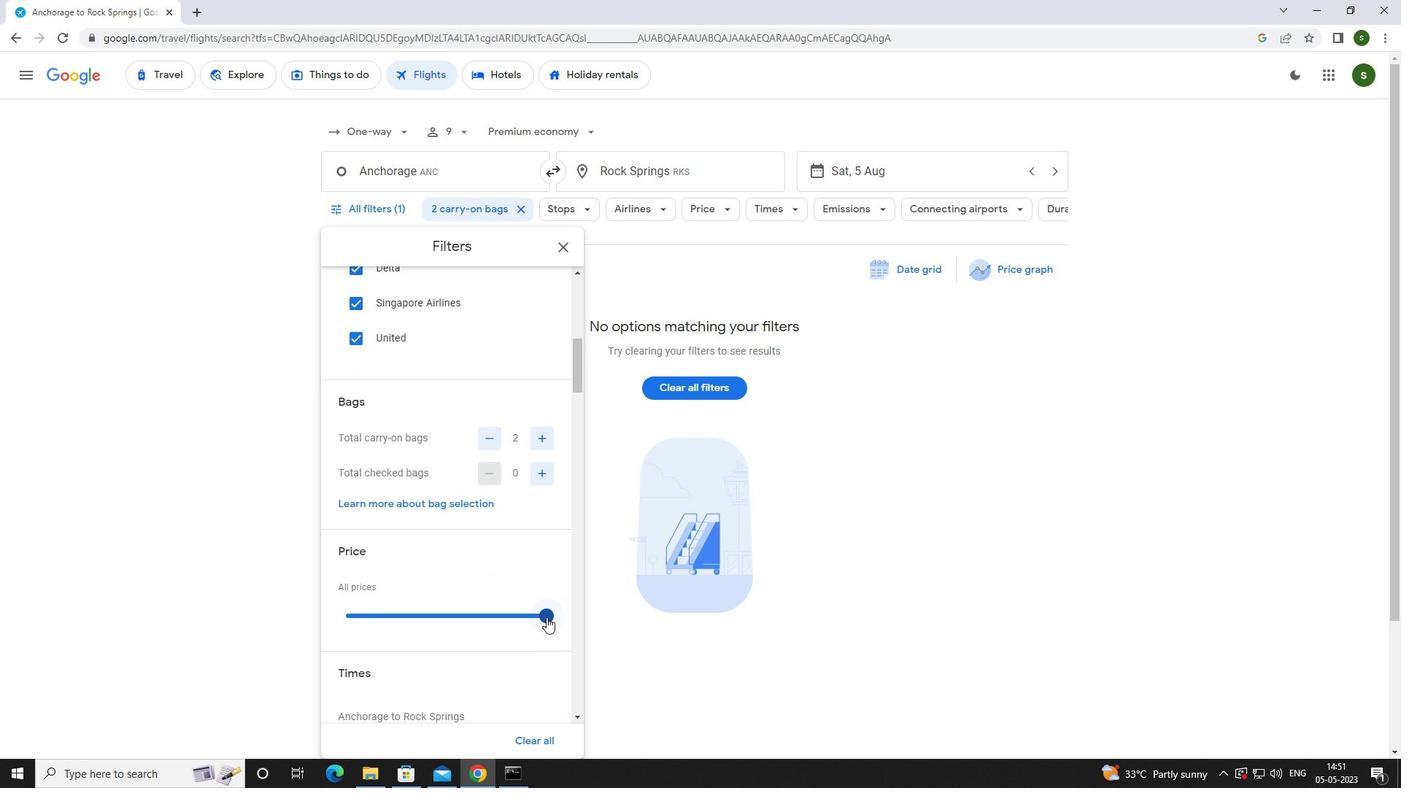 
Action: Mouse scrolled (546, 616) with delta (0, 0)
Screenshot: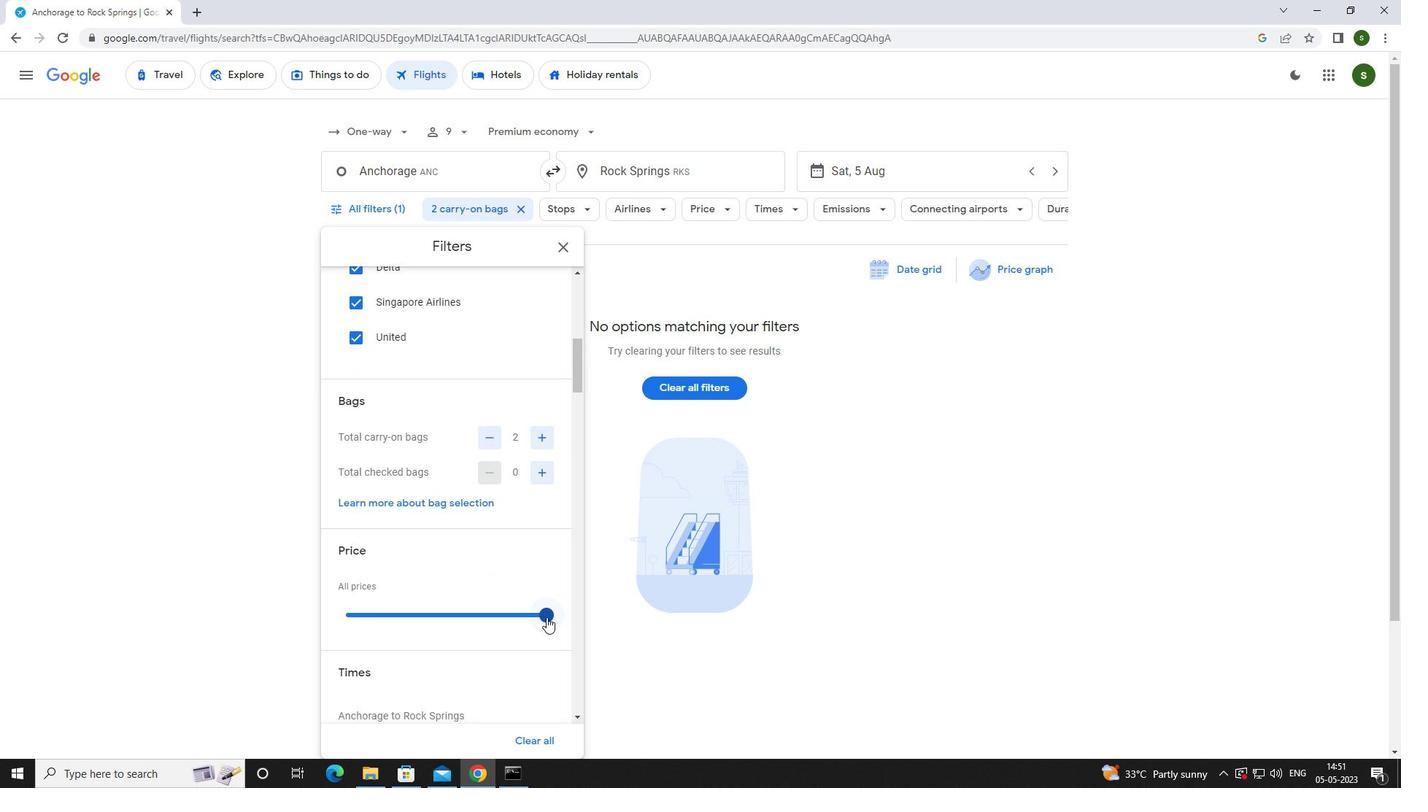 
Action: Mouse moved to (341, 636)
Screenshot: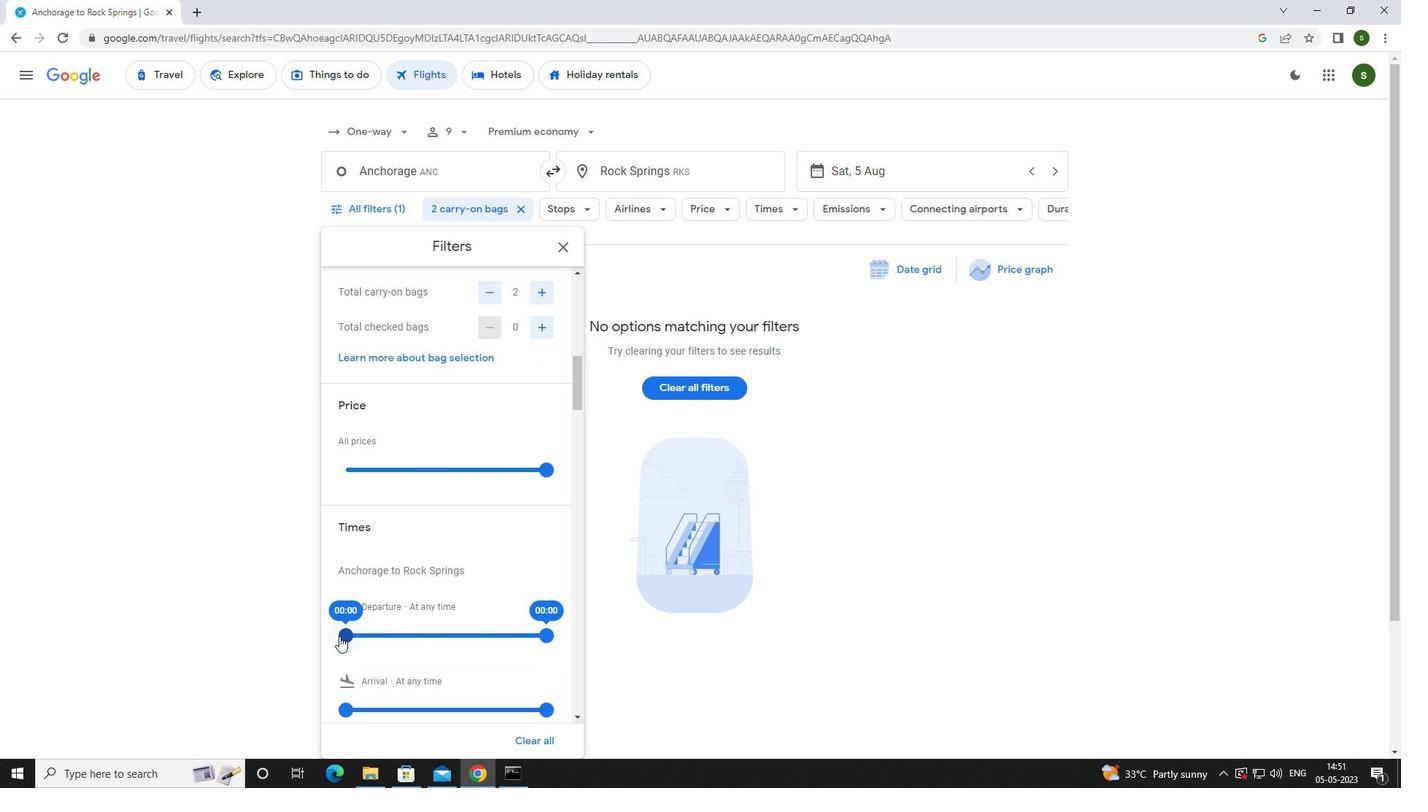 
Action: Mouse pressed left at (341, 636)
Screenshot: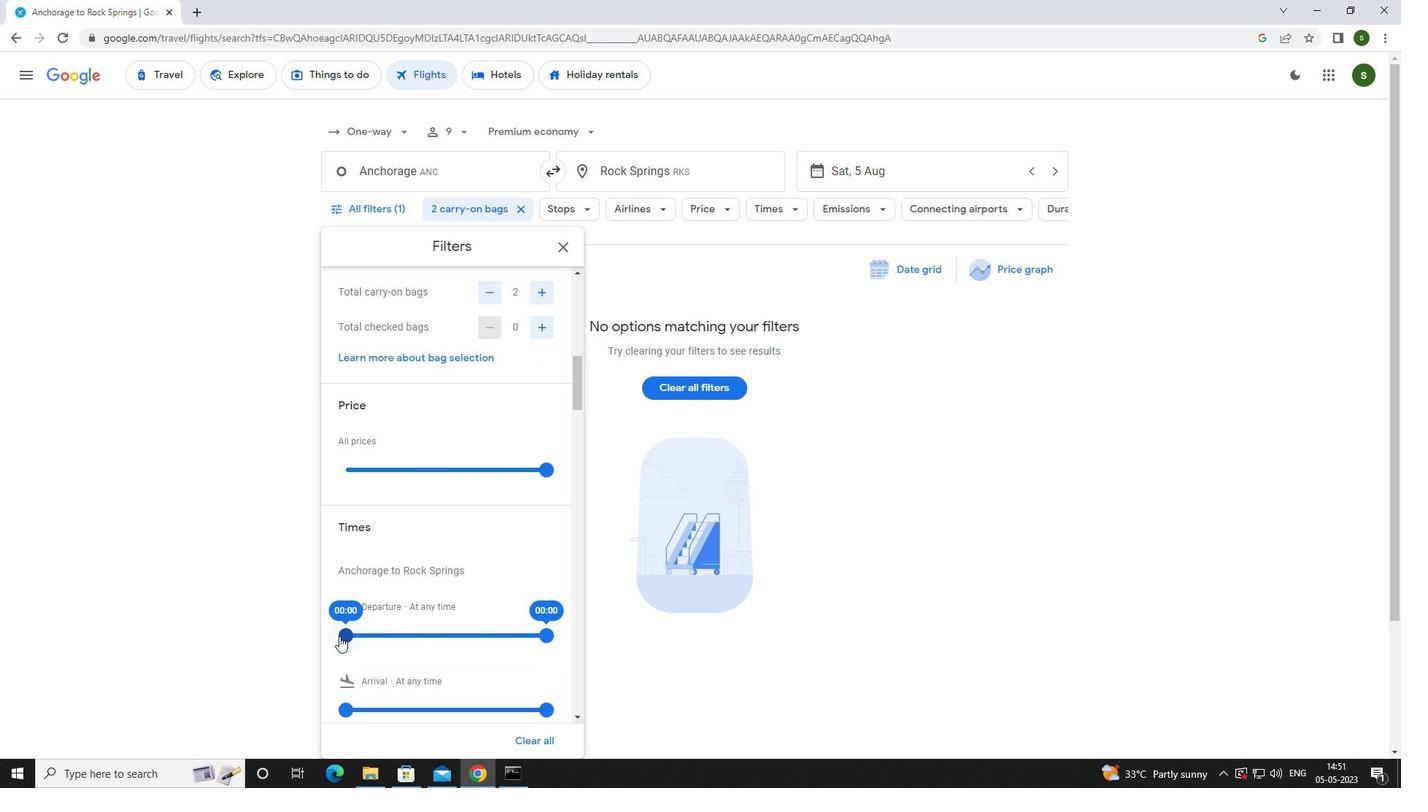 
Action: Mouse moved to (624, 621)
Screenshot: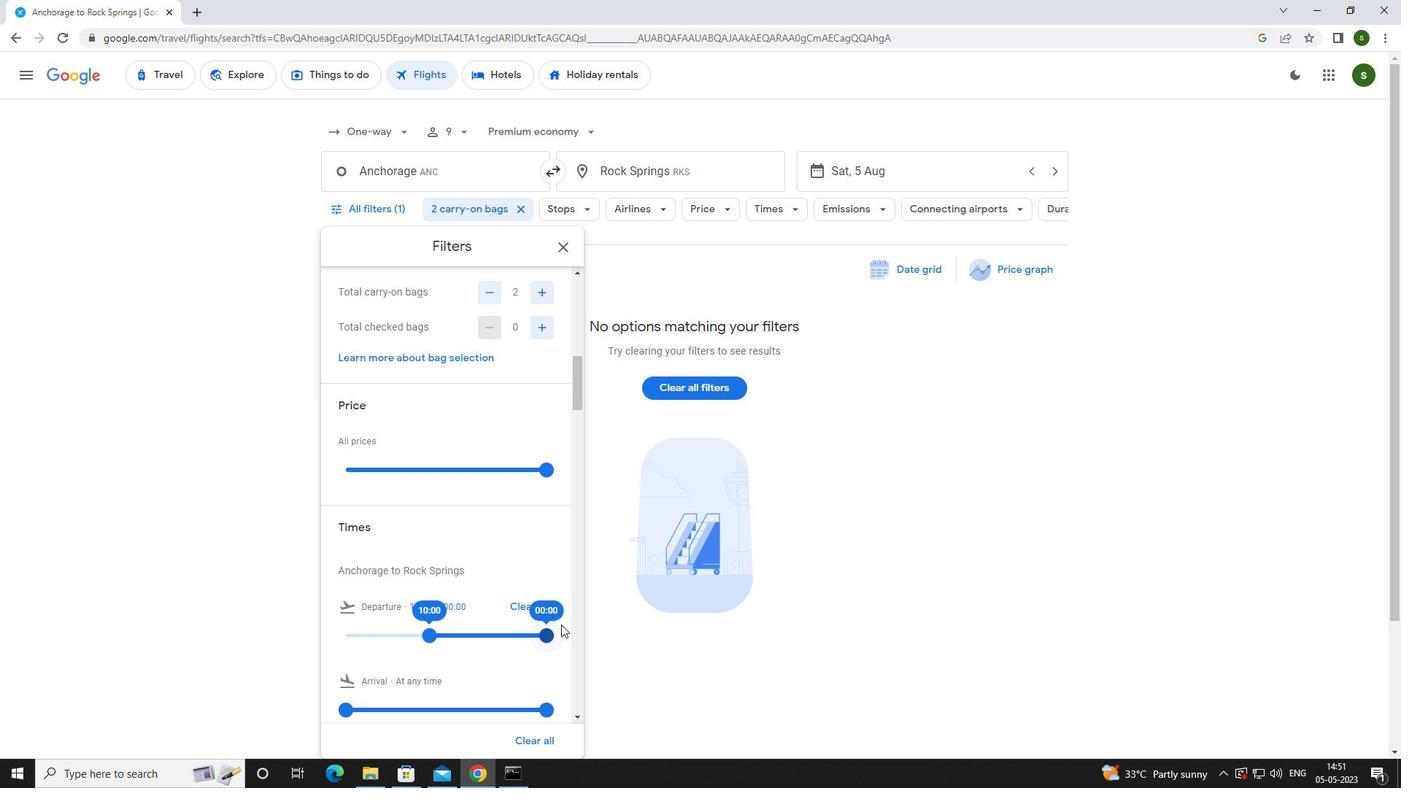 
Action: Mouse pressed left at (624, 621)
Screenshot: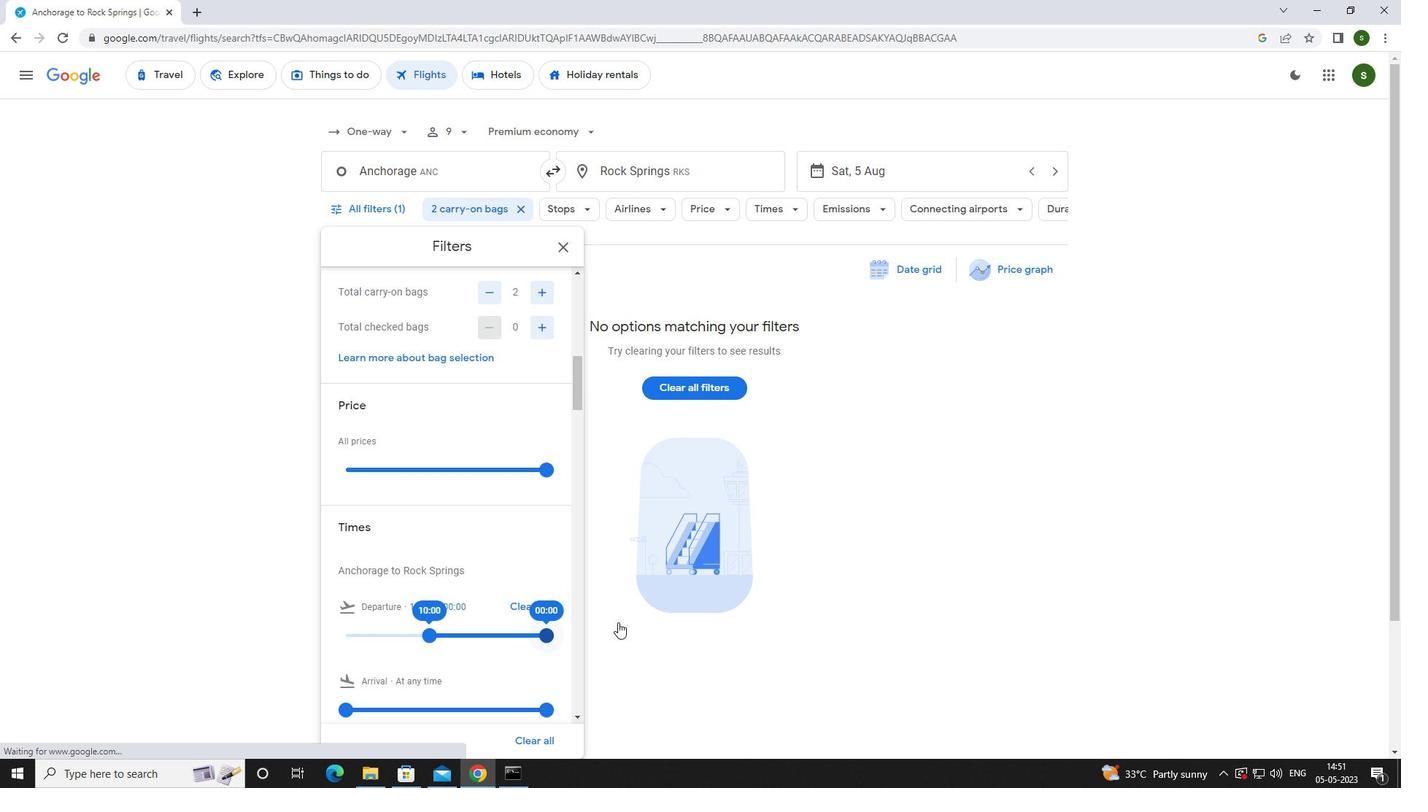 
